 Task: Search one way flight ticket for 5 adults, 1 child, 2 infants in seat and 1 infant on lap in business from Westerly: Westerly State Airport to Raleigh: Raleigh-durham International Airport on 8-5-2023. Choice of flights is Singapure airlines. Number of bags: 11 checked bags. Price is upto 81000. Outbound departure time preference is 22:45.
Action: Mouse moved to (340, 323)
Screenshot: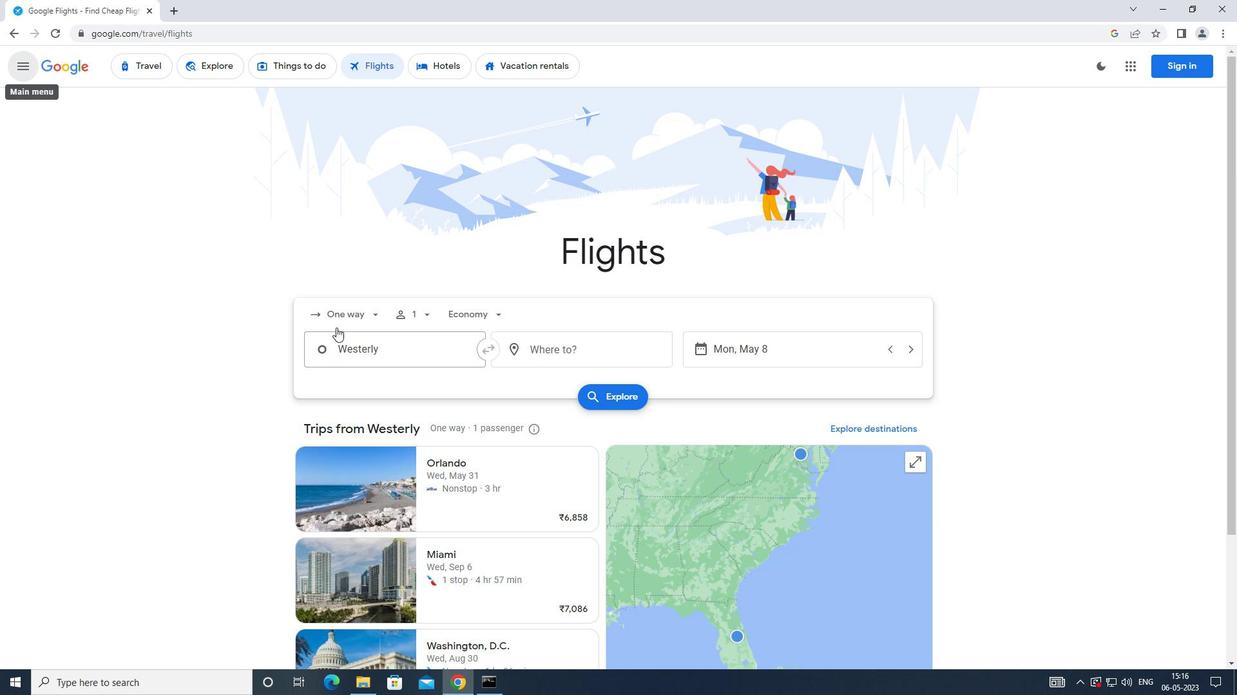 
Action: Mouse pressed left at (340, 323)
Screenshot: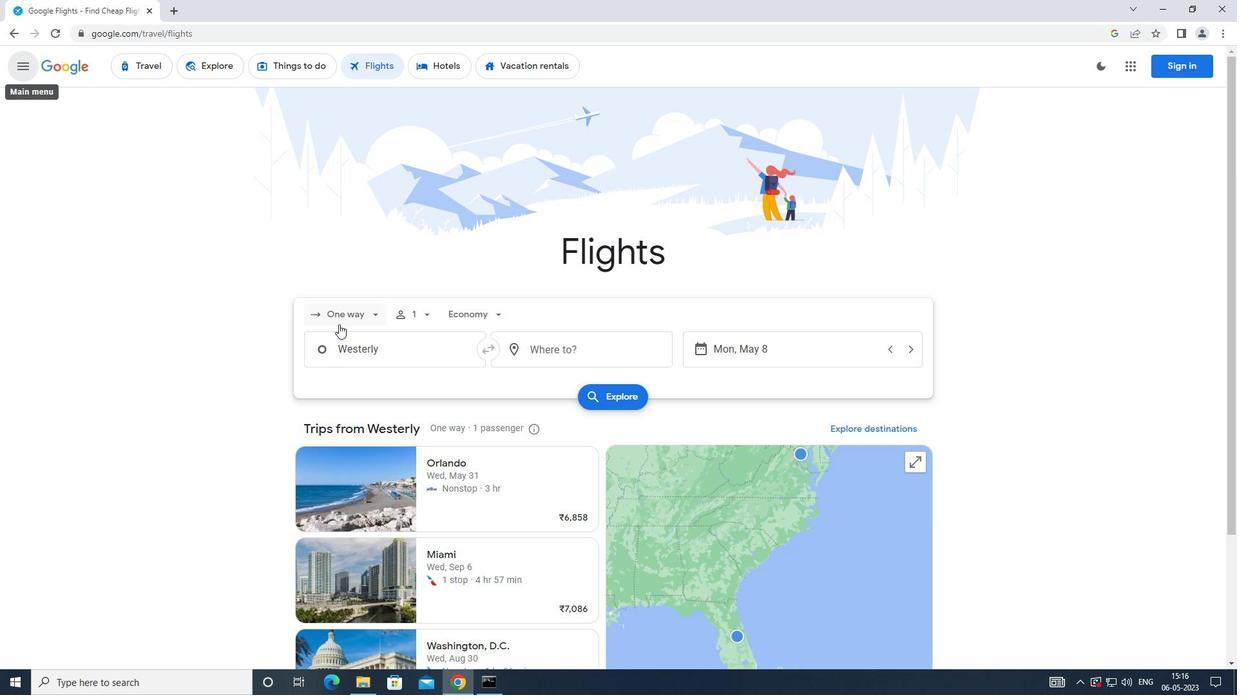 
Action: Mouse moved to (324, 388)
Screenshot: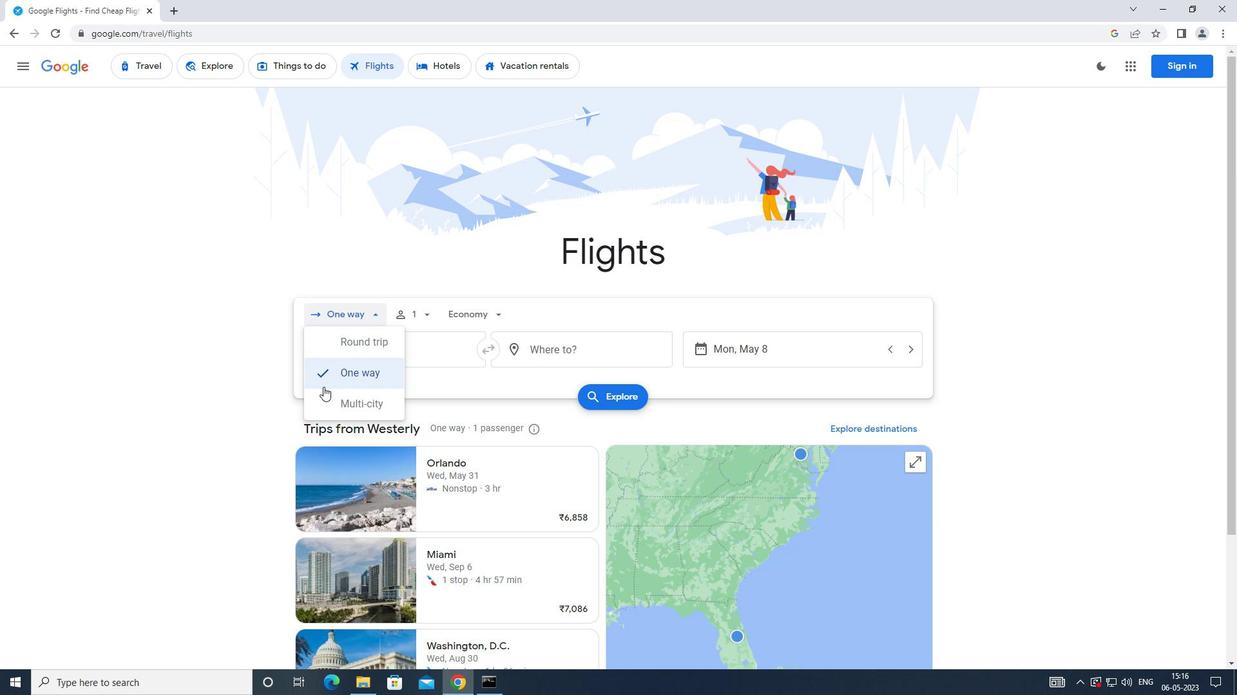 
Action: Mouse pressed left at (324, 388)
Screenshot: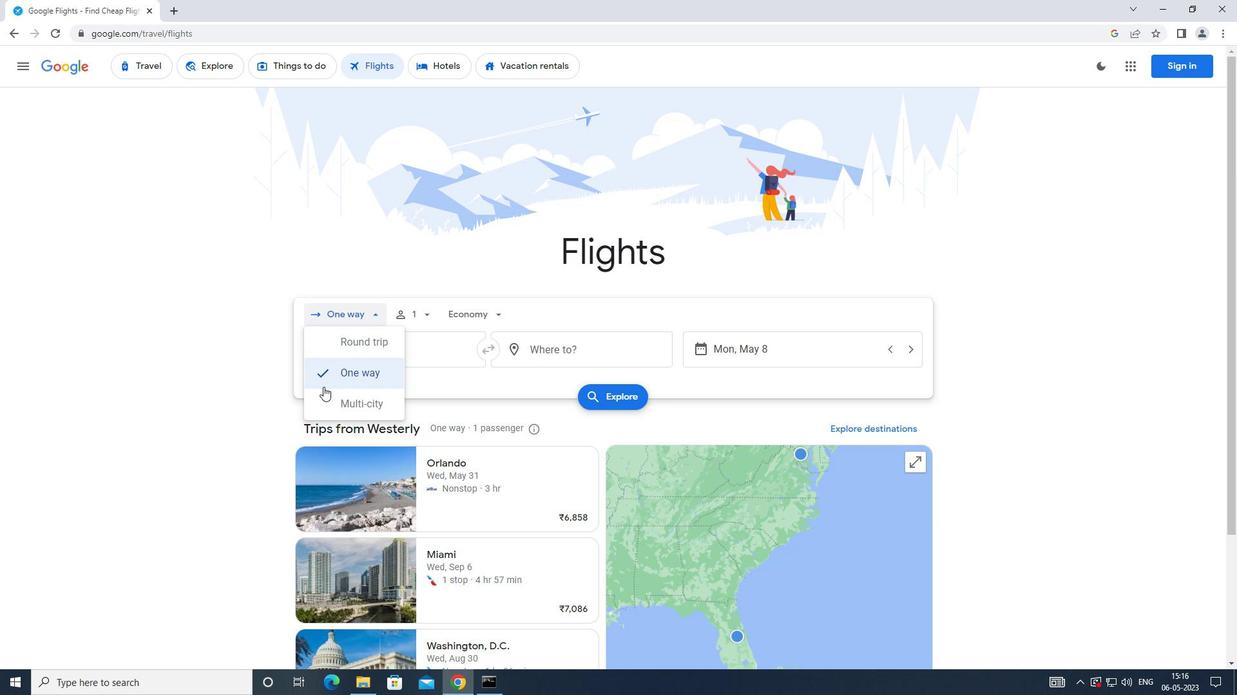 
Action: Mouse moved to (419, 319)
Screenshot: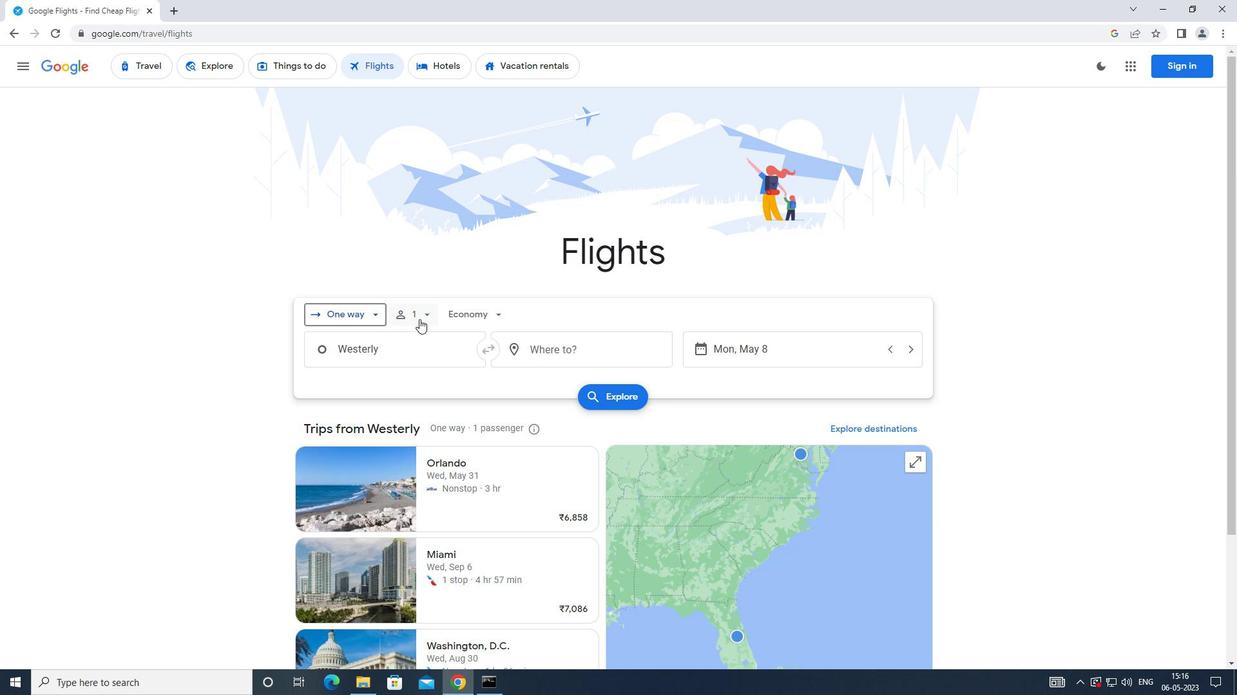 
Action: Mouse pressed left at (419, 319)
Screenshot: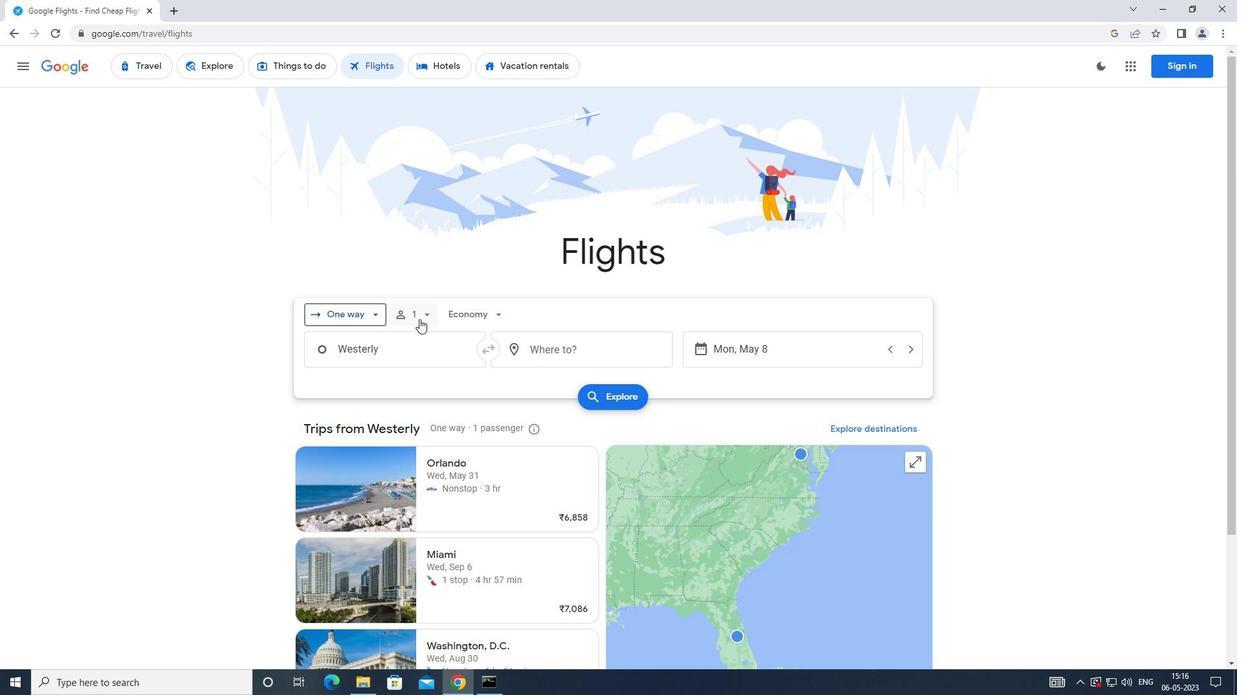 
Action: Mouse moved to (519, 355)
Screenshot: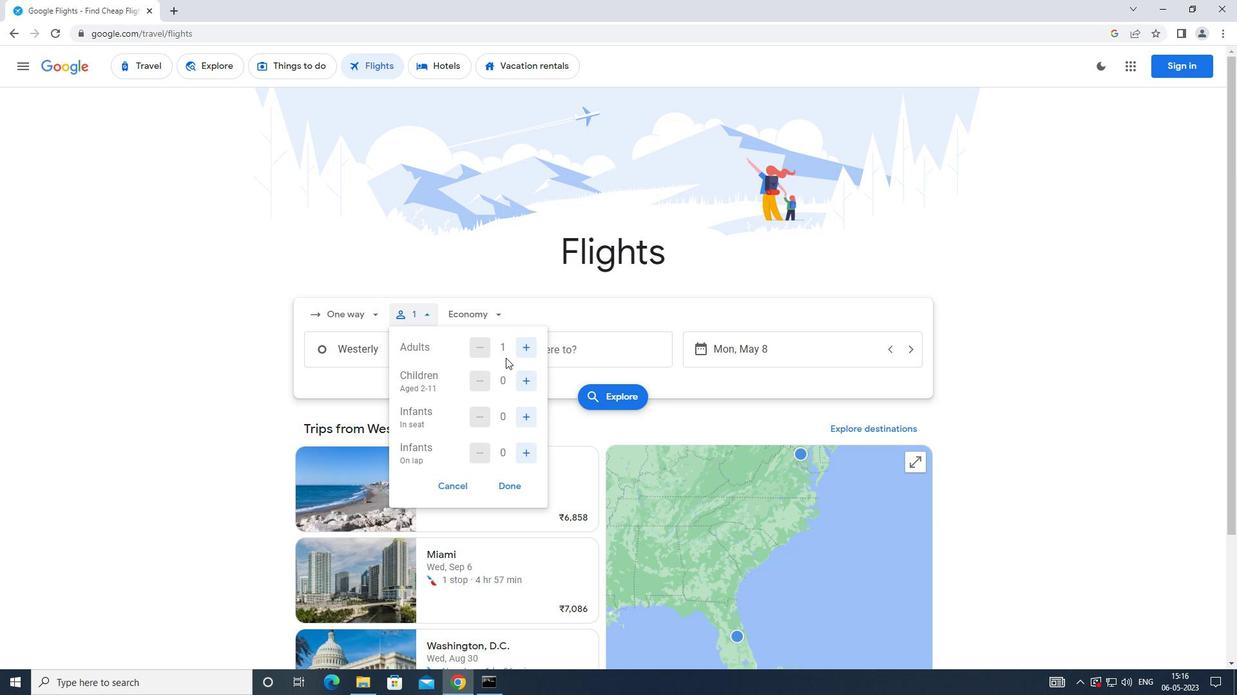 
Action: Mouse pressed left at (519, 355)
Screenshot: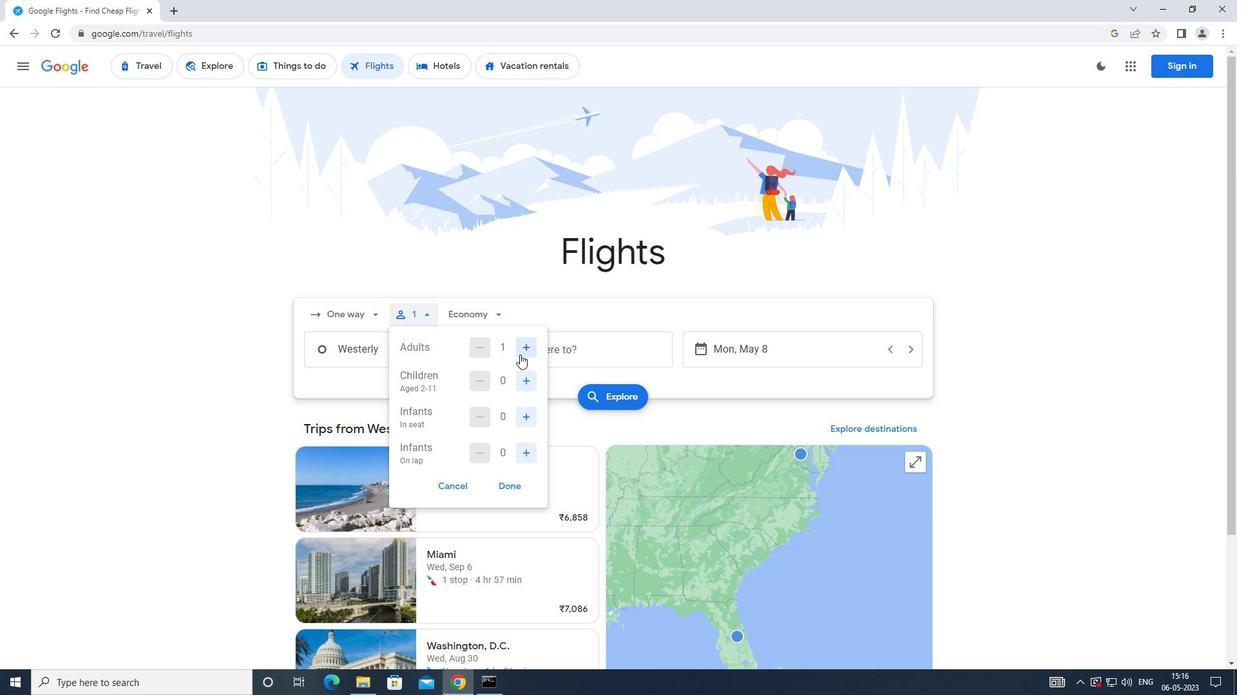 
Action: Mouse moved to (515, 354)
Screenshot: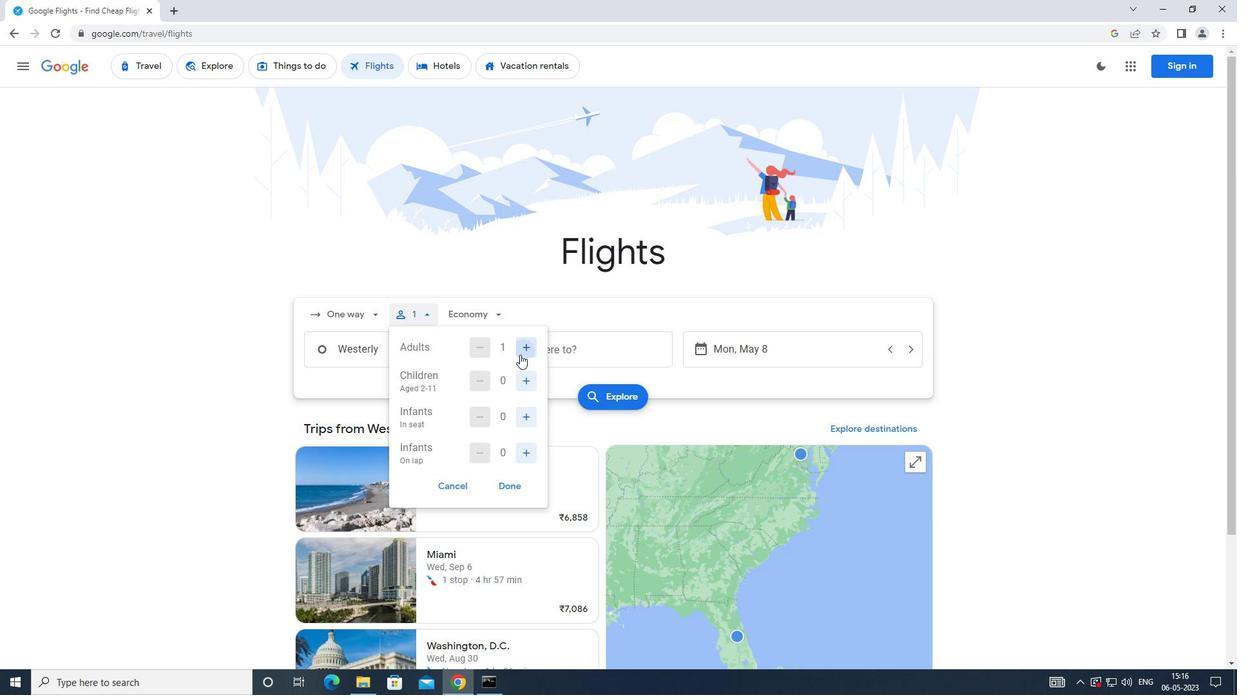 
Action: Mouse pressed left at (515, 354)
Screenshot: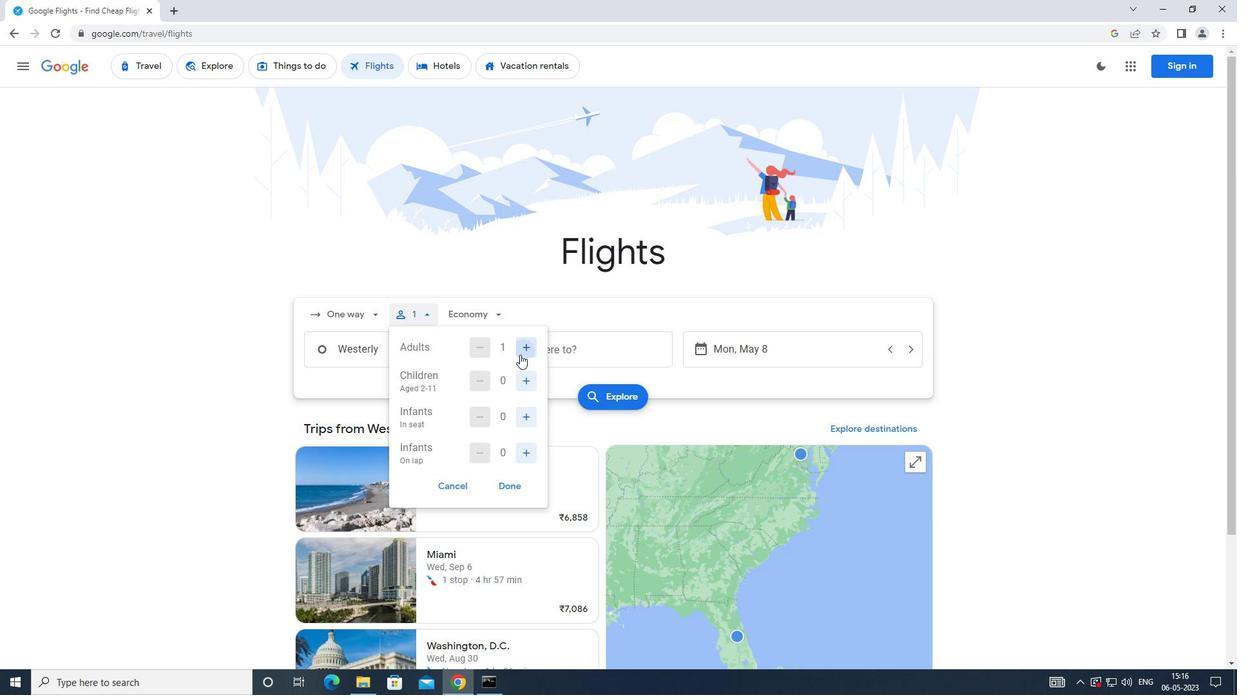 
Action: Mouse moved to (511, 355)
Screenshot: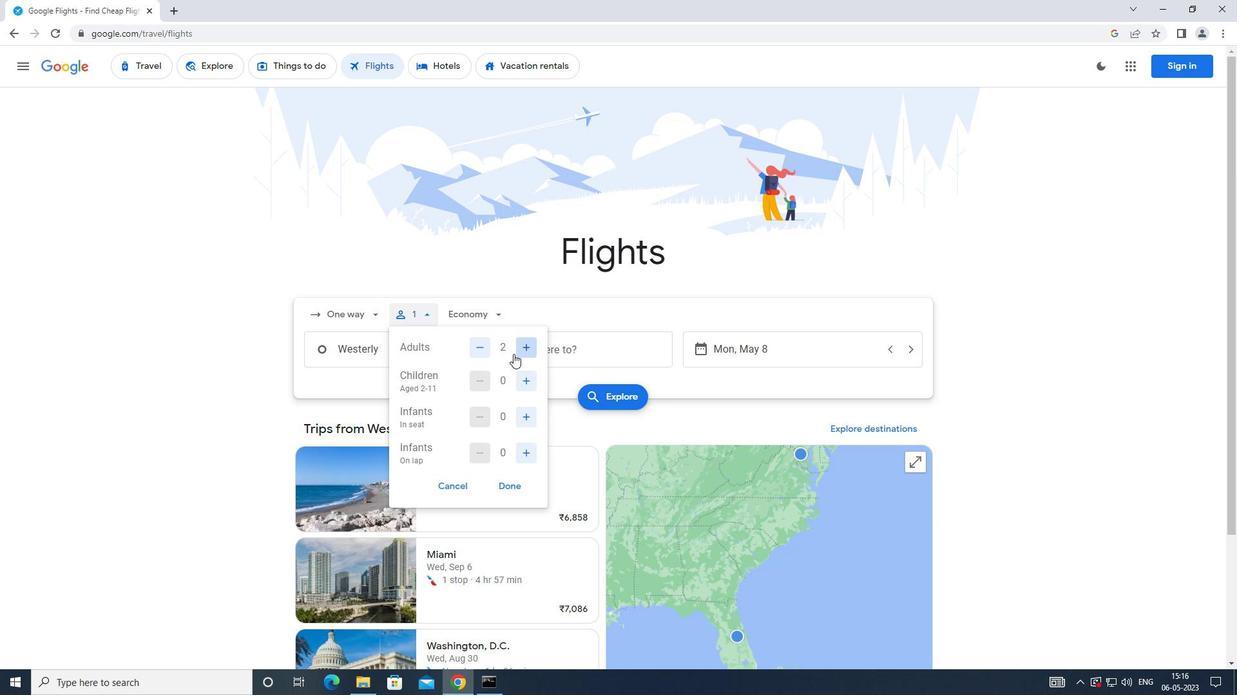 
Action: Mouse pressed left at (511, 355)
Screenshot: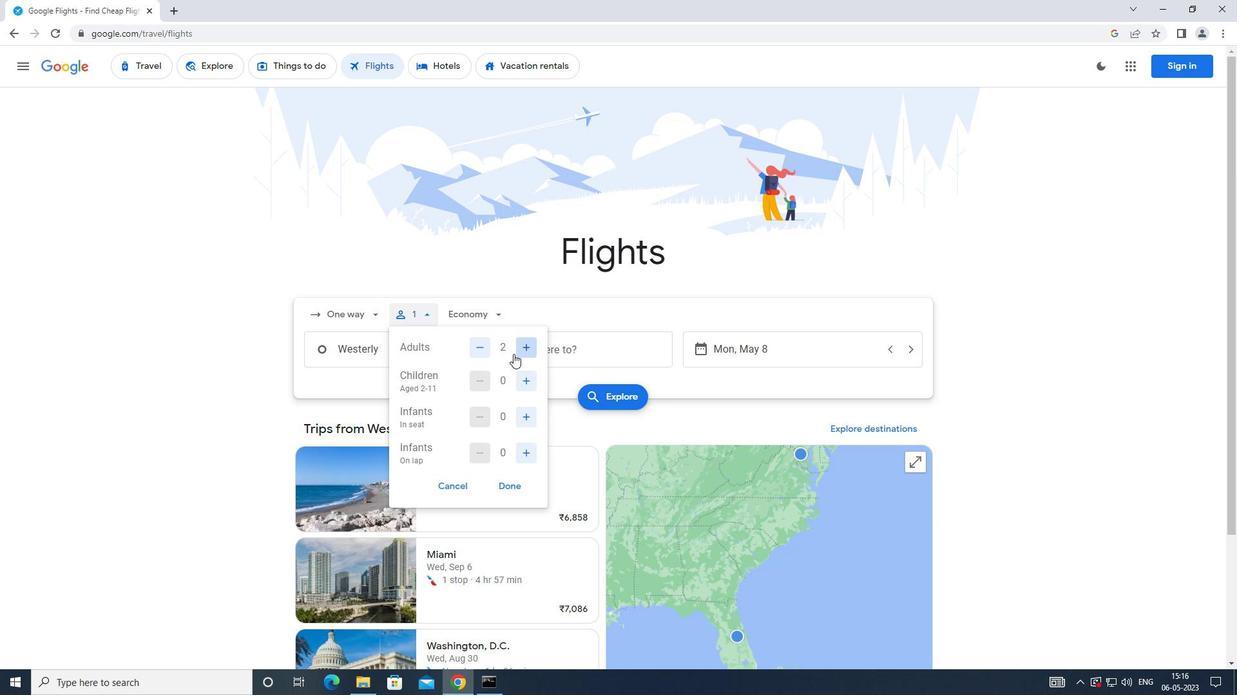 
Action: Mouse moved to (526, 353)
Screenshot: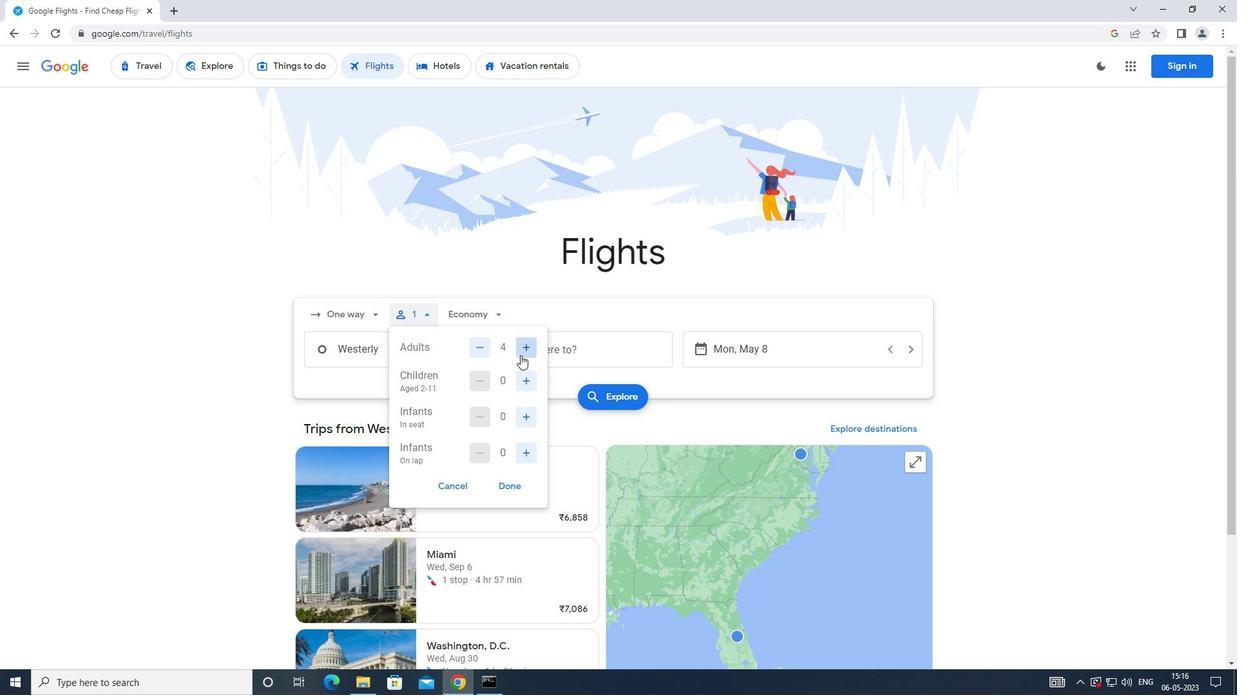 
Action: Mouse pressed left at (526, 353)
Screenshot: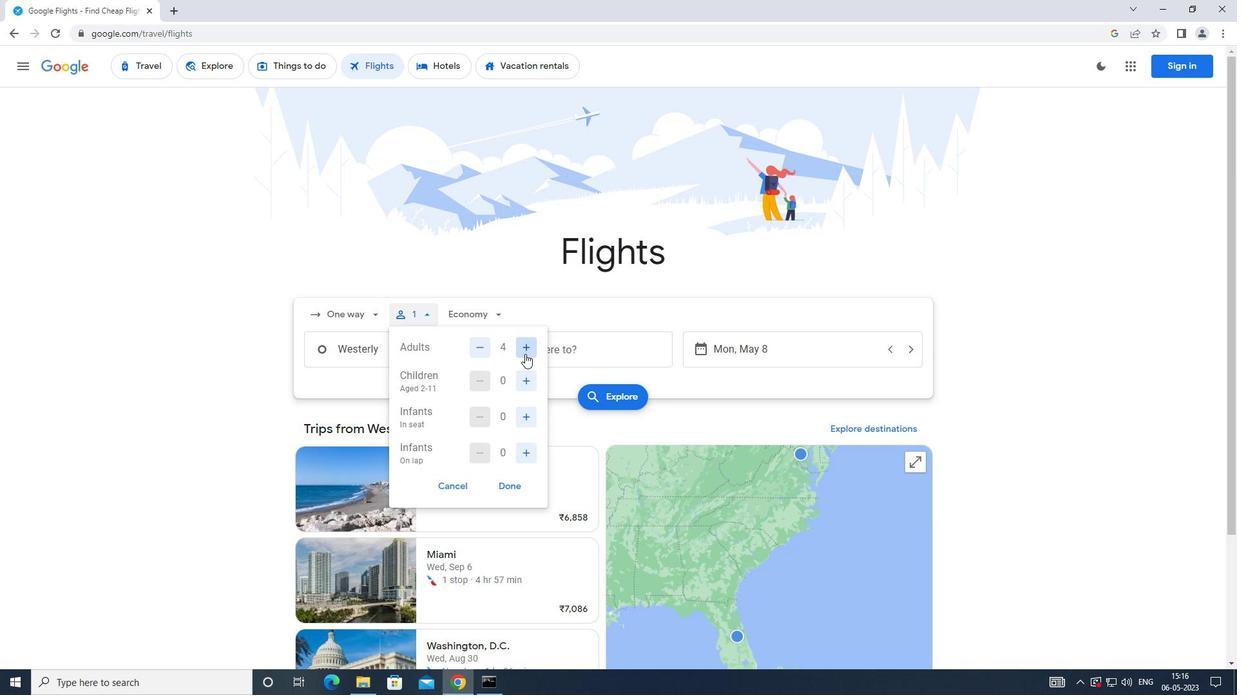 
Action: Mouse moved to (516, 412)
Screenshot: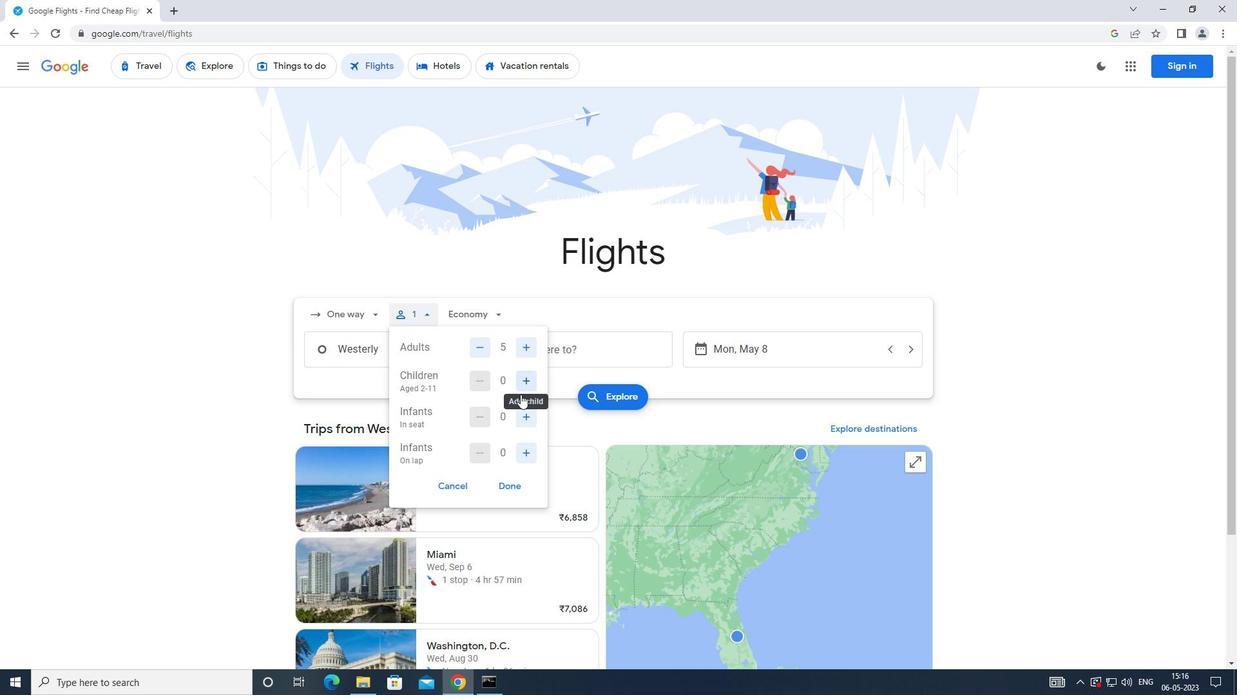 
Action: Mouse pressed left at (516, 412)
Screenshot: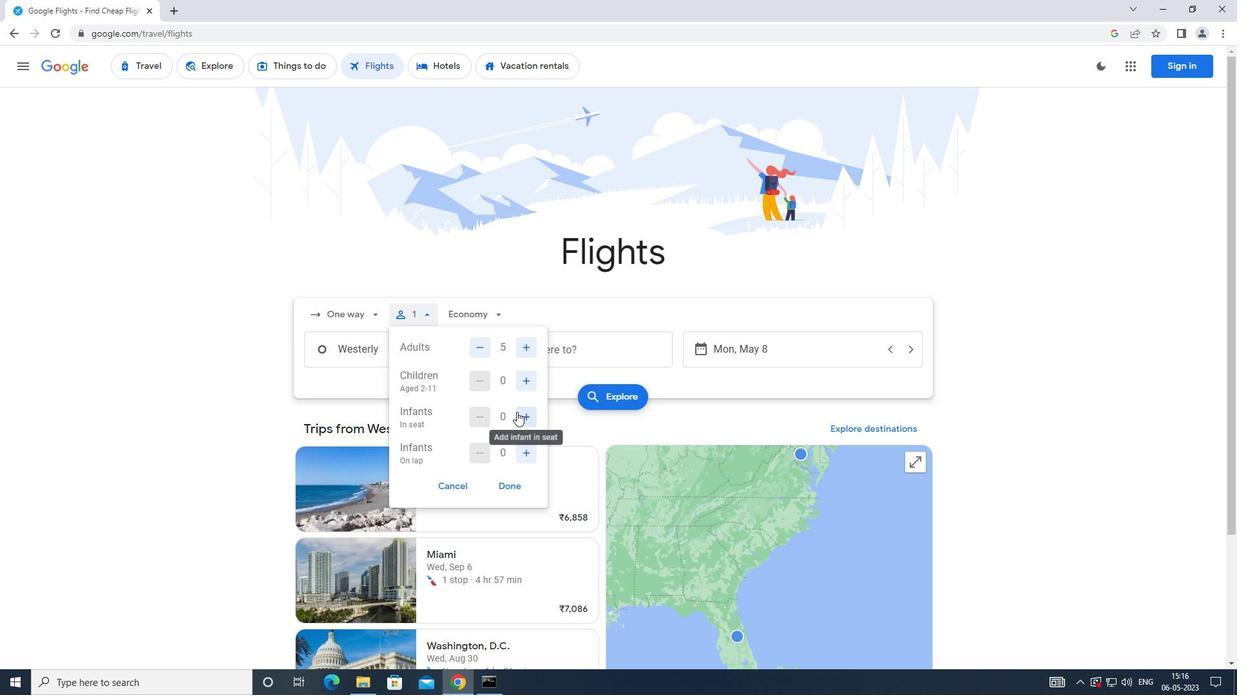 
Action: Mouse moved to (521, 451)
Screenshot: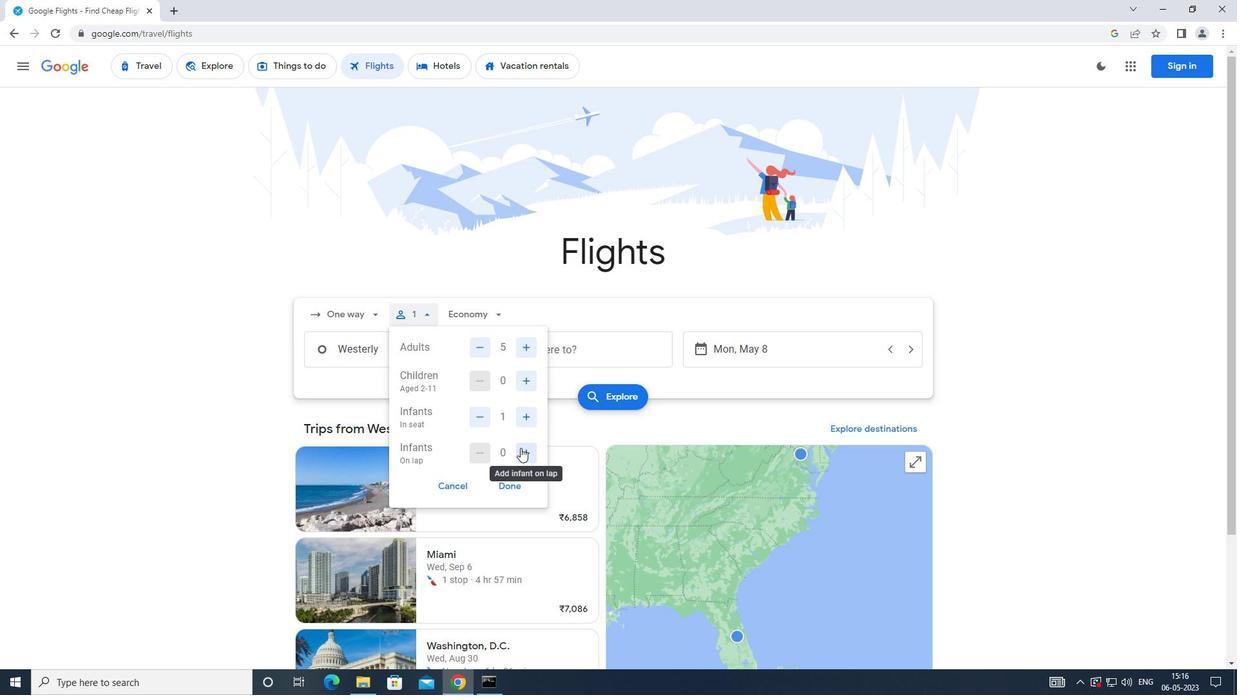 
Action: Mouse pressed left at (521, 451)
Screenshot: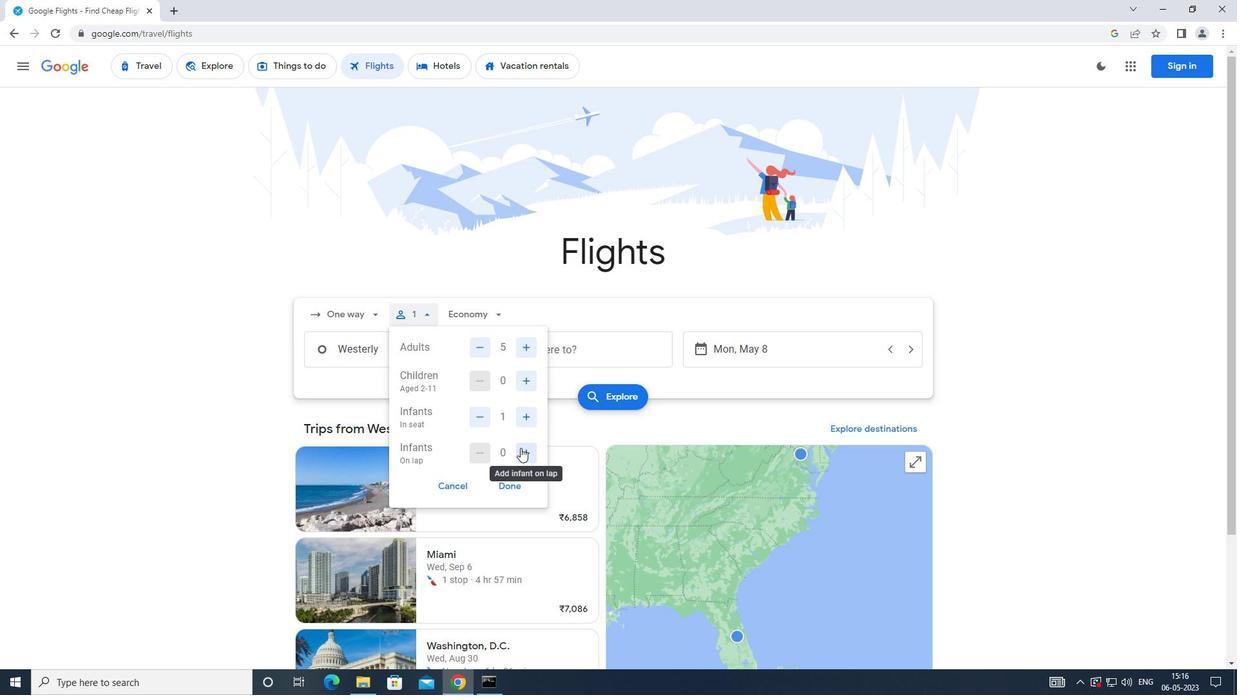 
Action: Mouse moved to (522, 454)
Screenshot: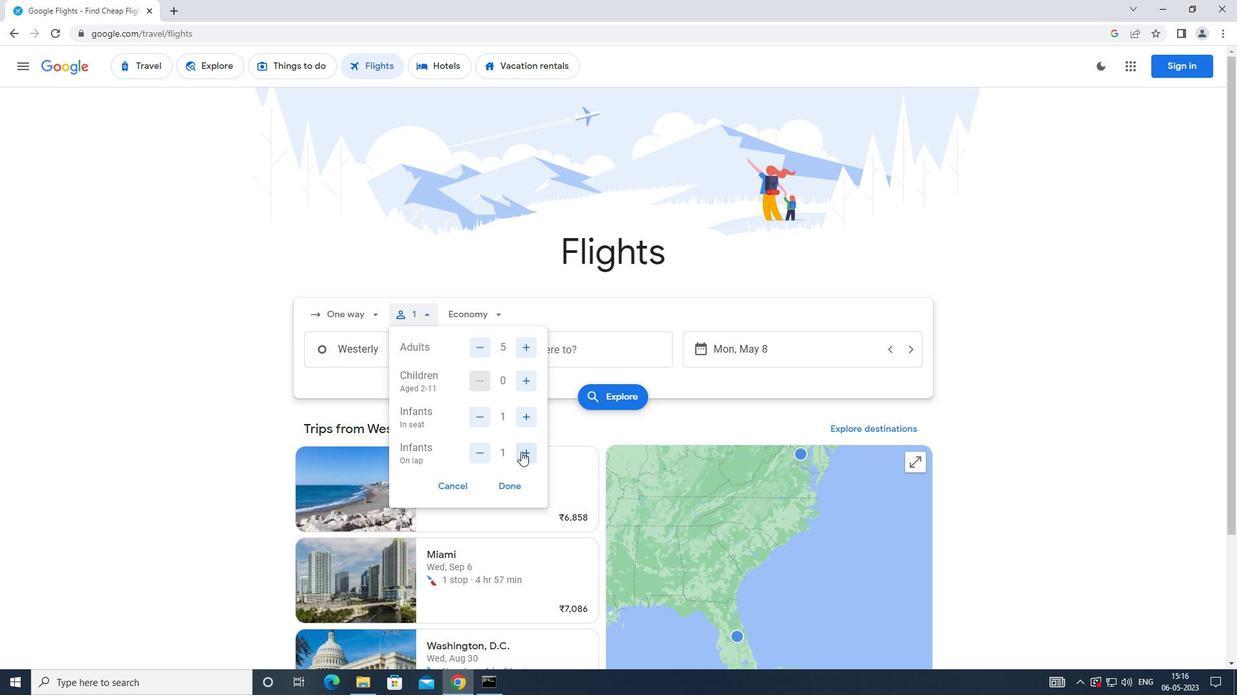 
Action: Mouse pressed left at (522, 454)
Screenshot: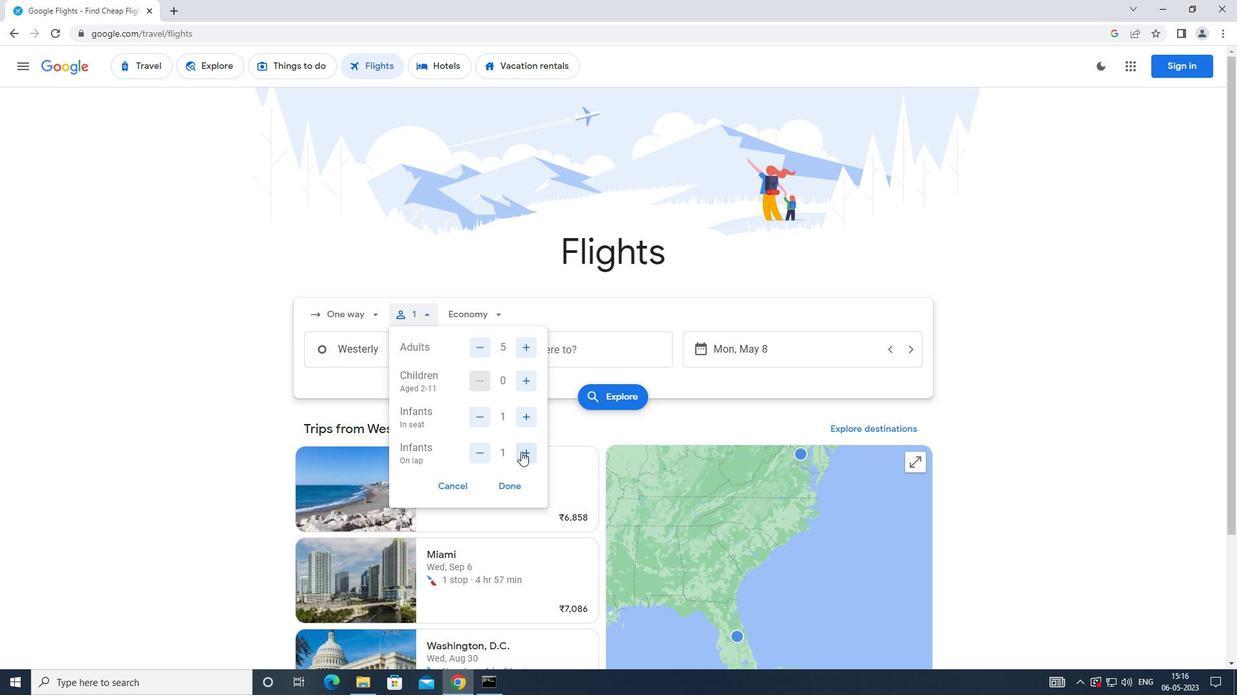 
Action: Mouse moved to (509, 485)
Screenshot: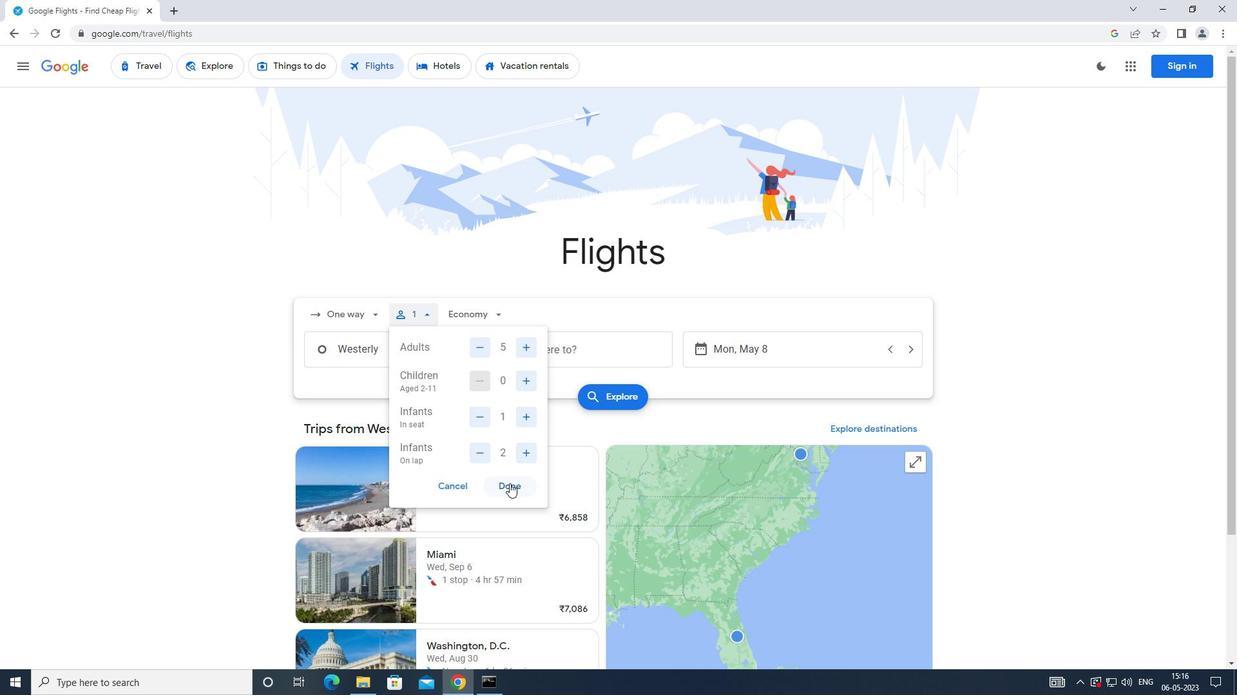 
Action: Mouse pressed left at (509, 485)
Screenshot: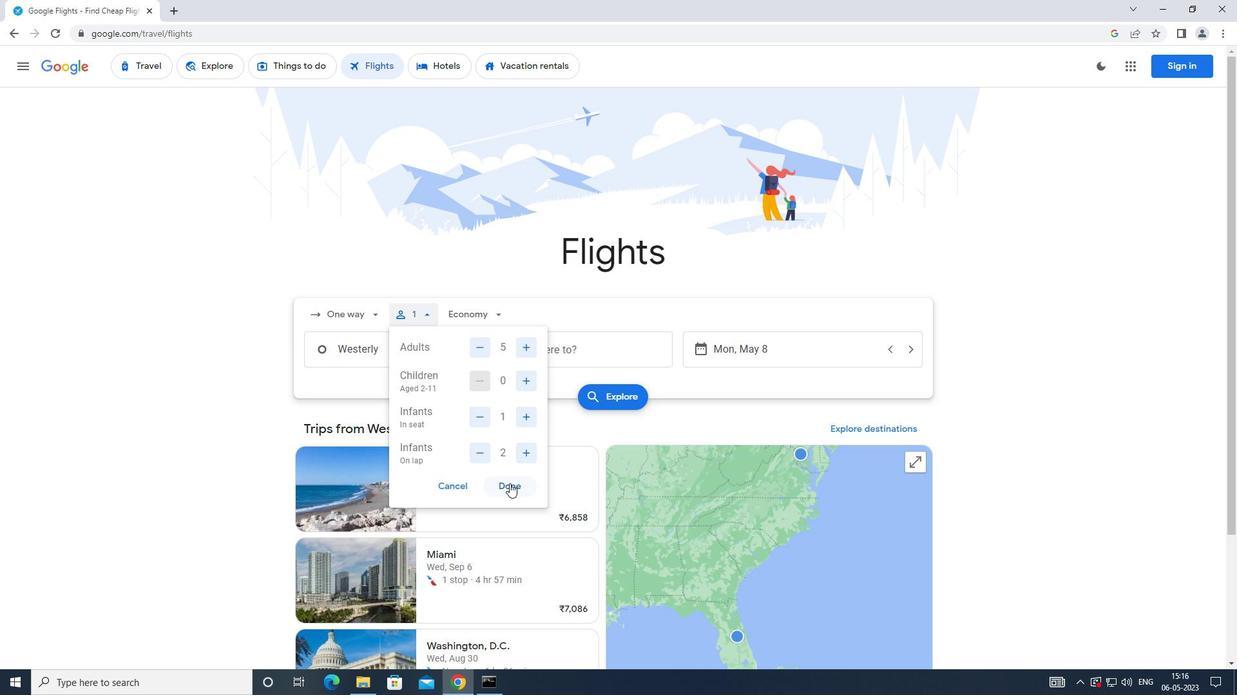 
Action: Mouse moved to (480, 319)
Screenshot: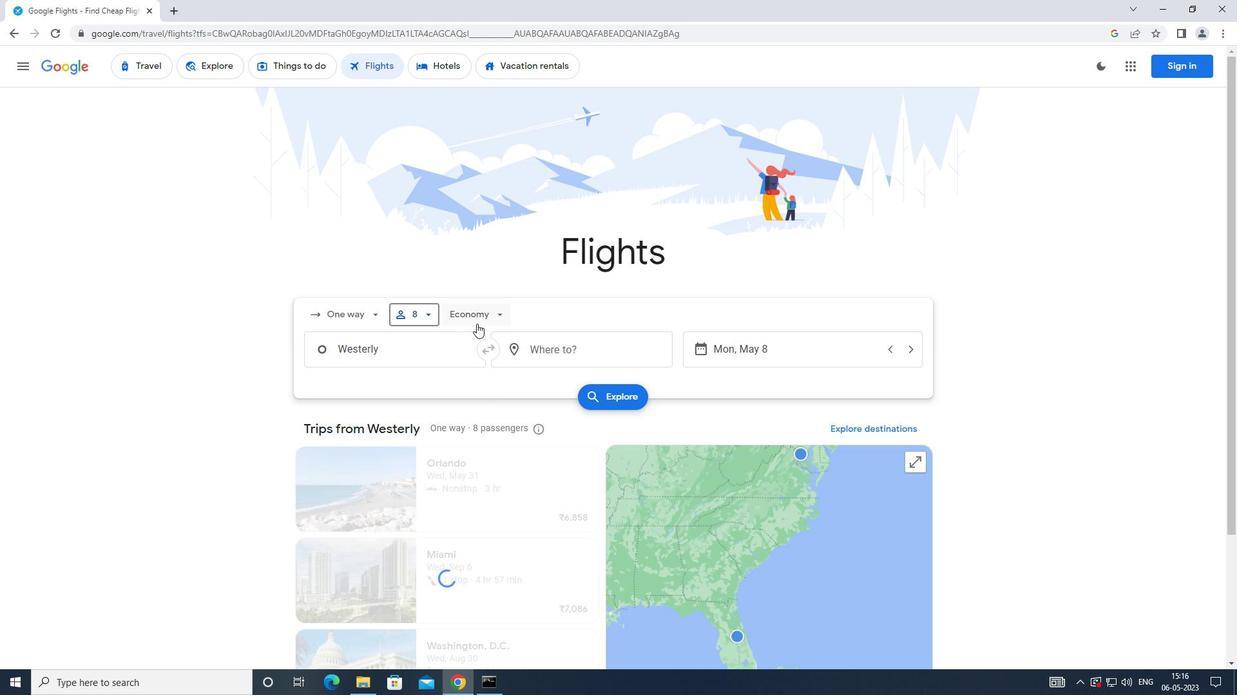 
Action: Mouse pressed left at (480, 319)
Screenshot: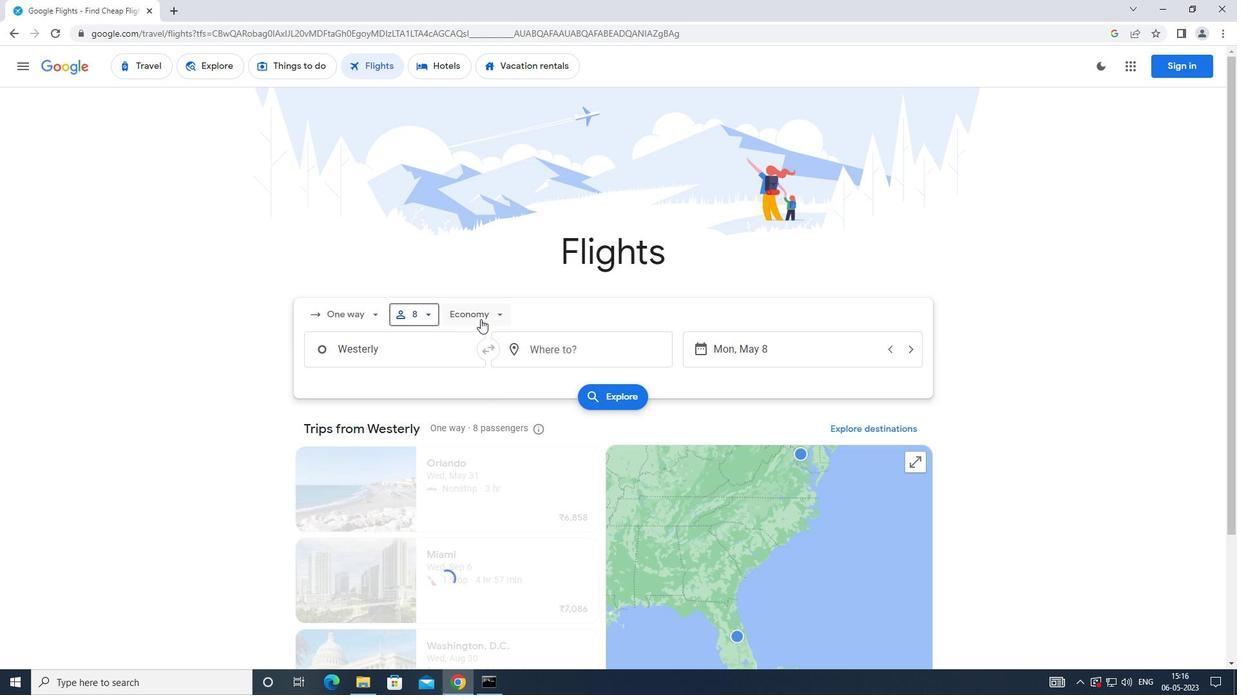 
Action: Mouse moved to (491, 405)
Screenshot: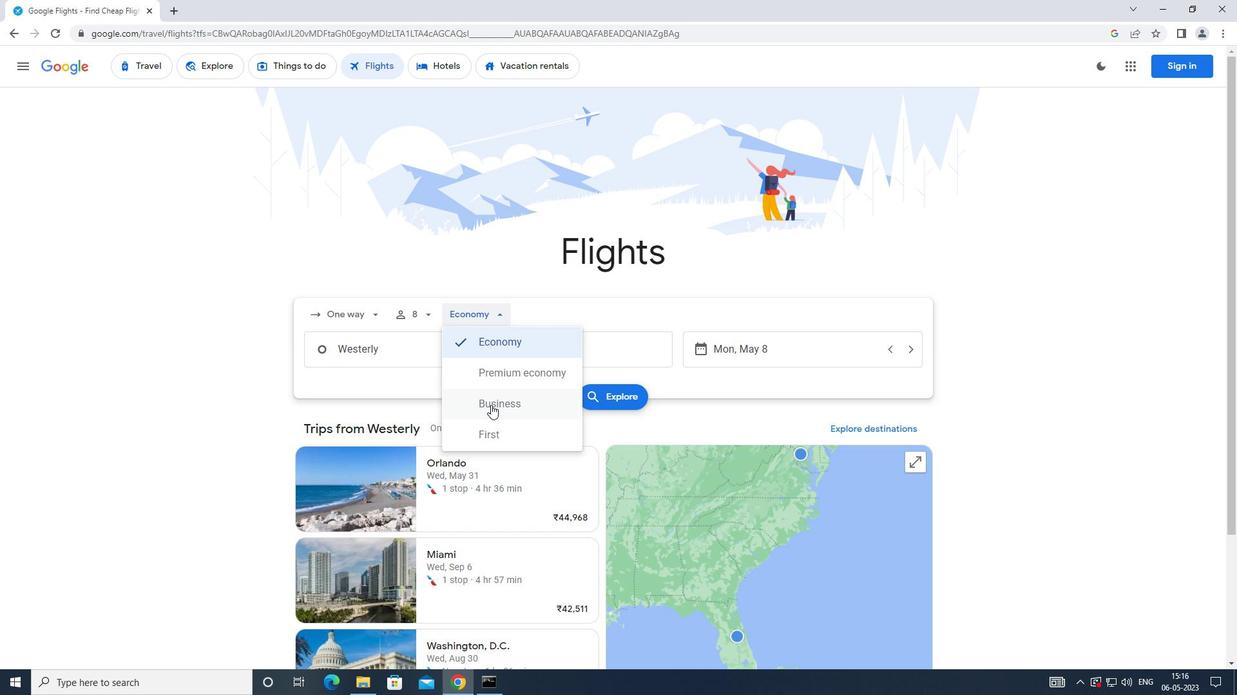 
Action: Mouse pressed left at (491, 405)
Screenshot: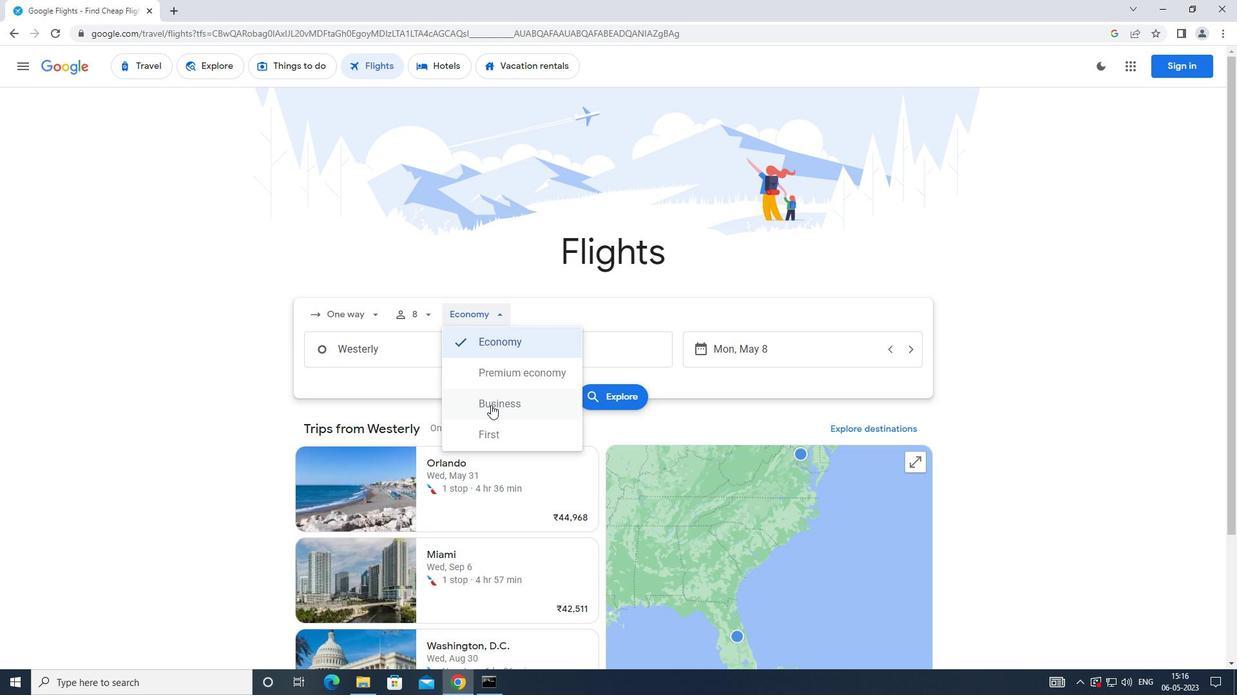 
Action: Mouse moved to (416, 355)
Screenshot: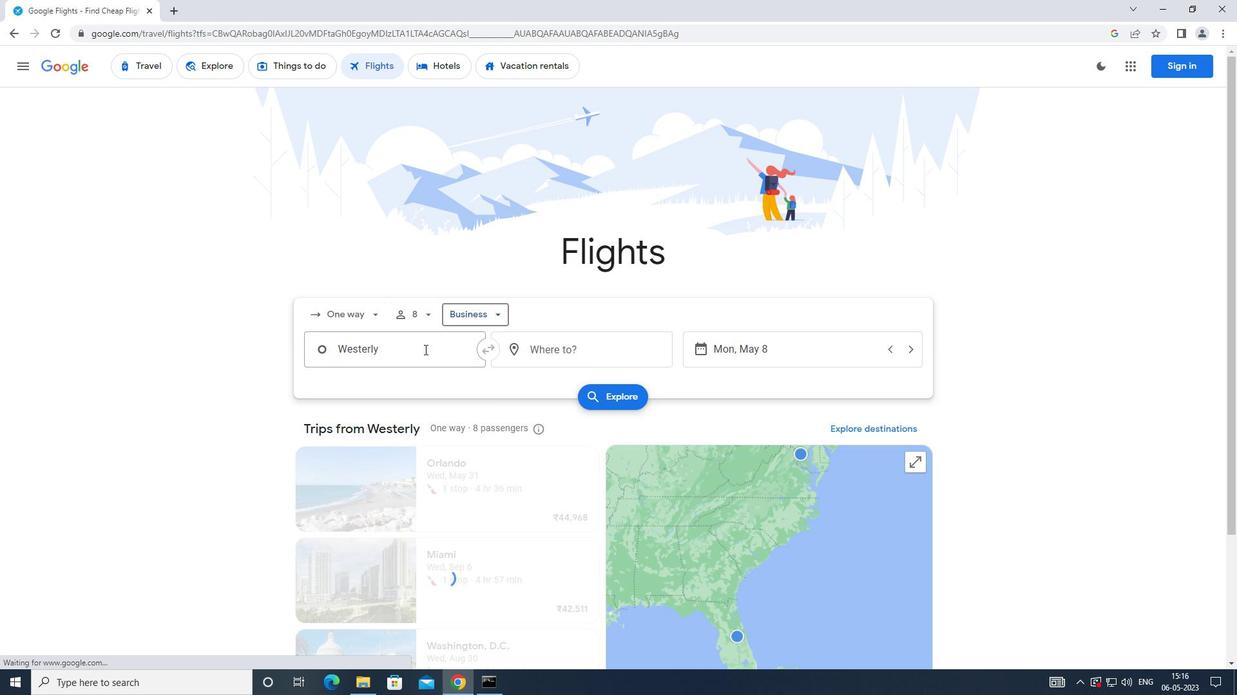 
Action: Mouse pressed left at (416, 355)
Screenshot: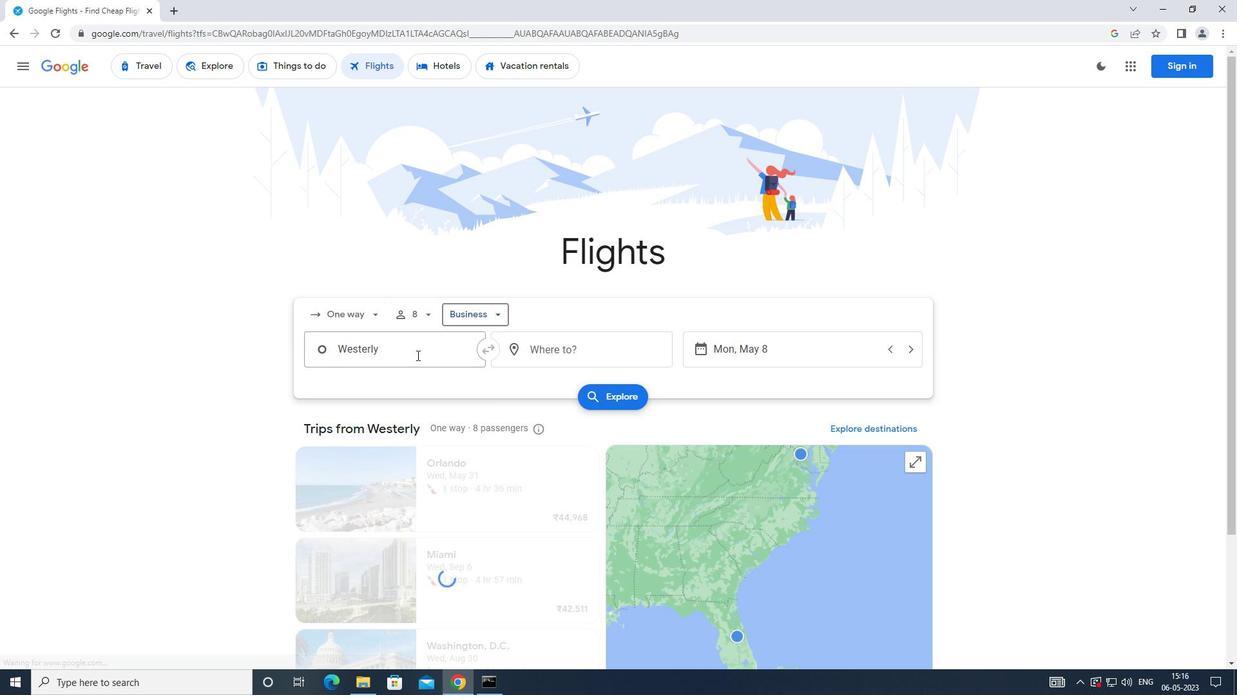 
Action: Mouse moved to (411, 394)
Screenshot: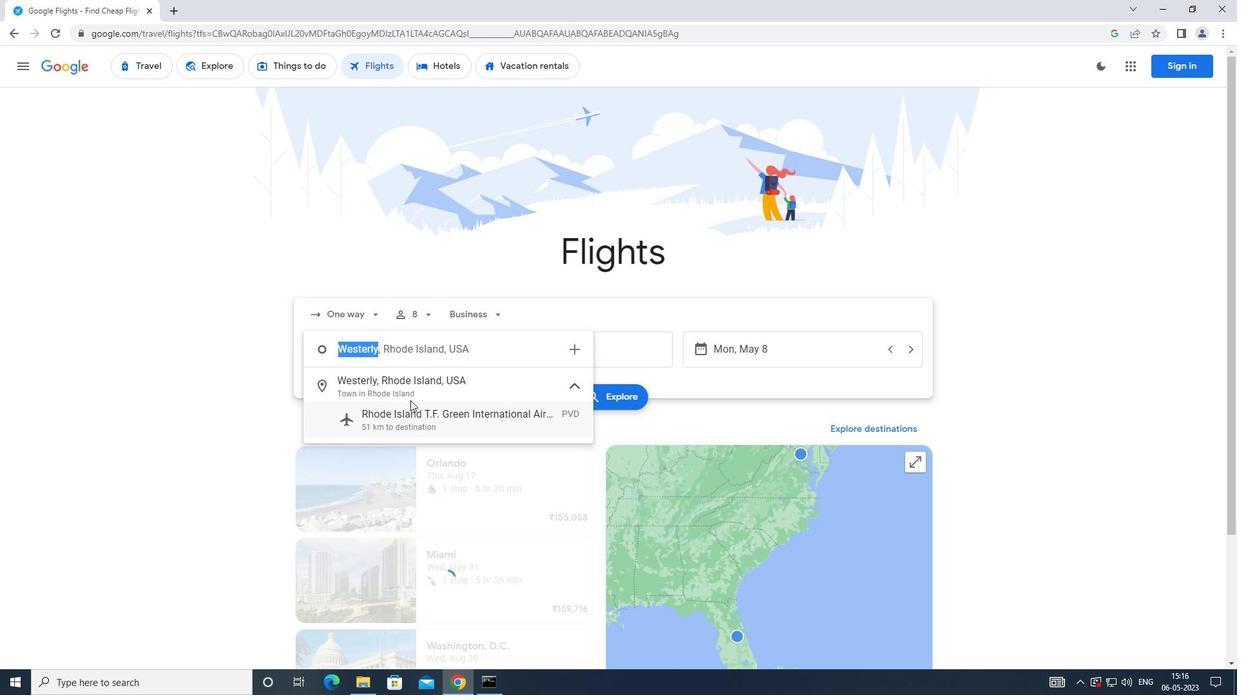 
Action: Mouse pressed left at (411, 394)
Screenshot: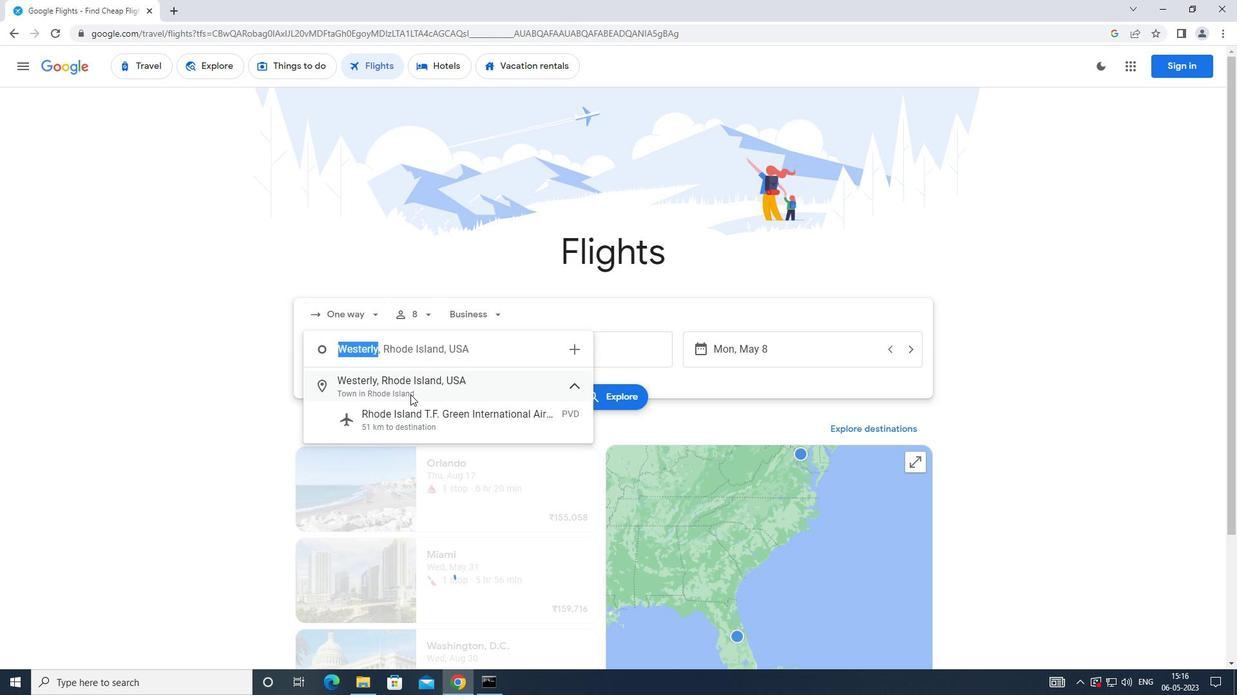 
Action: Mouse moved to (526, 355)
Screenshot: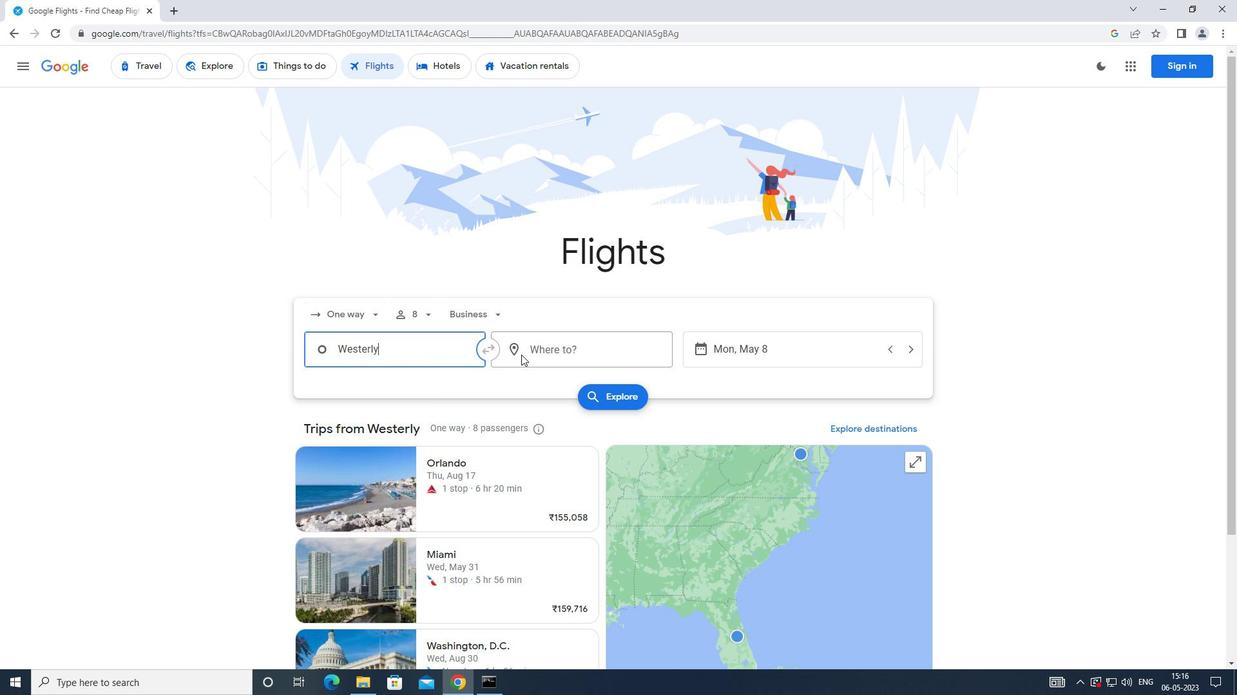 
Action: Mouse pressed left at (526, 355)
Screenshot: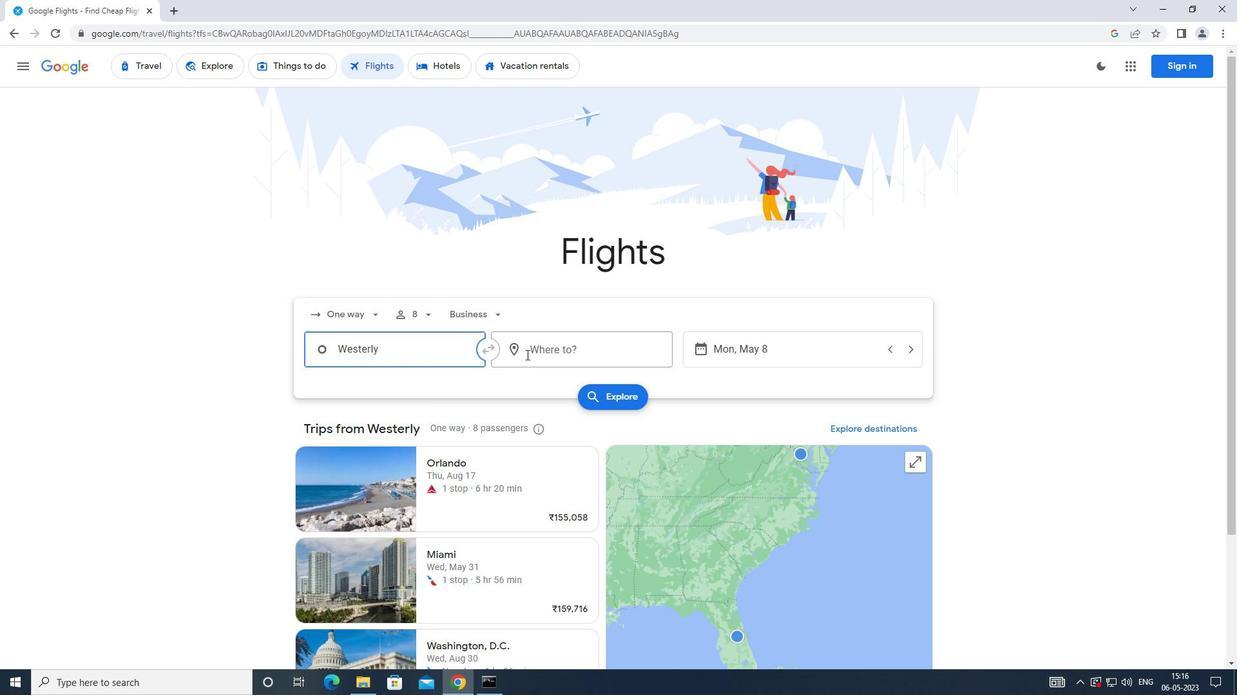 
Action: Mouse moved to (535, 481)
Screenshot: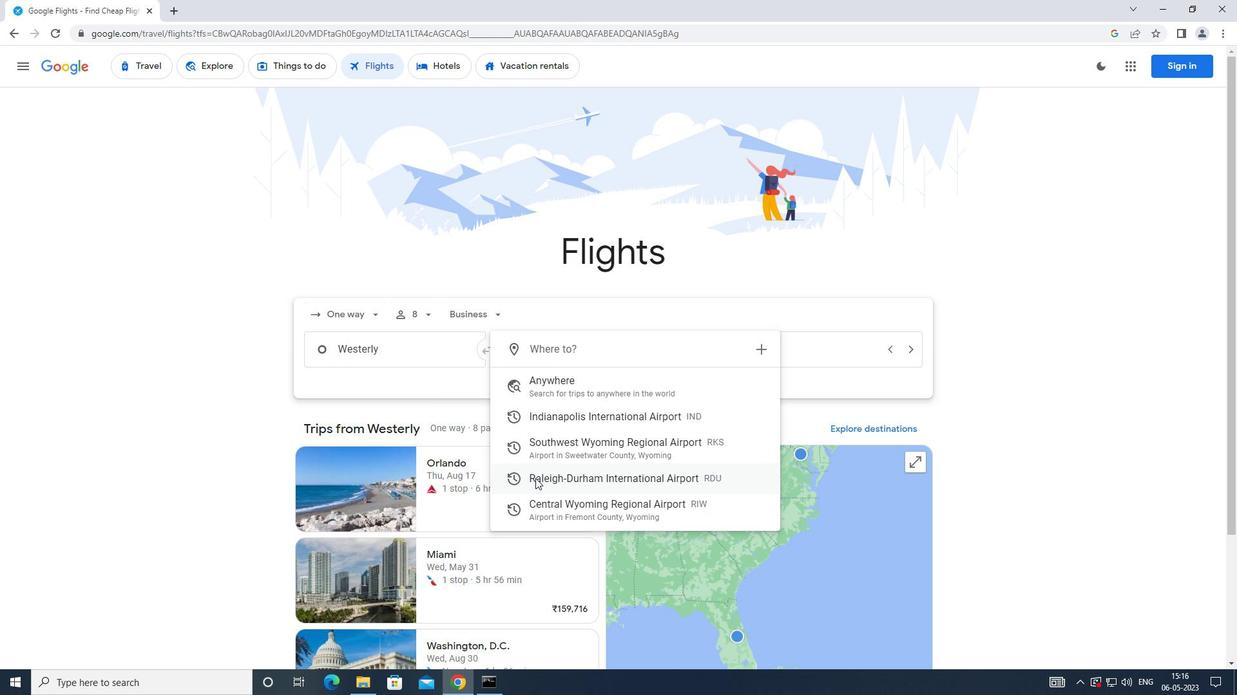 
Action: Mouse pressed left at (535, 481)
Screenshot: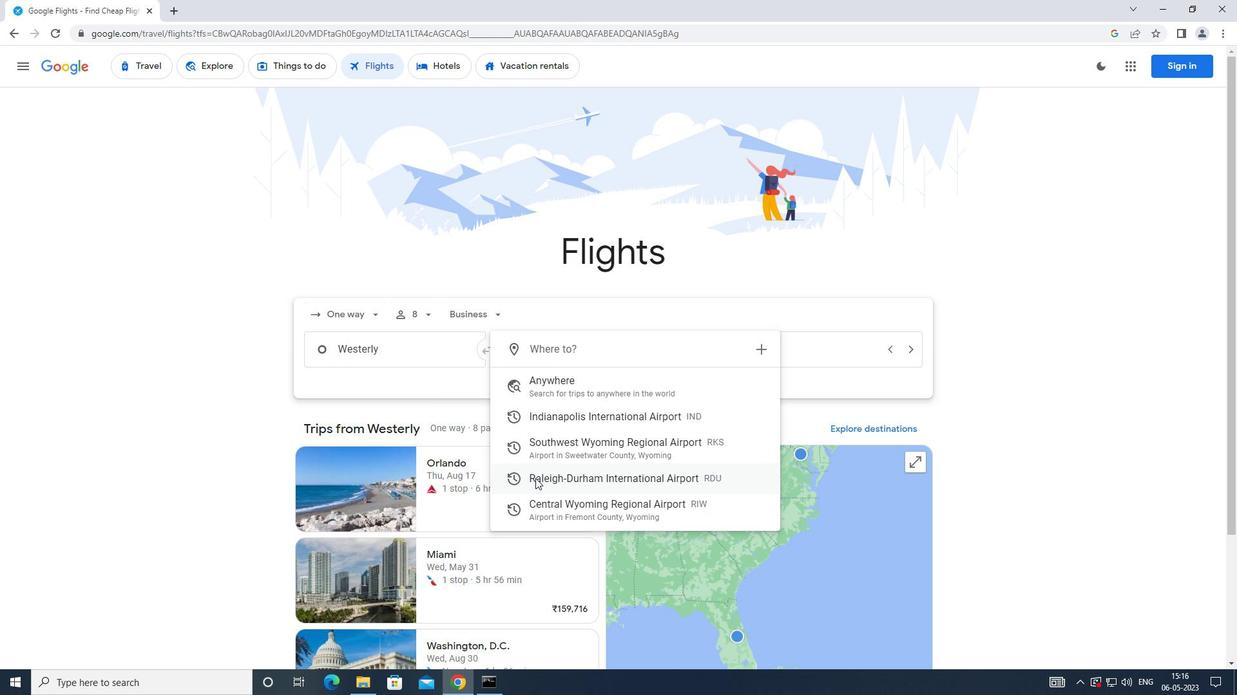 
Action: Mouse moved to (833, 344)
Screenshot: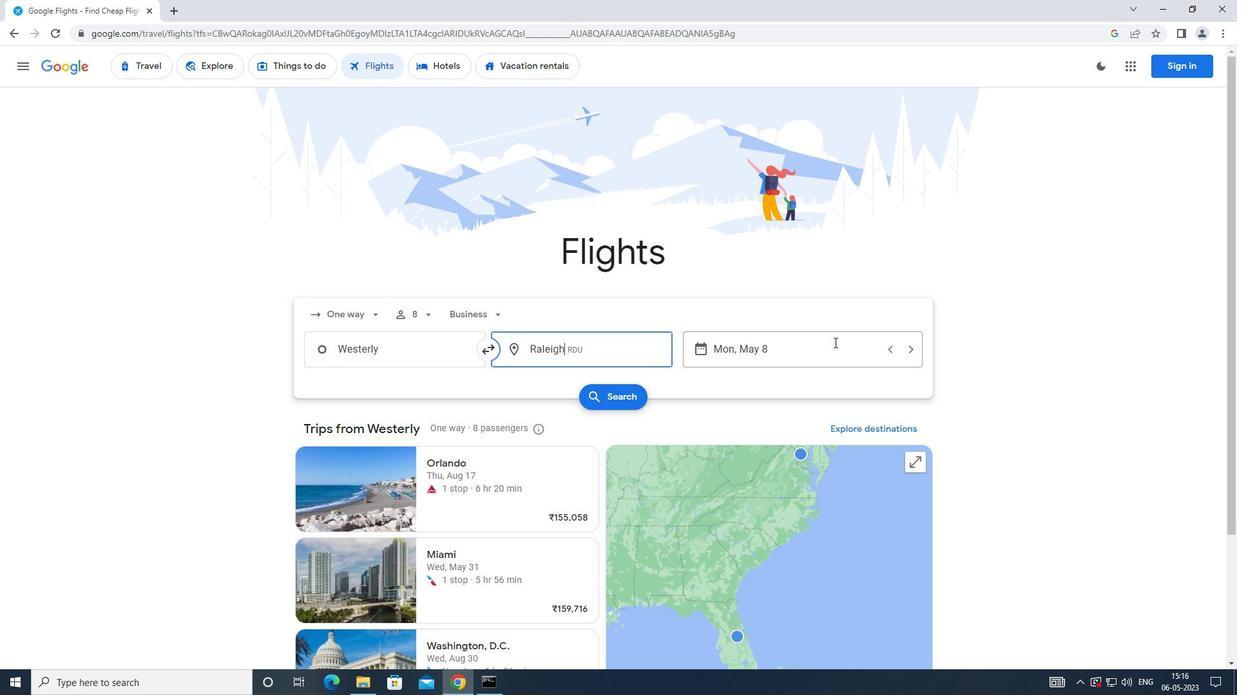 
Action: Mouse pressed left at (833, 344)
Screenshot: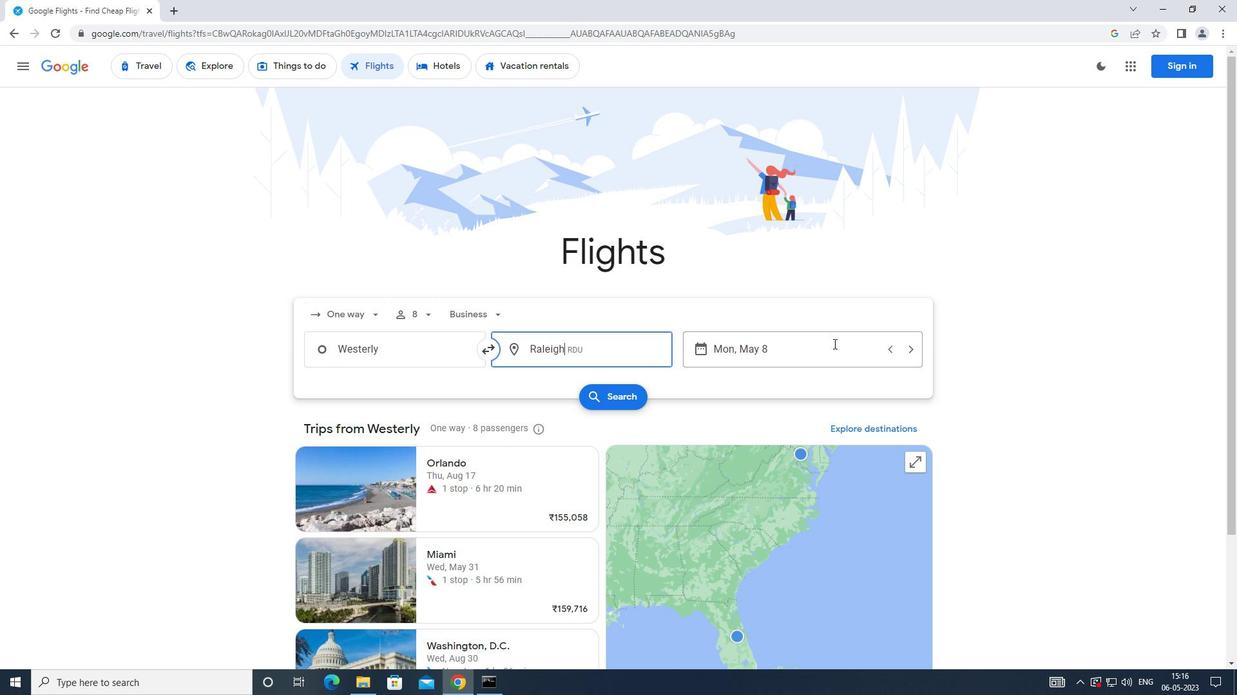 
Action: Mouse moved to (494, 457)
Screenshot: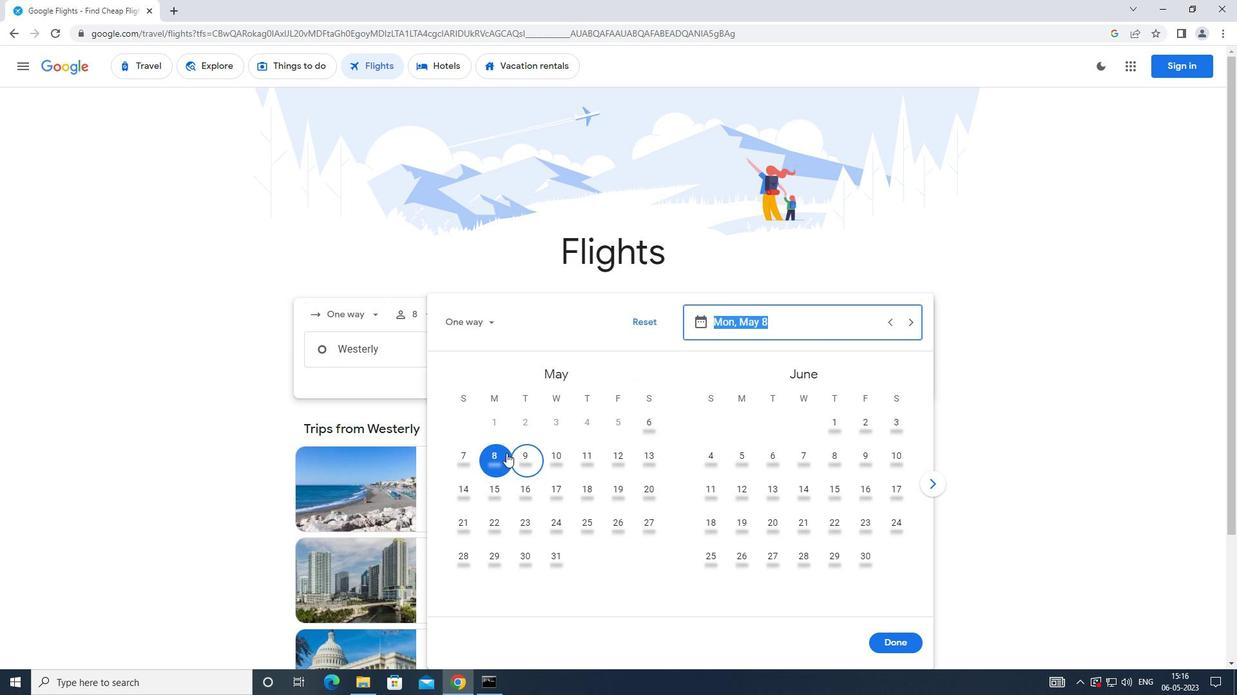 
Action: Mouse pressed left at (494, 457)
Screenshot: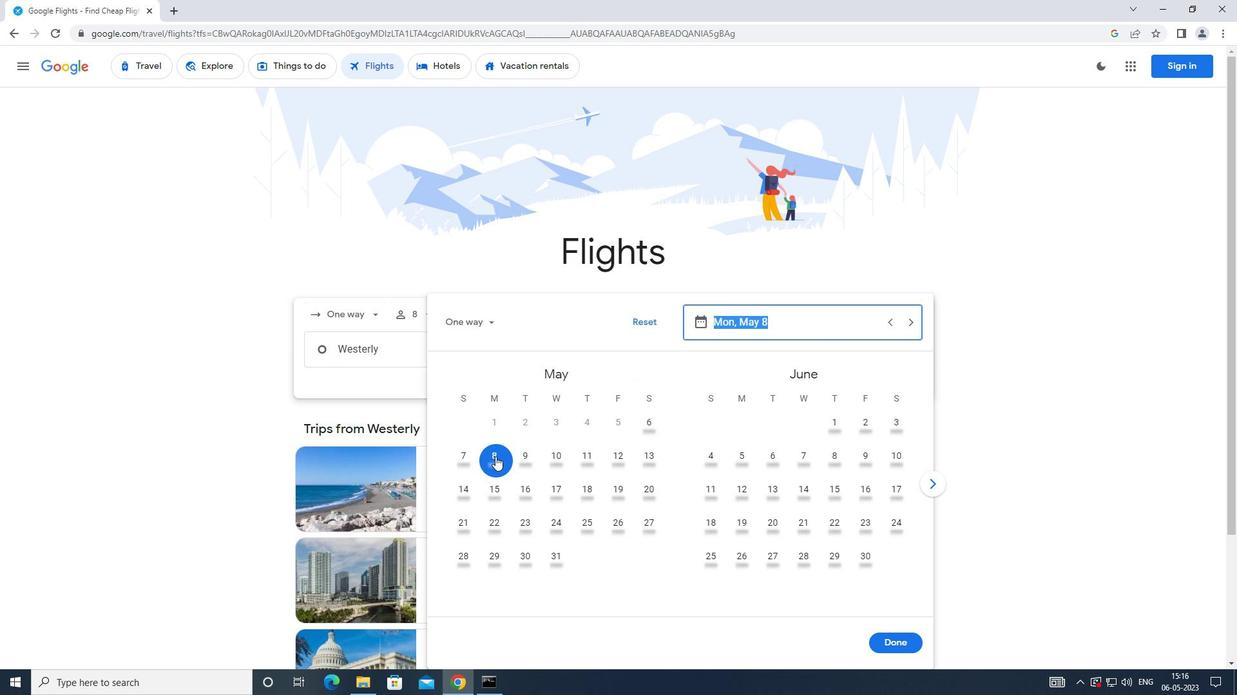 
Action: Mouse moved to (914, 652)
Screenshot: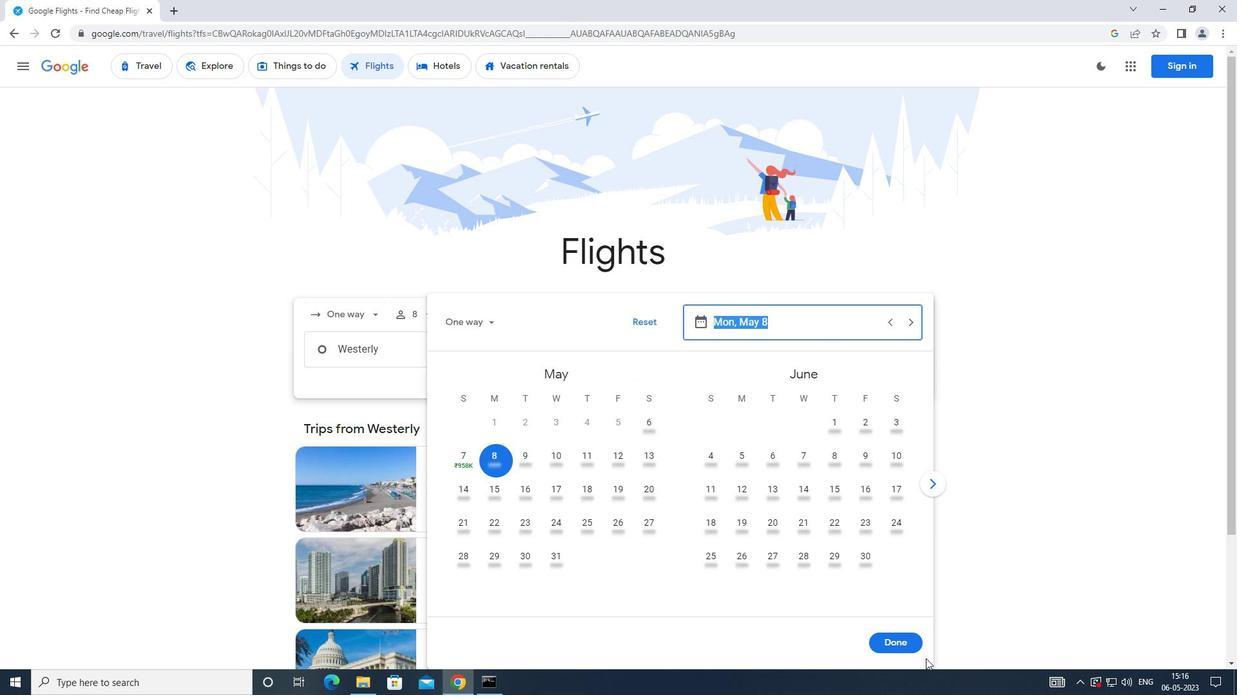 
Action: Mouse pressed left at (914, 652)
Screenshot: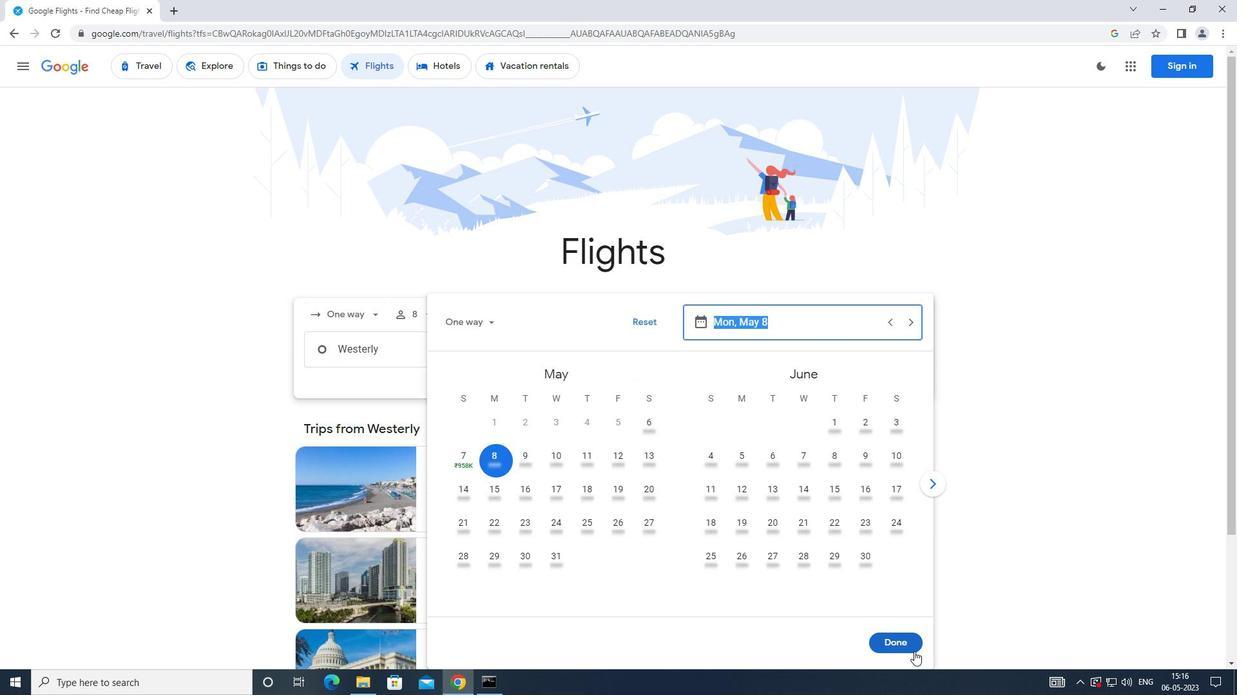 
Action: Mouse moved to (604, 381)
Screenshot: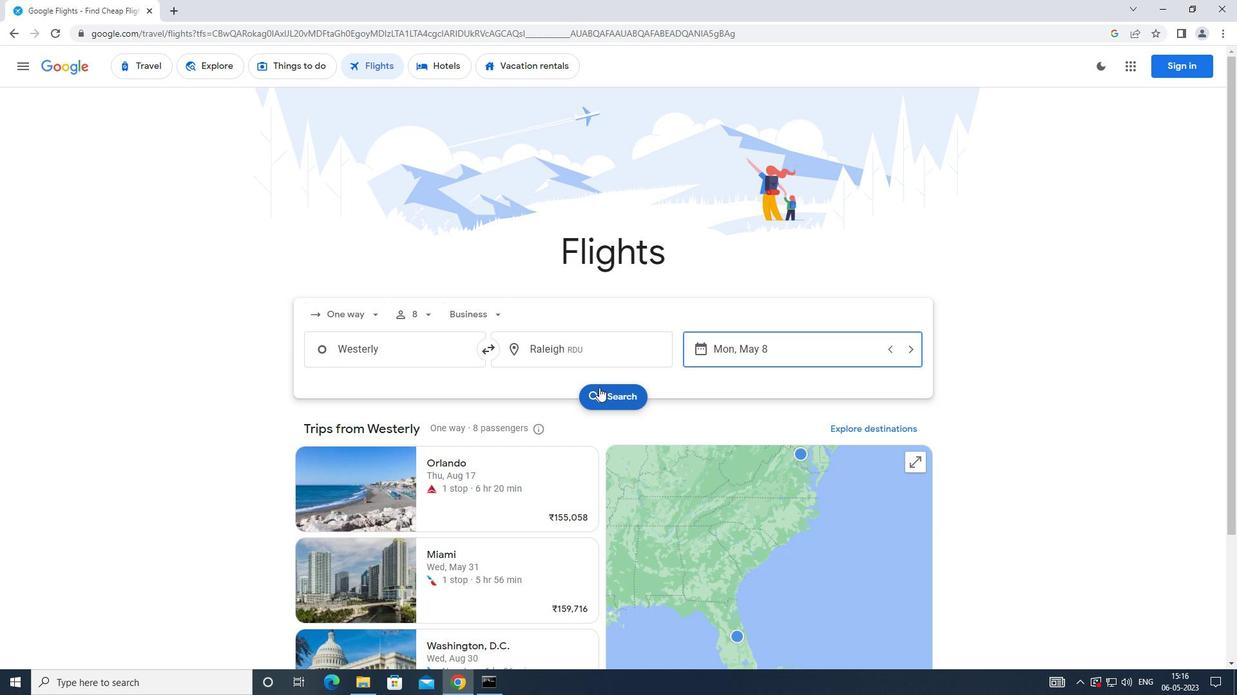 
Action: Mouse pressed left at (604, 381)
Screenshot: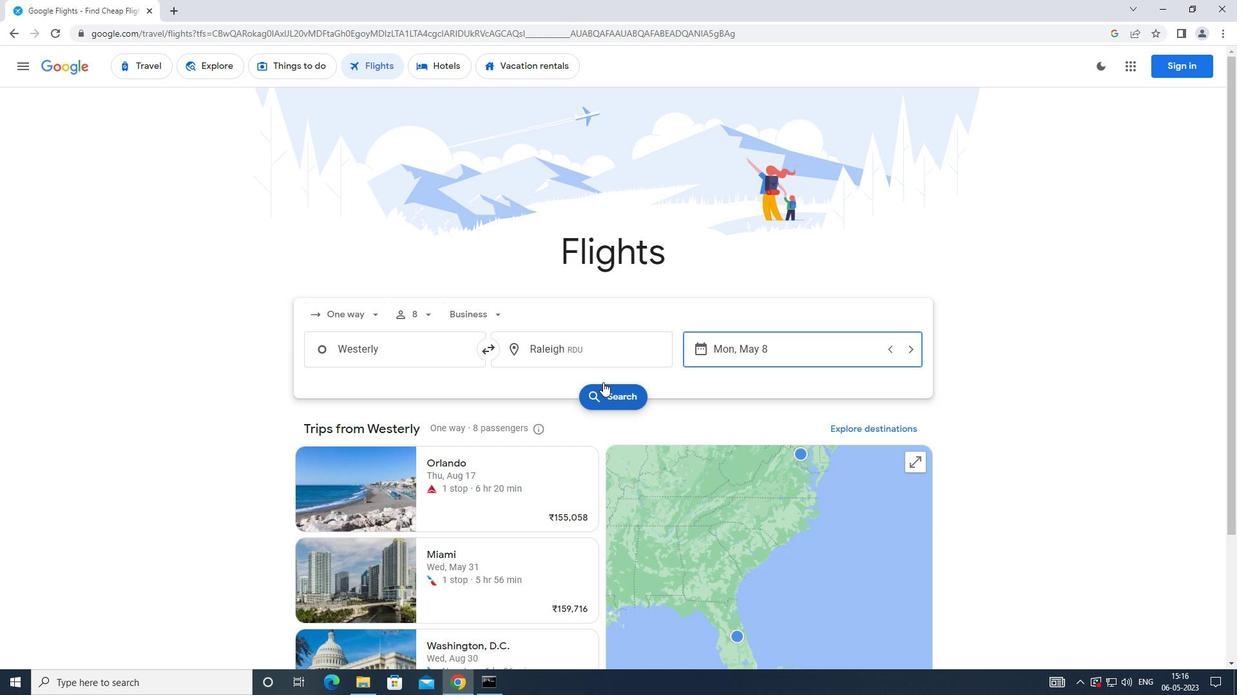 
Action: Mouse moved to (610, 392)
Screenshot: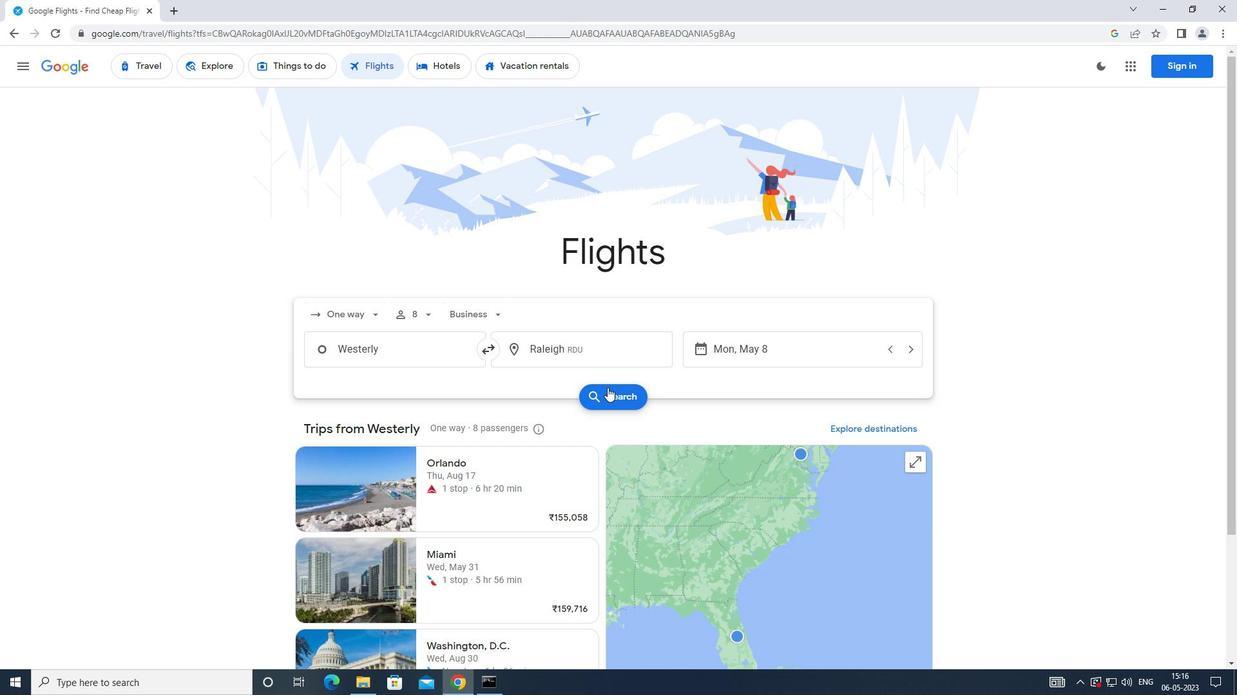 
Action: Mouse pressed left at (610, 392)
Screenshot: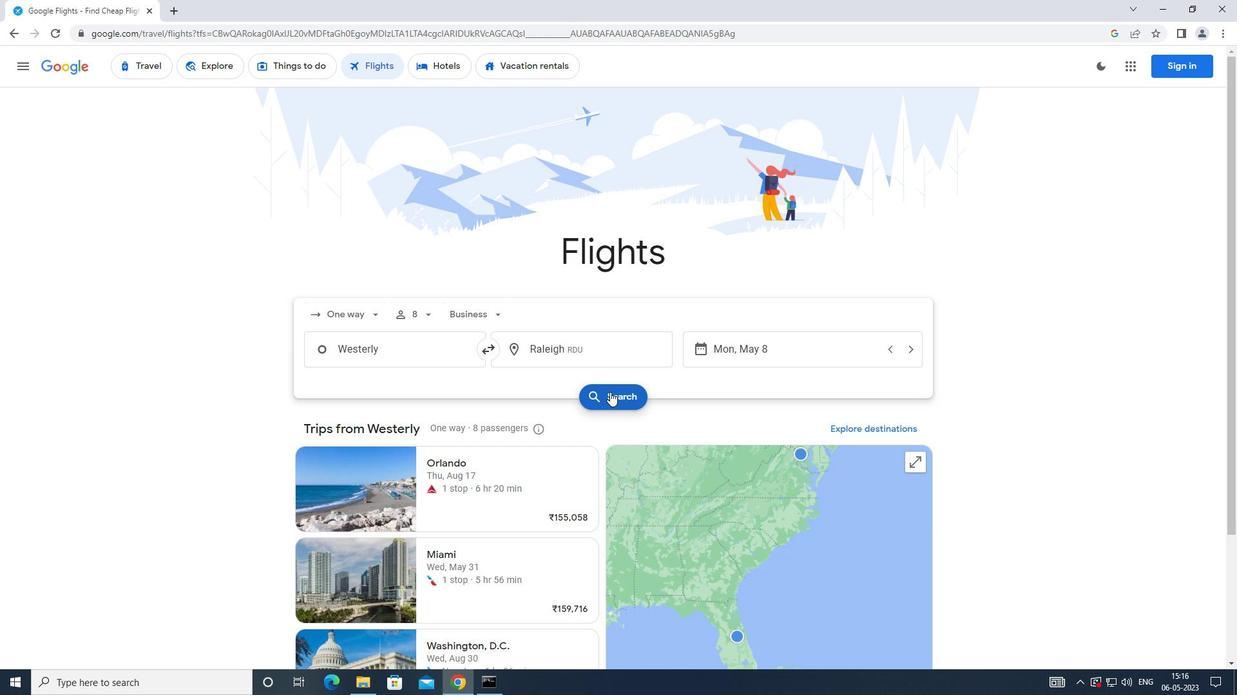 
Action: Mouse moved to (335, 186)
Screenshot: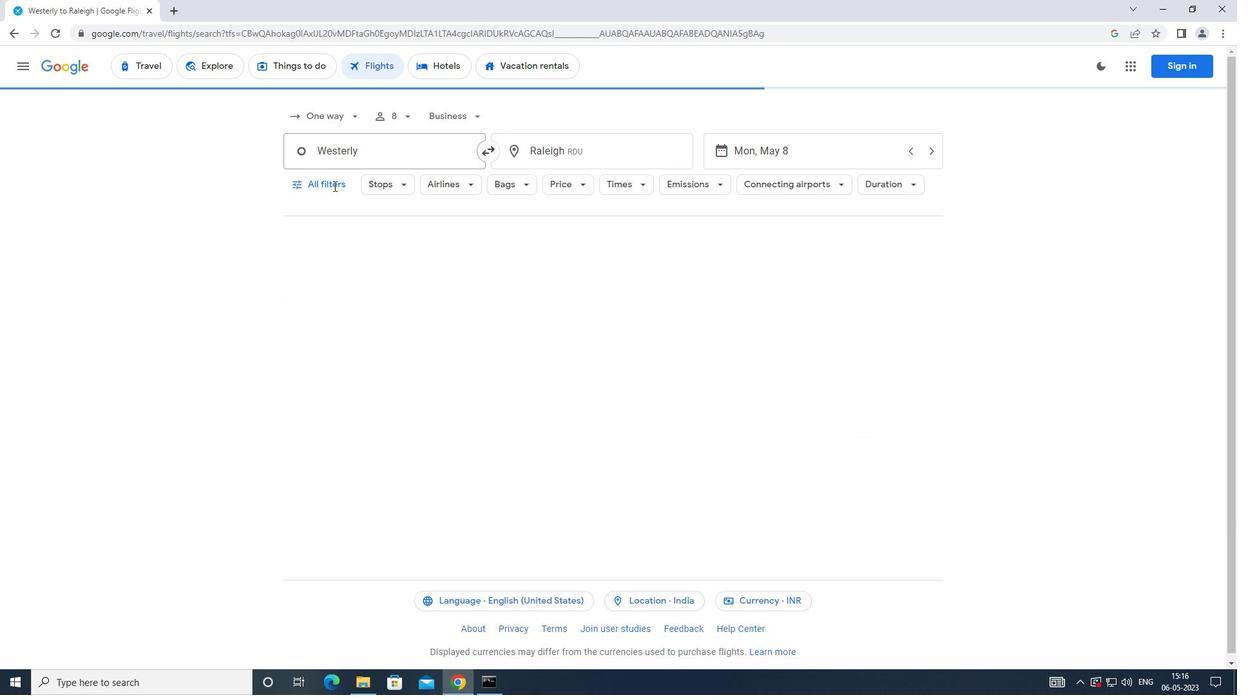 
Action: Mouse pressed left at (335, 186)
Screenshot: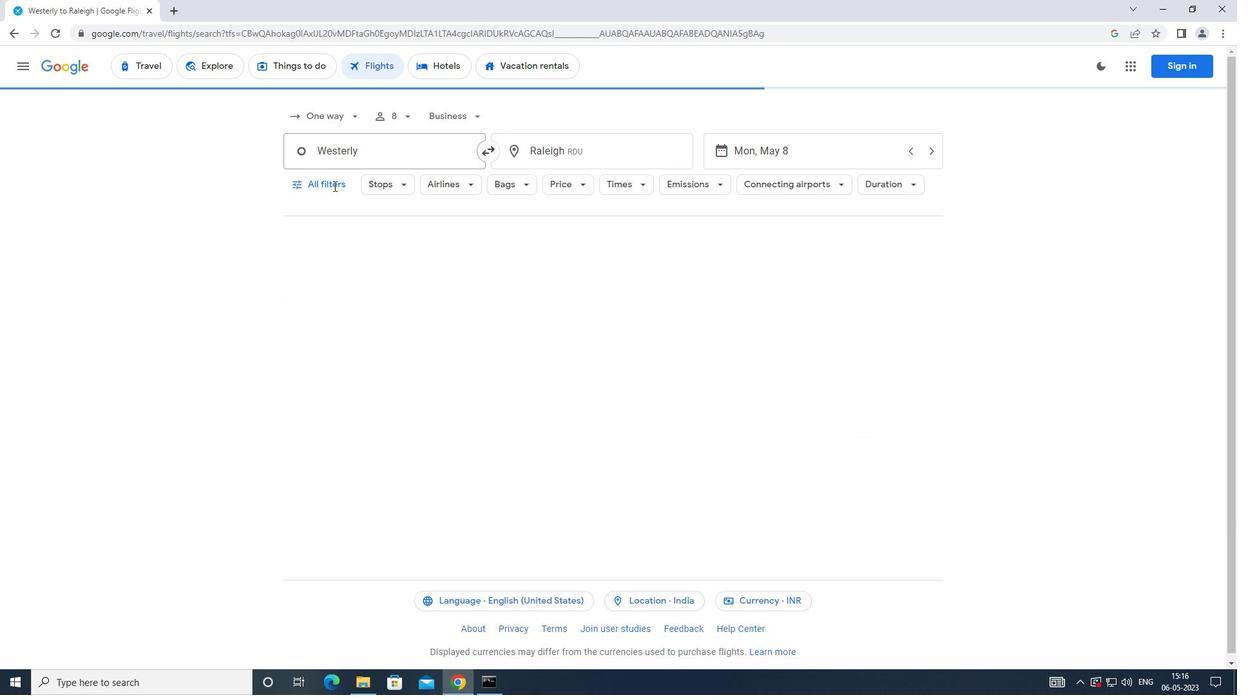 
Action: Mouse moved to (384, 327)
Screenshot: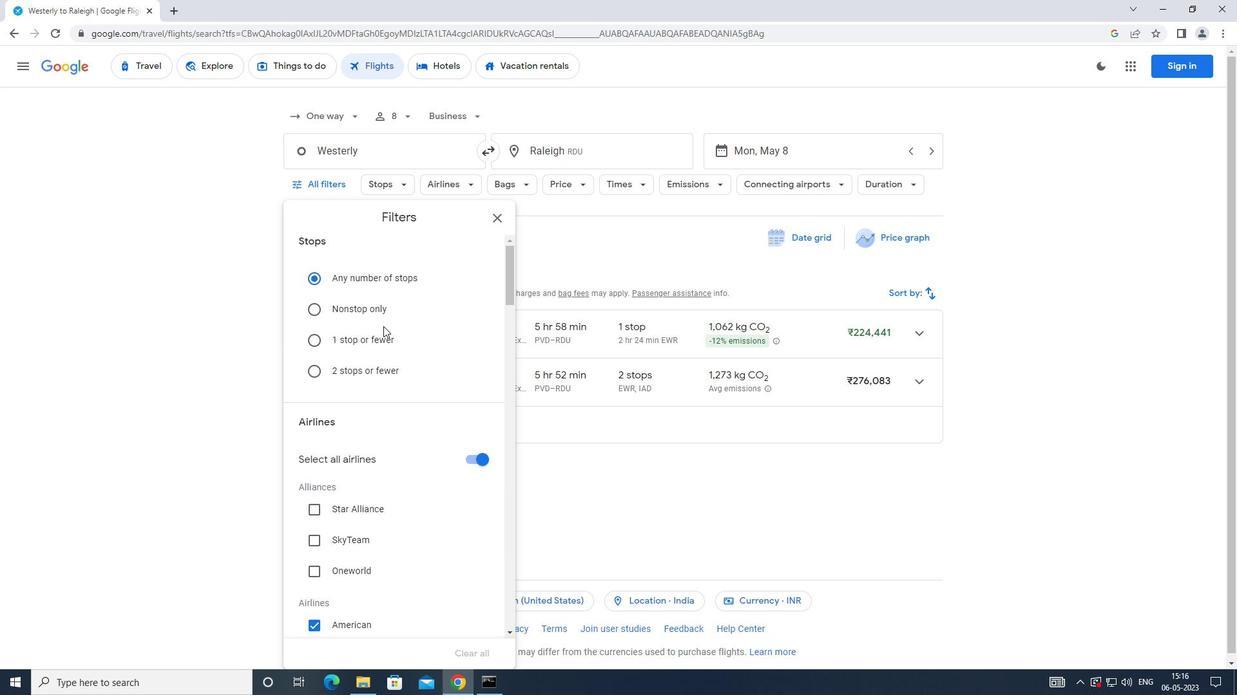 
Action: Mouse scrolled (384, 327) with delta (0, 0)
Screenshot: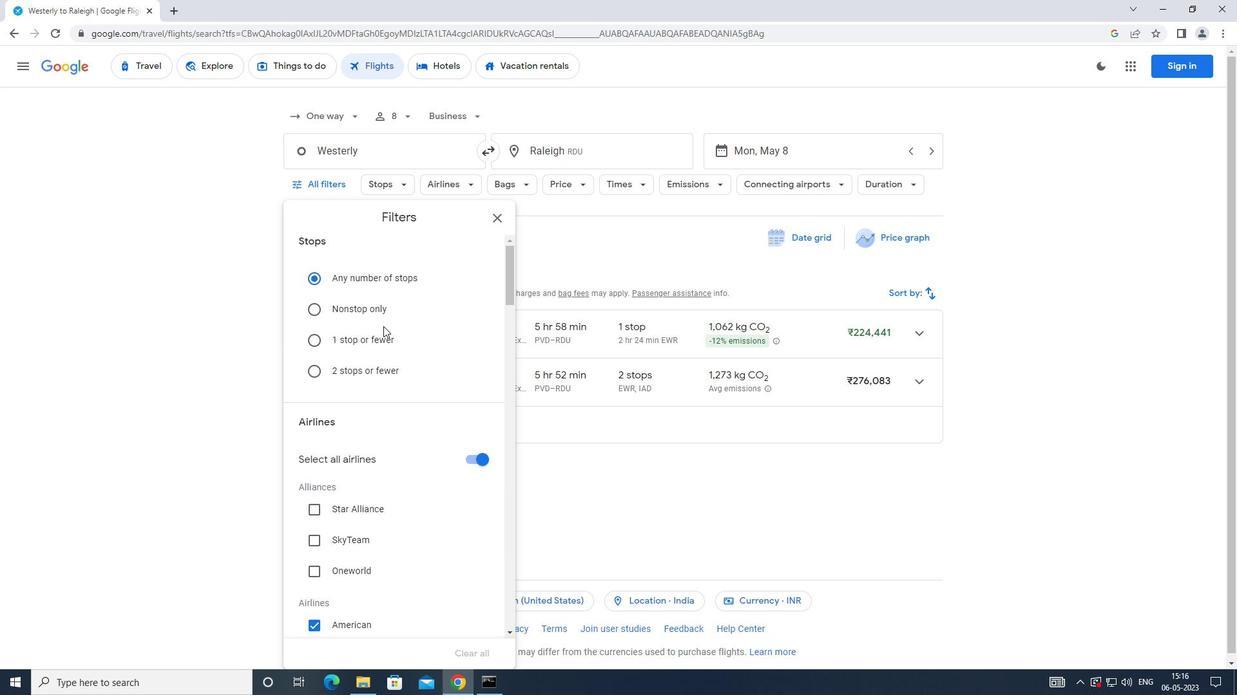 
Action: Mouse moved to (384, 328)
Screenshot: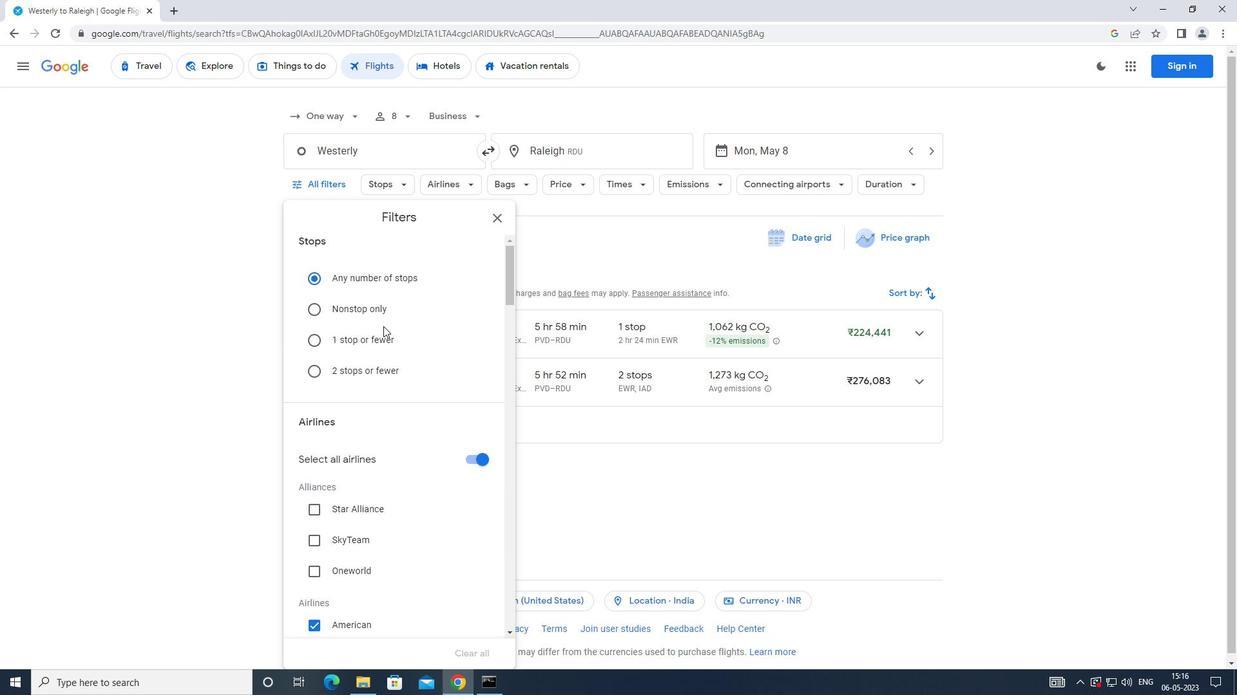 
Action: Mouse scrolled (384, 327) with delta (0, 0)
Screenshot: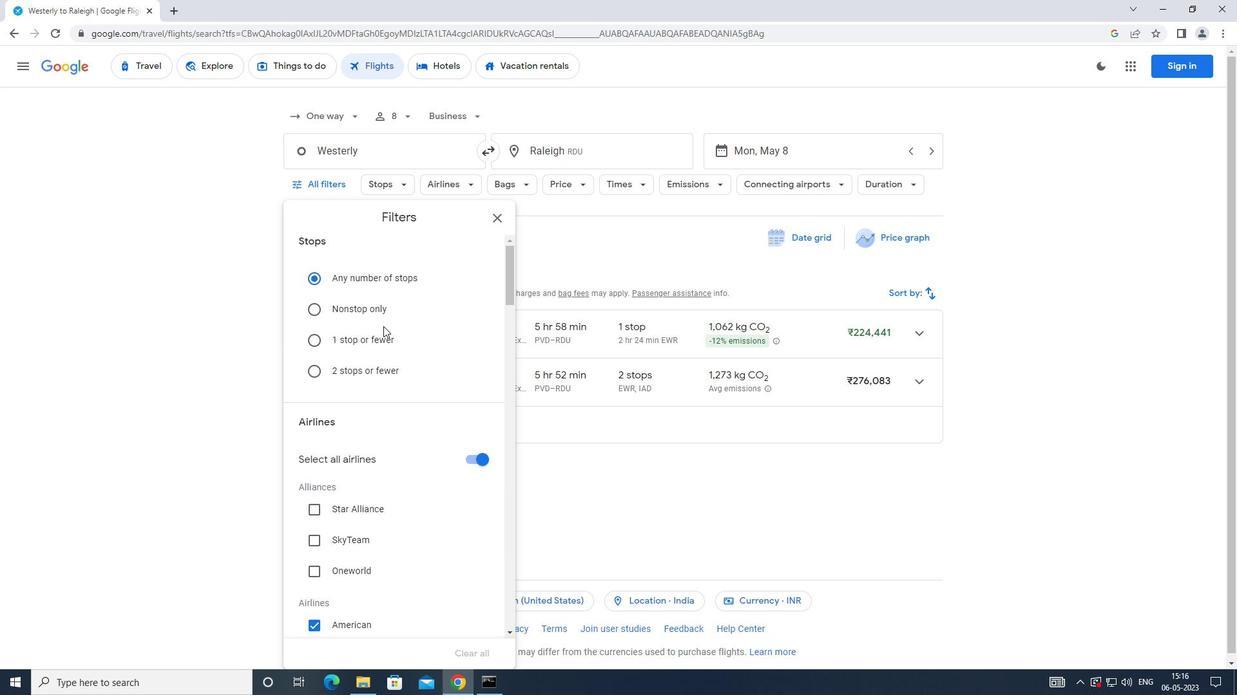 
Action: Mouse scrolled (384, 327) with delta (0, 0)
Screenshot: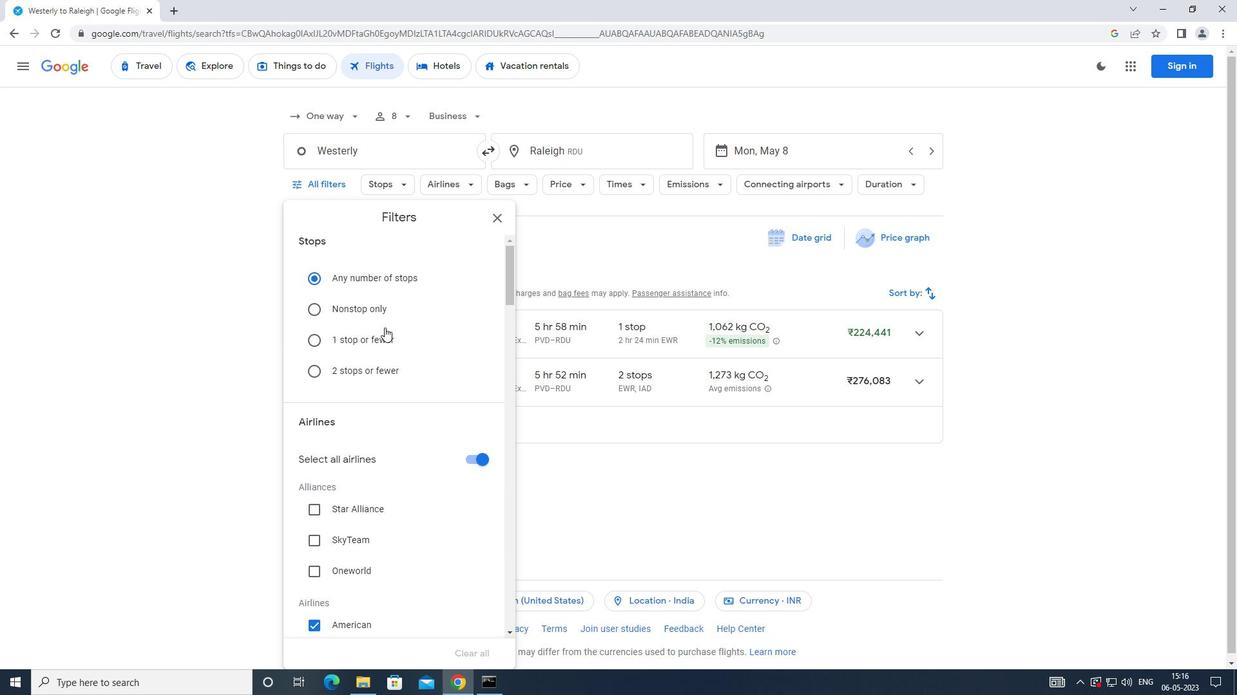 
Action: Mouse moved to (470, 268)
Screenshot: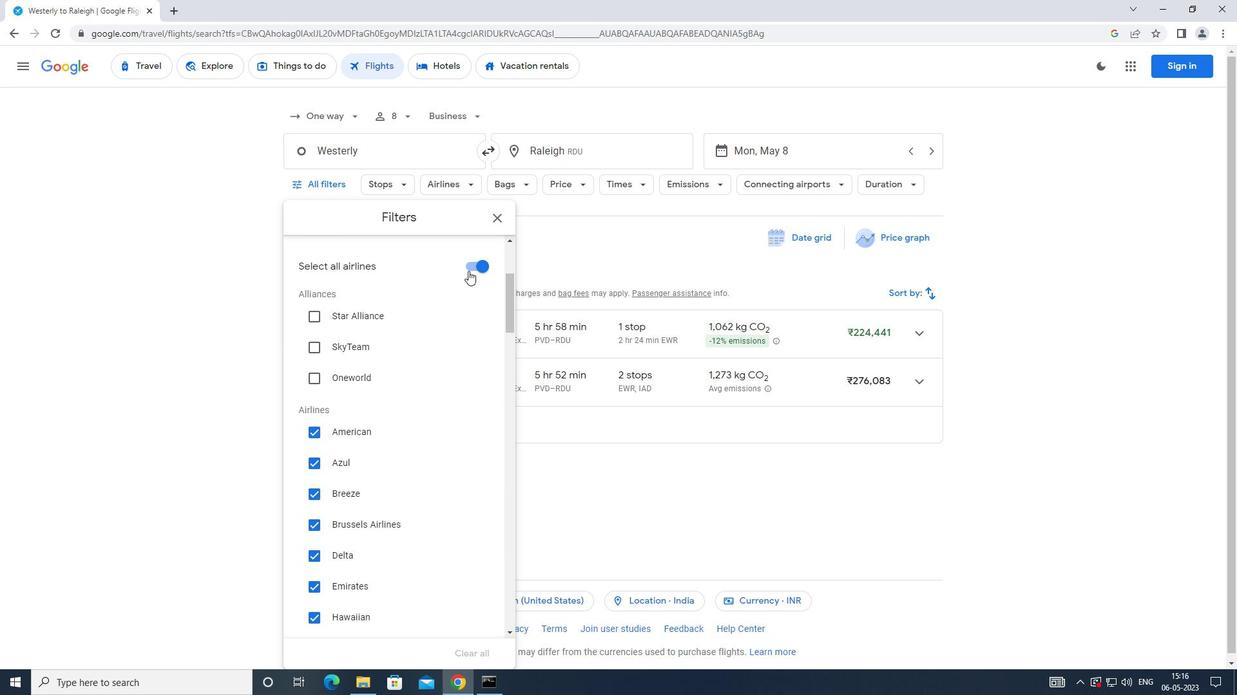 
Action: Mouse pressed left at (470, 268)
Screenshot: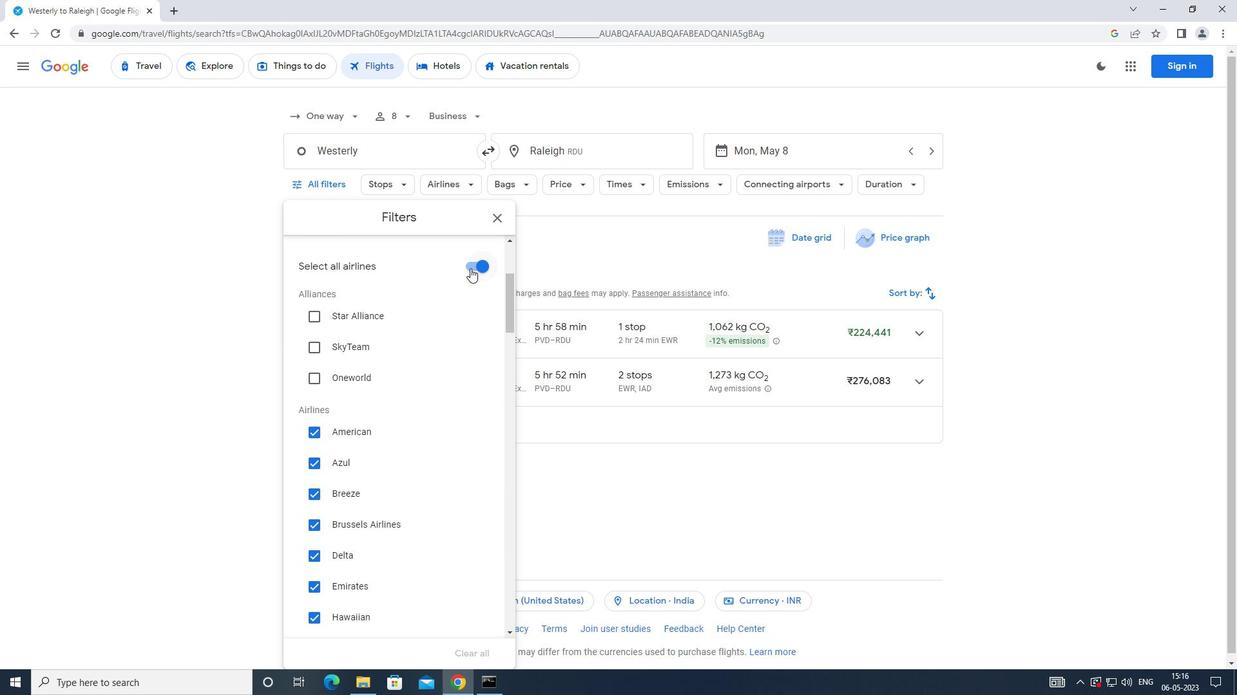 
Action: Mouse moved to (412, 313)
Screenshot: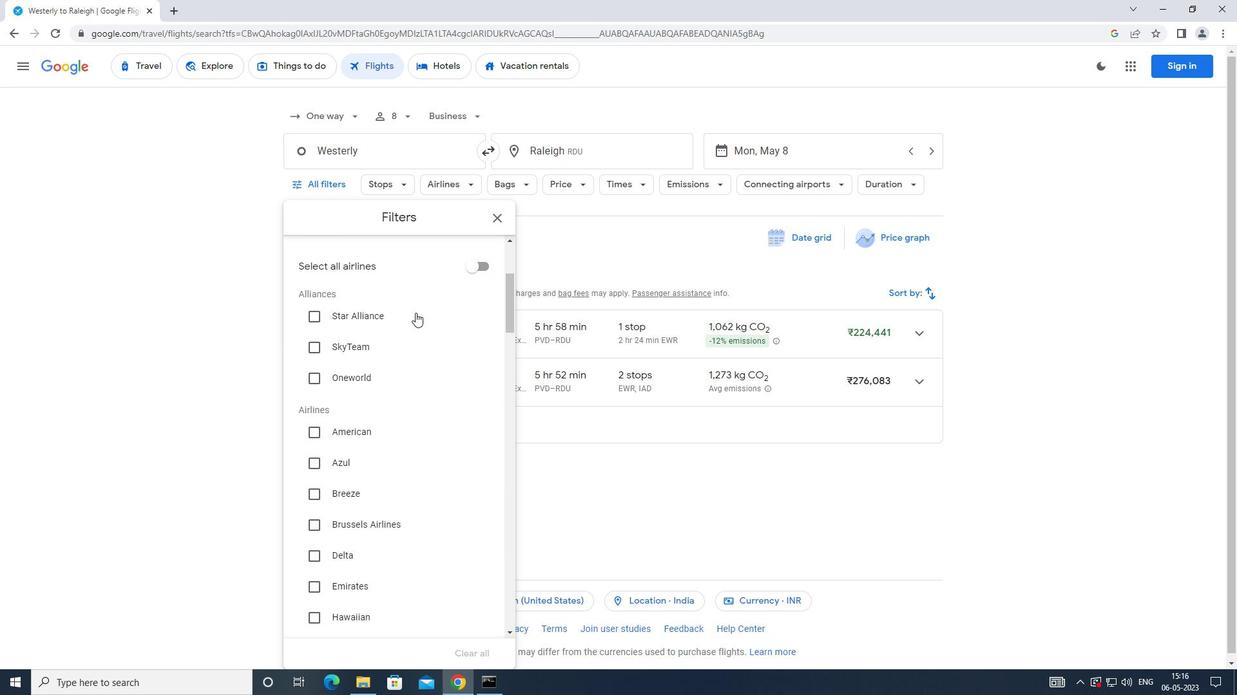 
Action: Mouse scrolled (412, 313) with delta (0, 0)
Screenshot: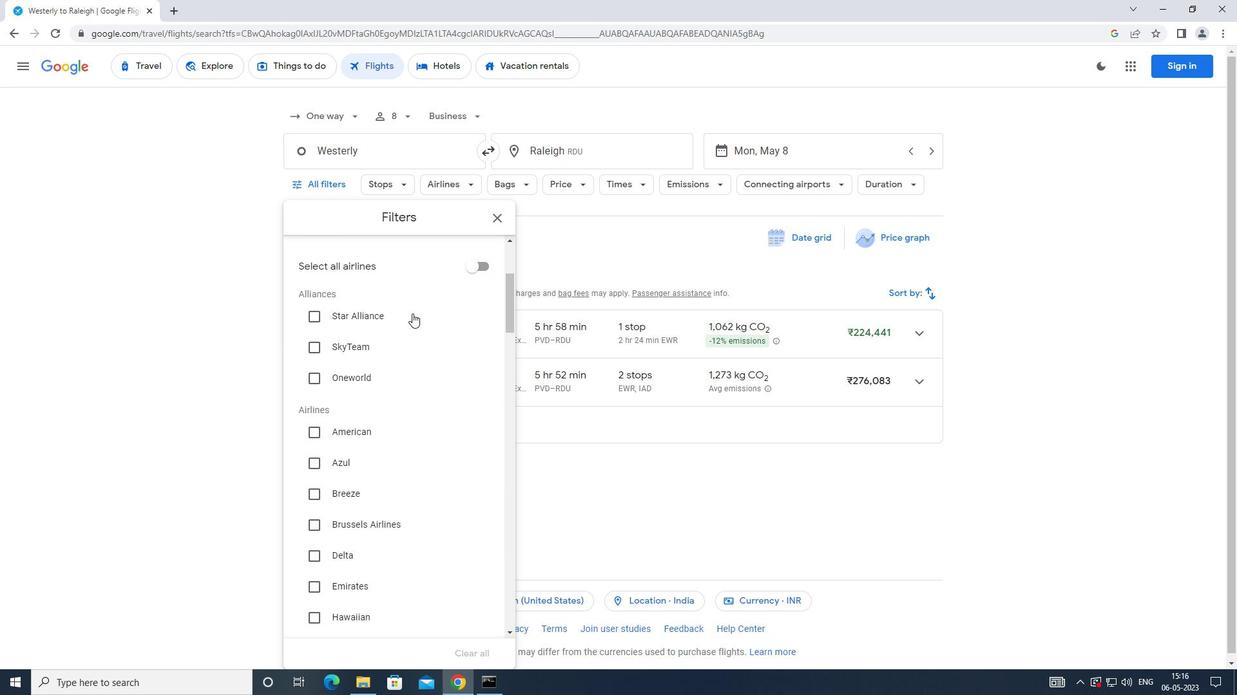 
Action: Mouse scrolled (412, 313) with delta (0, 0)
Screenshot: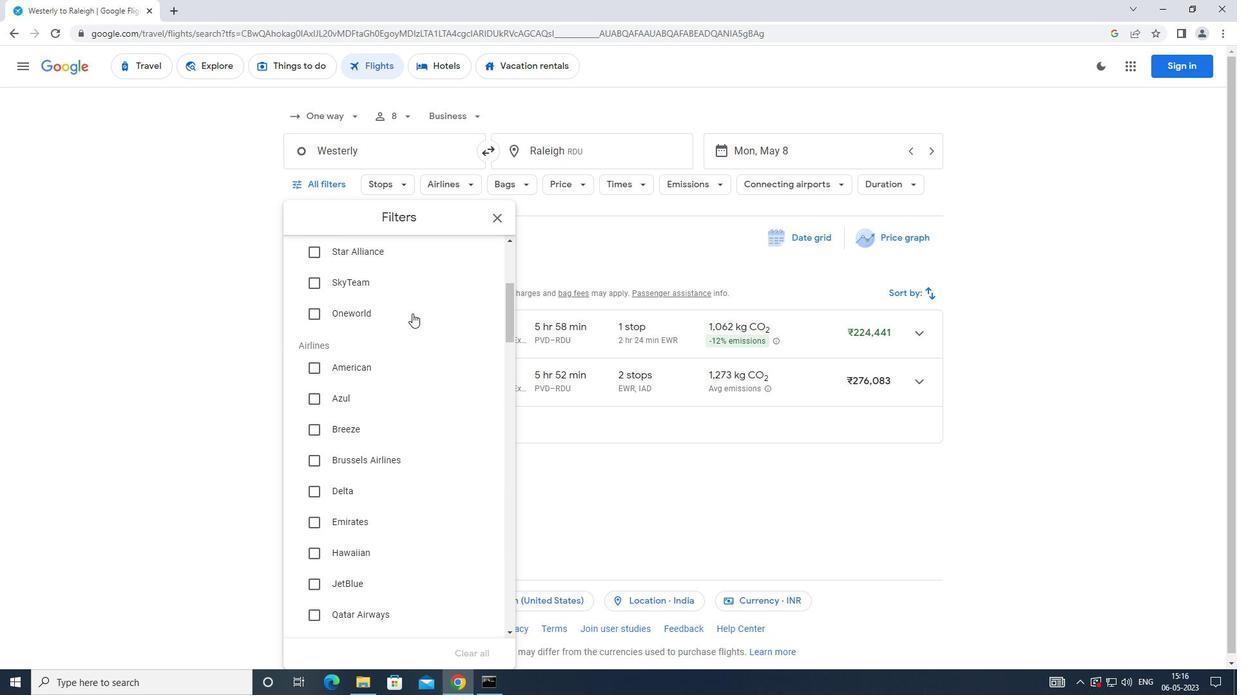 
Action: Mouse scrolled (412, 313) with delta (0, 0)
Screenshot: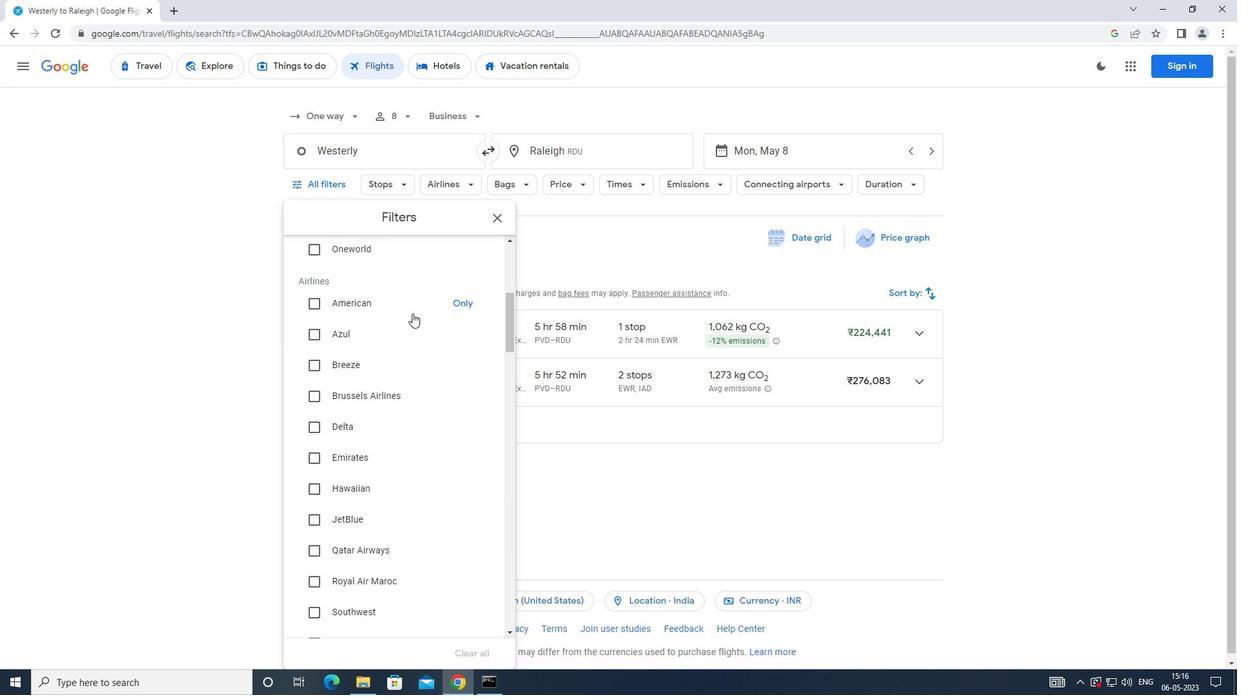 
Action: Mouse scrolled (412, 313) with delta (0, 0)
Screenshot: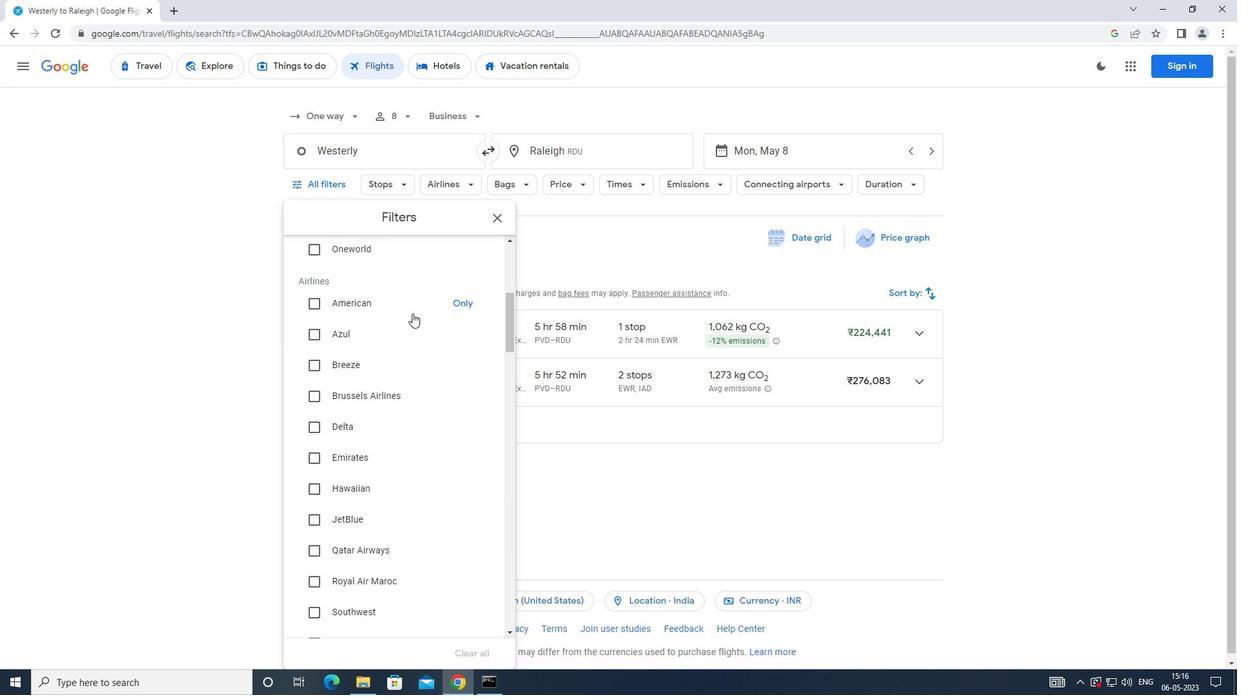 
Action: Mouse scrolled (412, 313) with delta (0, 0)
Screenshot: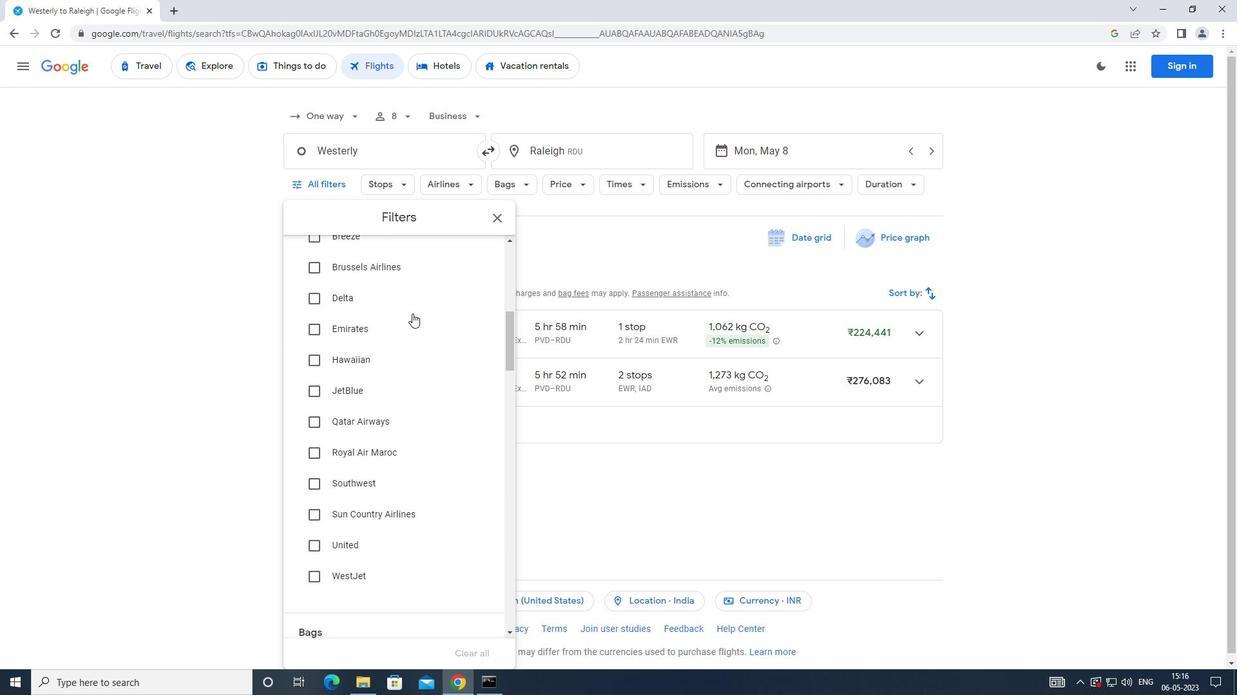 
Action: Mouse scrolled (412, 313) with delta (0, 0)
Screenshot: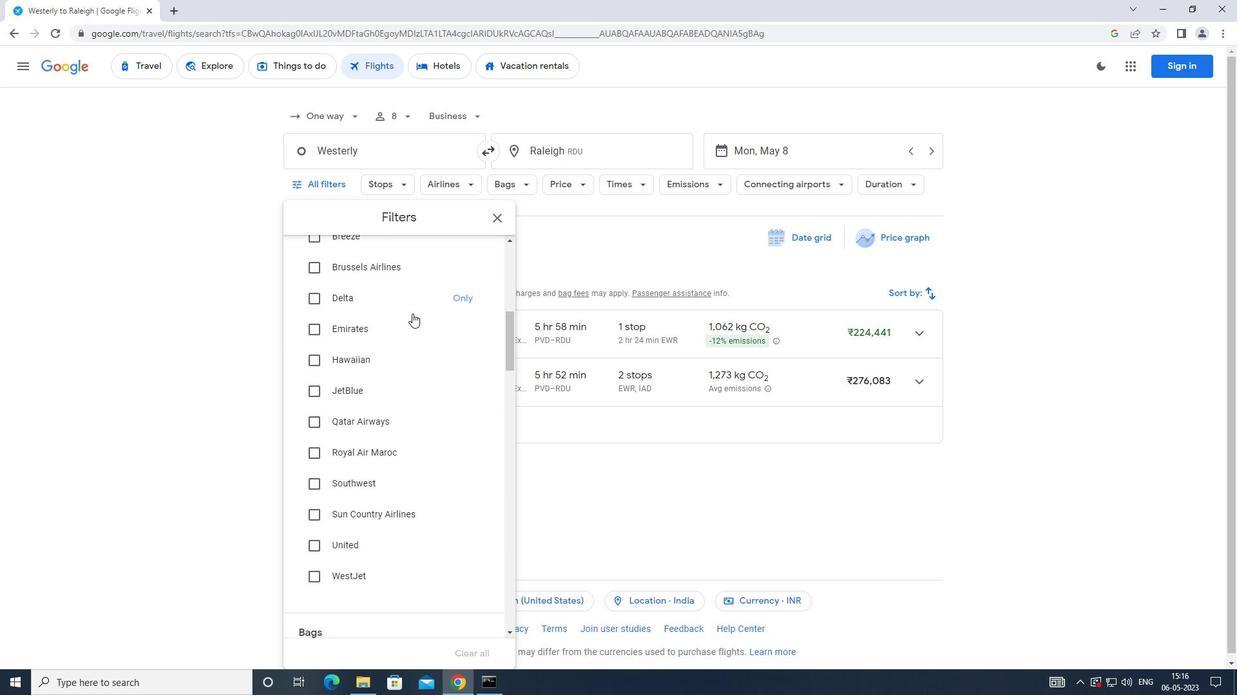 
Action: Mouse scrolled (412, 313) with delta (0, 0)
Screenshot: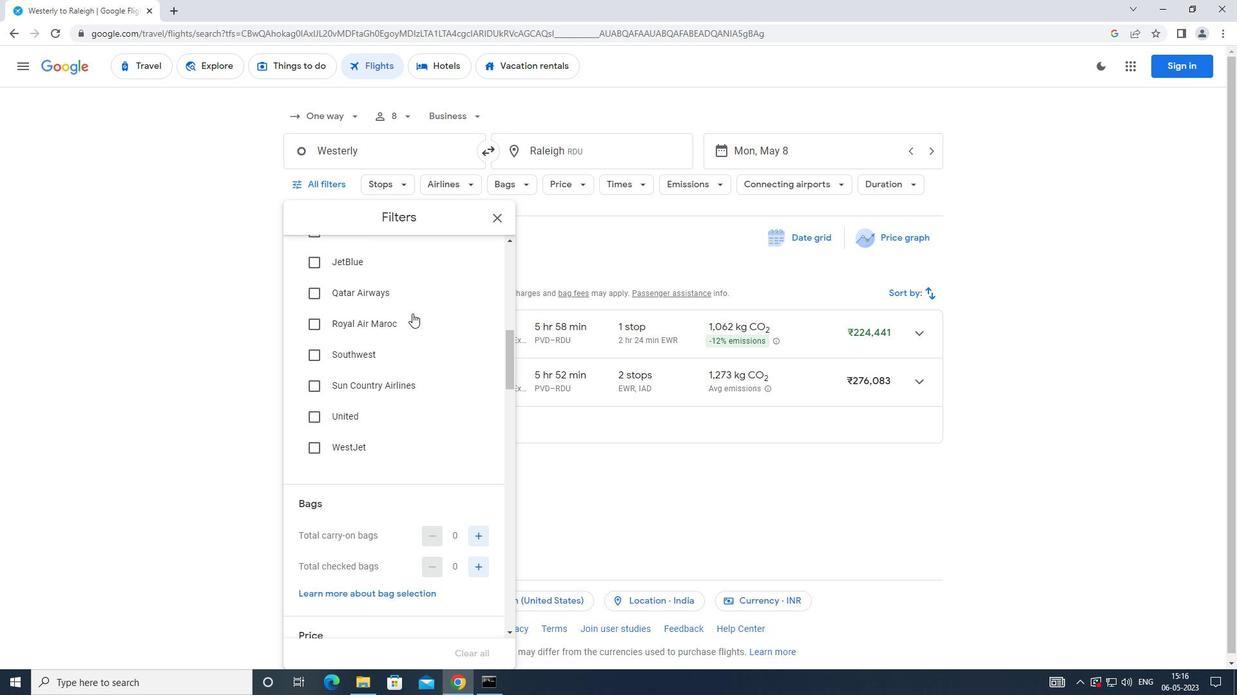 
Action: Mouse scrolled (412, 313) with delta (0, 0)
Screenshot: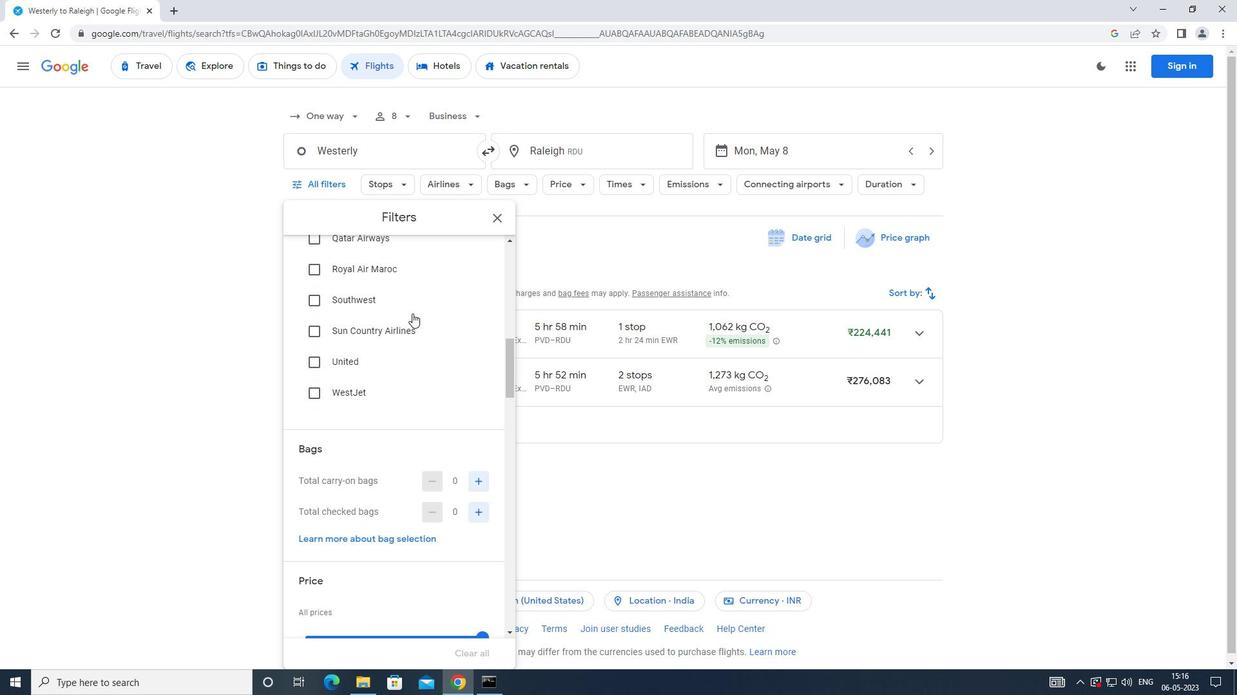 
Action: Mouse moved to (413, 307)
Screenshot: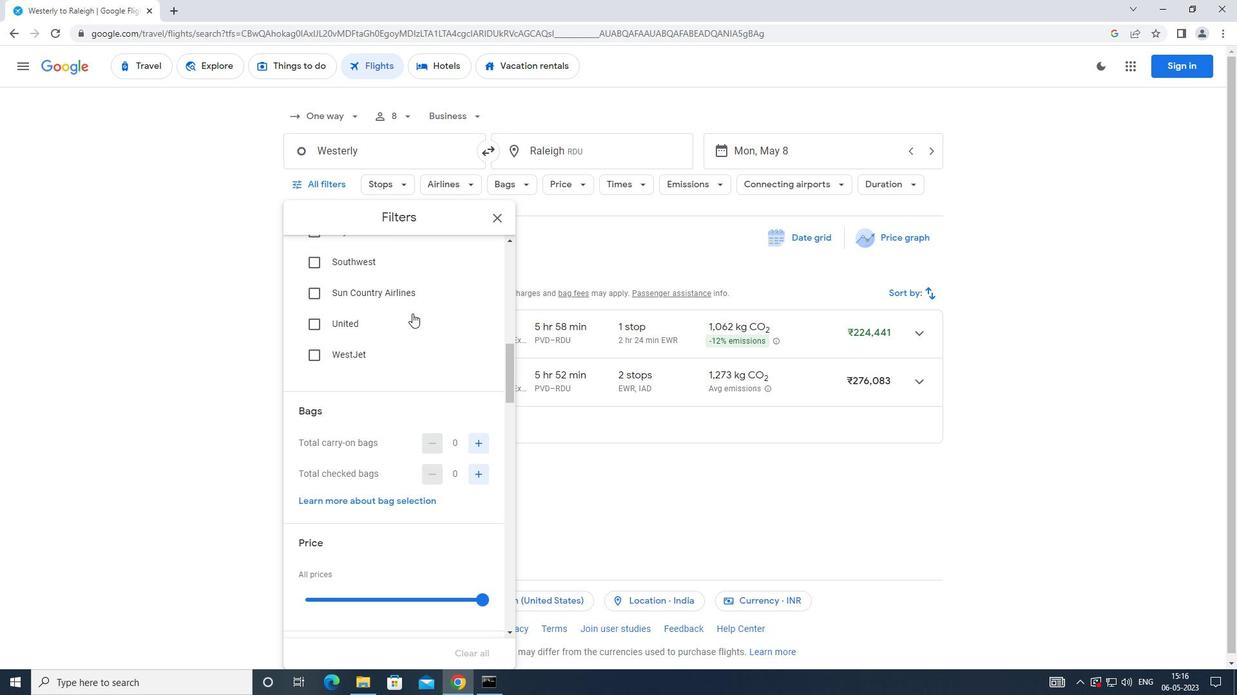 
Action: Mouse scrolled (413, 307) with delta (0, 0)
Screenshot: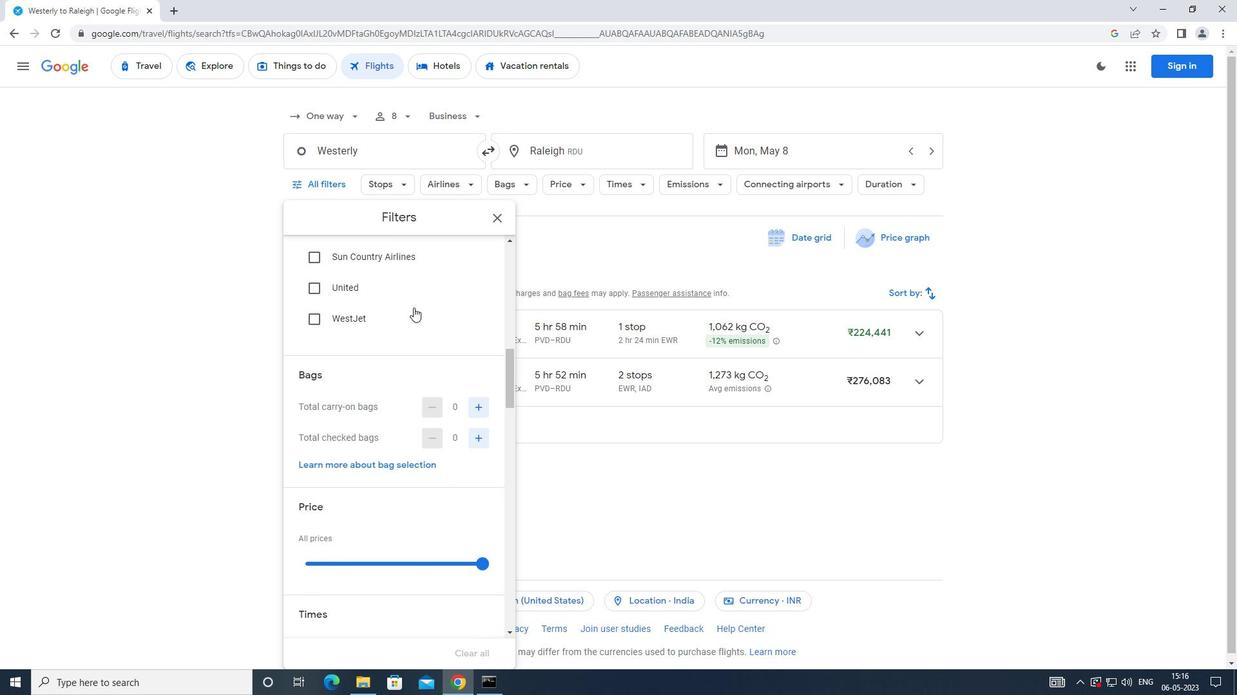 
Action: Mouse scrolled (413, 307) with delta (0, 0)
Screenshot: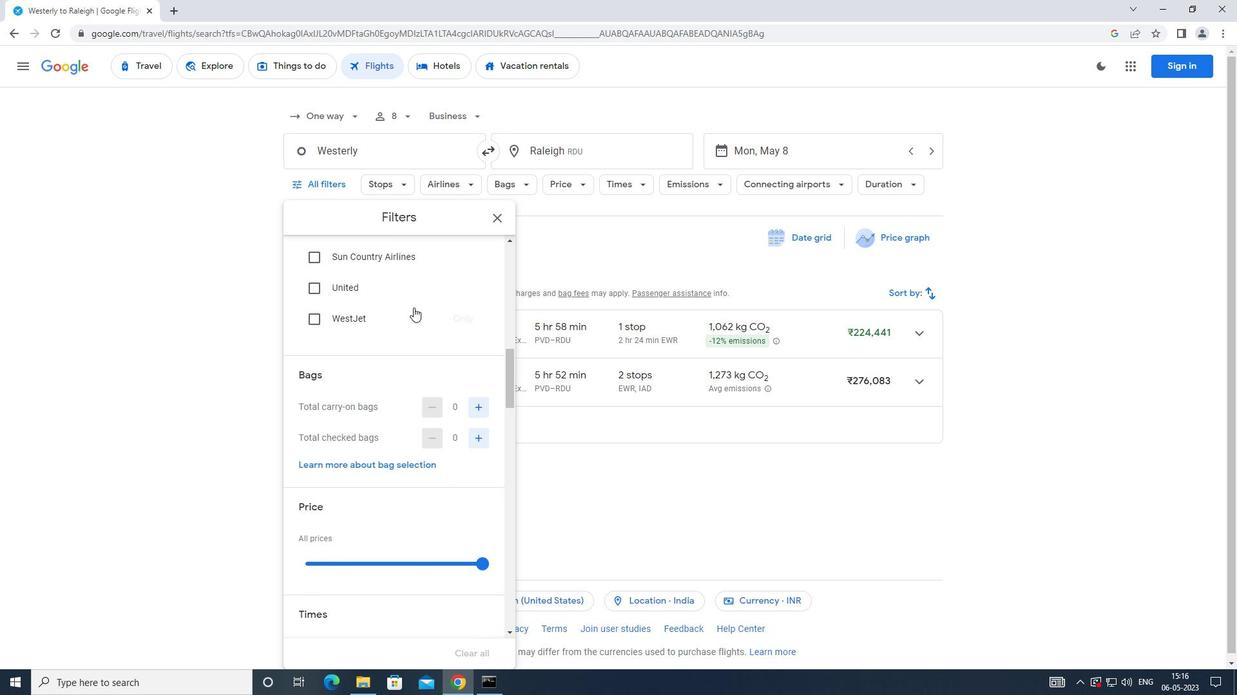 
Action: Mouse scrolled (413, 307) with delta (0, 0)
Screenshot: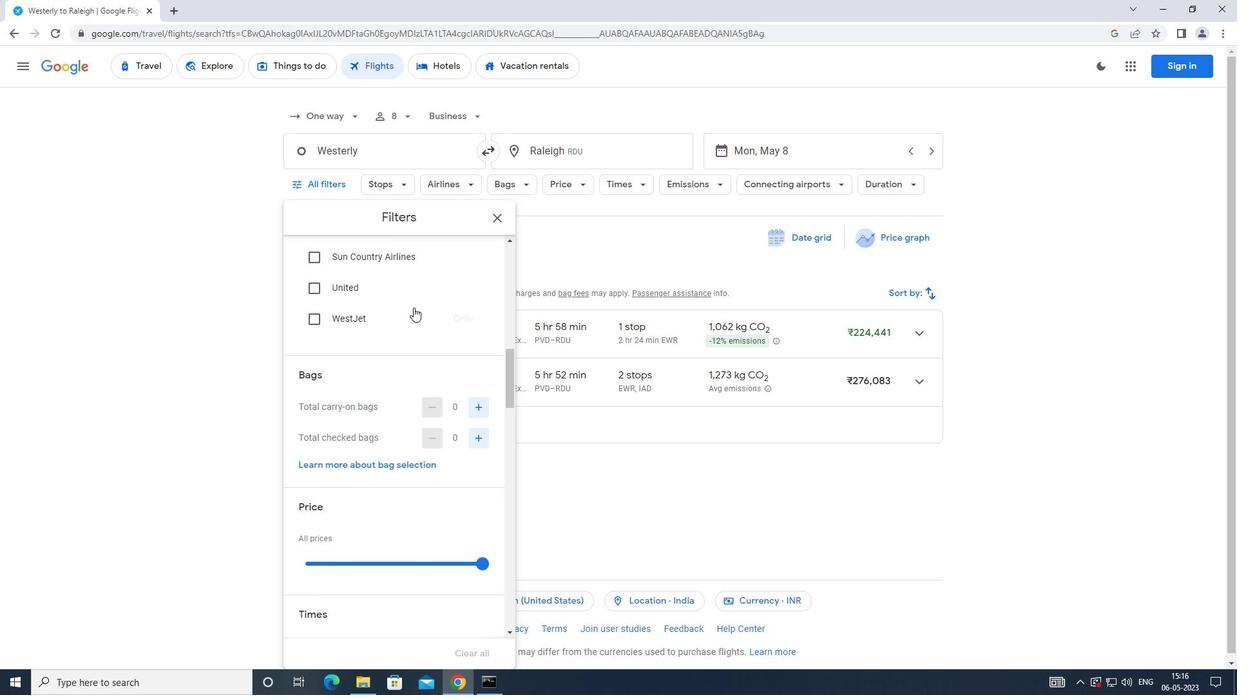 
Action: Mouse moved to (414, 306)
Screenshot: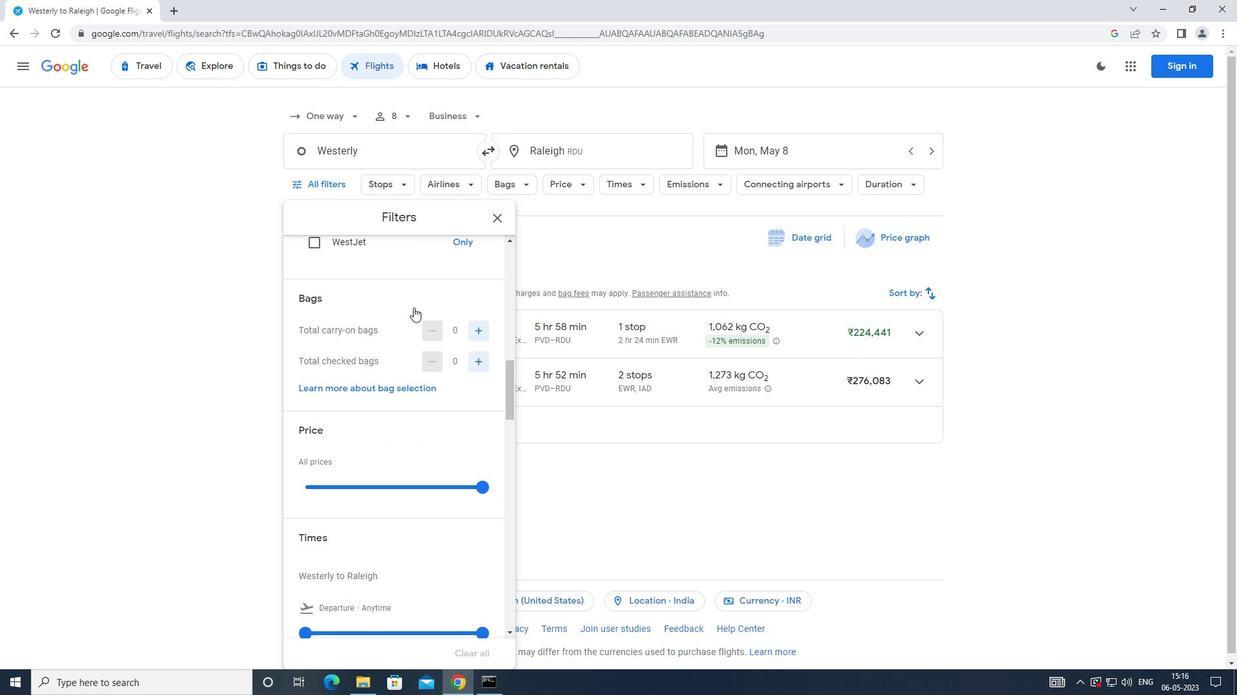
Action: Mouse scrolled (414, 306) with delta (0, 0)
Screenshot: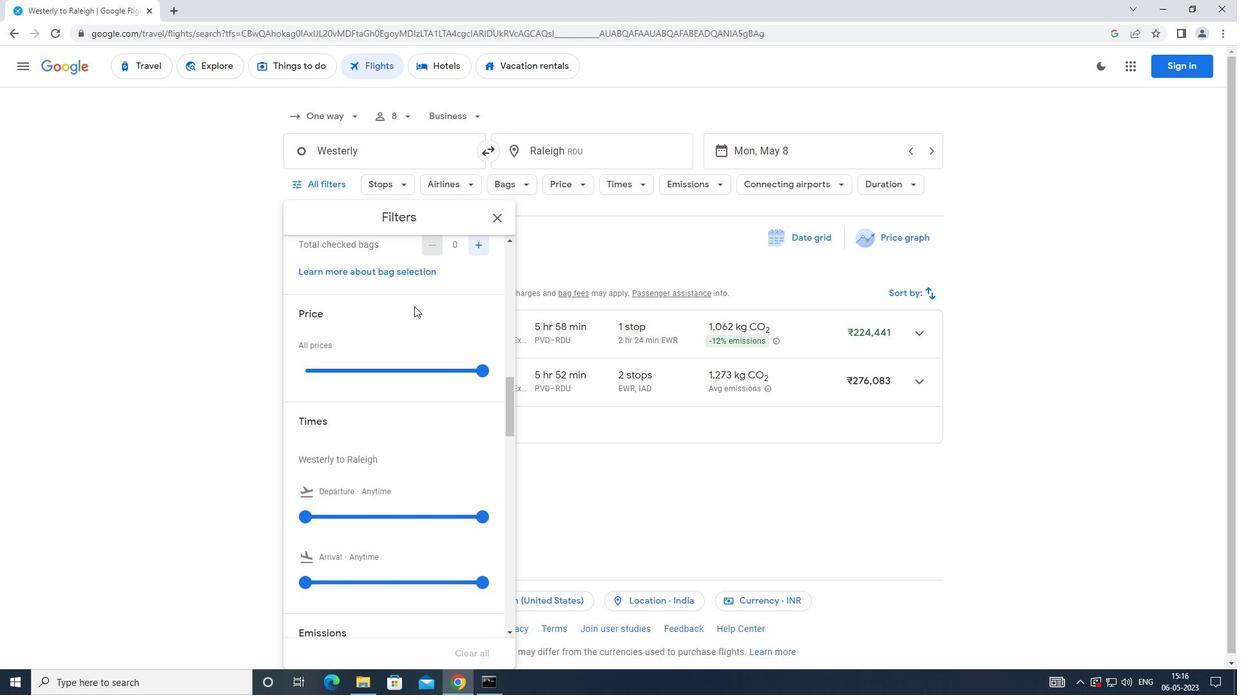 
Action: Mouse scrolled (414, 306) with delta (0, 0)
Screenshot: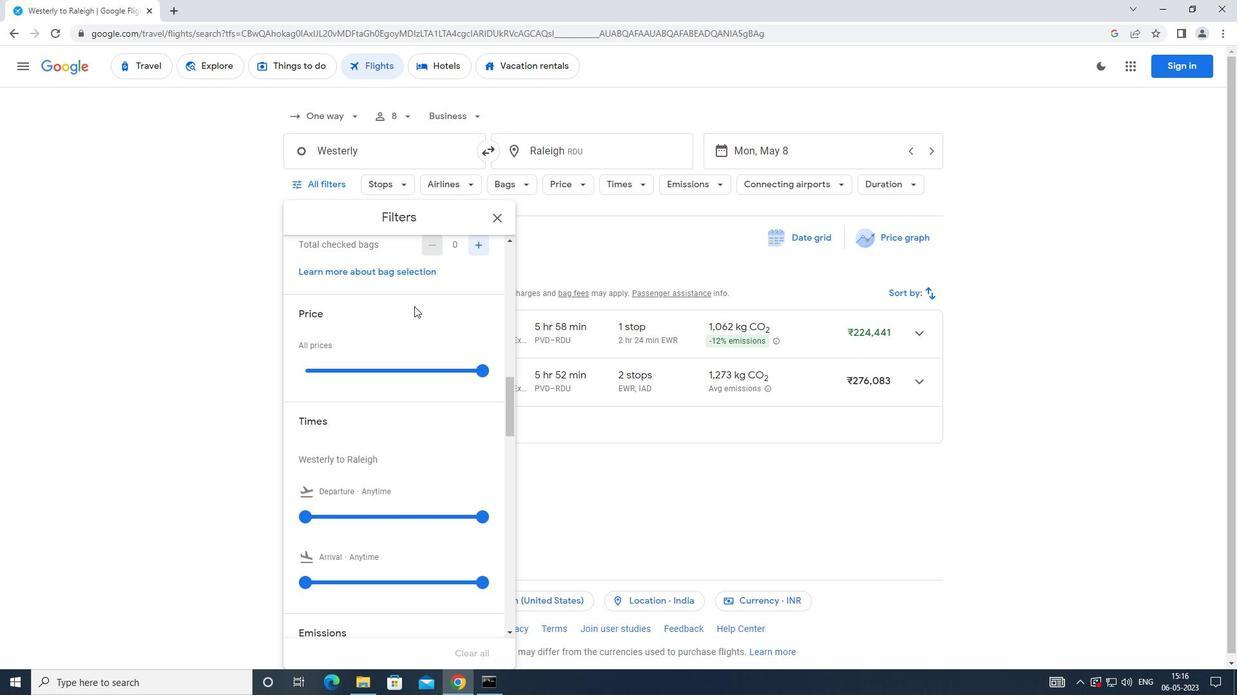
Action: Mouse scrolled (414, 306) with delta (0, 0)
Screenshot: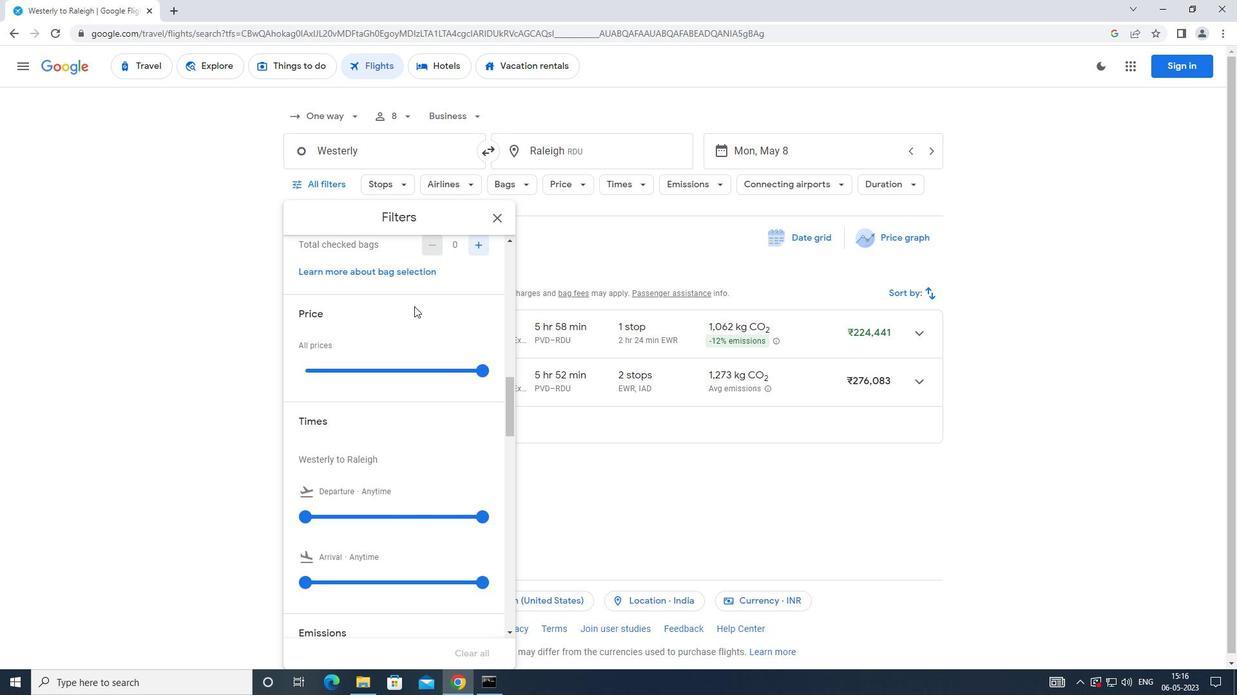 
Action: Mouse moved to (415, 306)
Screenshot: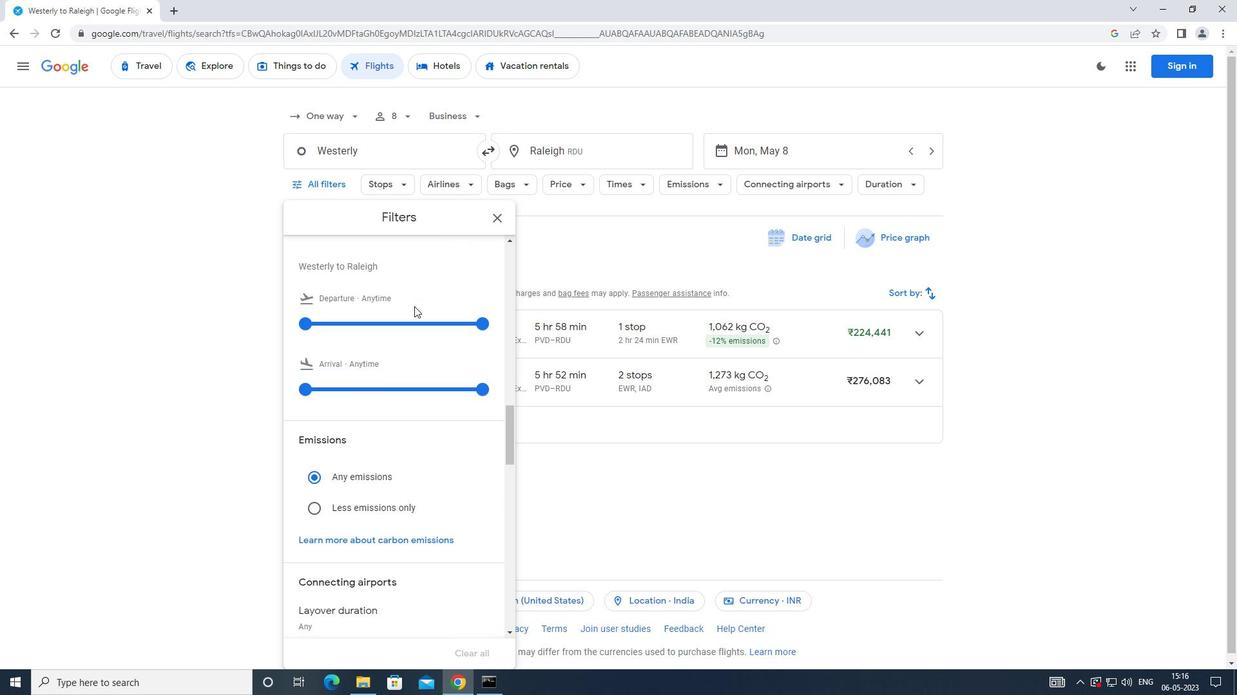 
Action: Mouse scrolled (415, 306) with delta (0, 0)
Screenshot: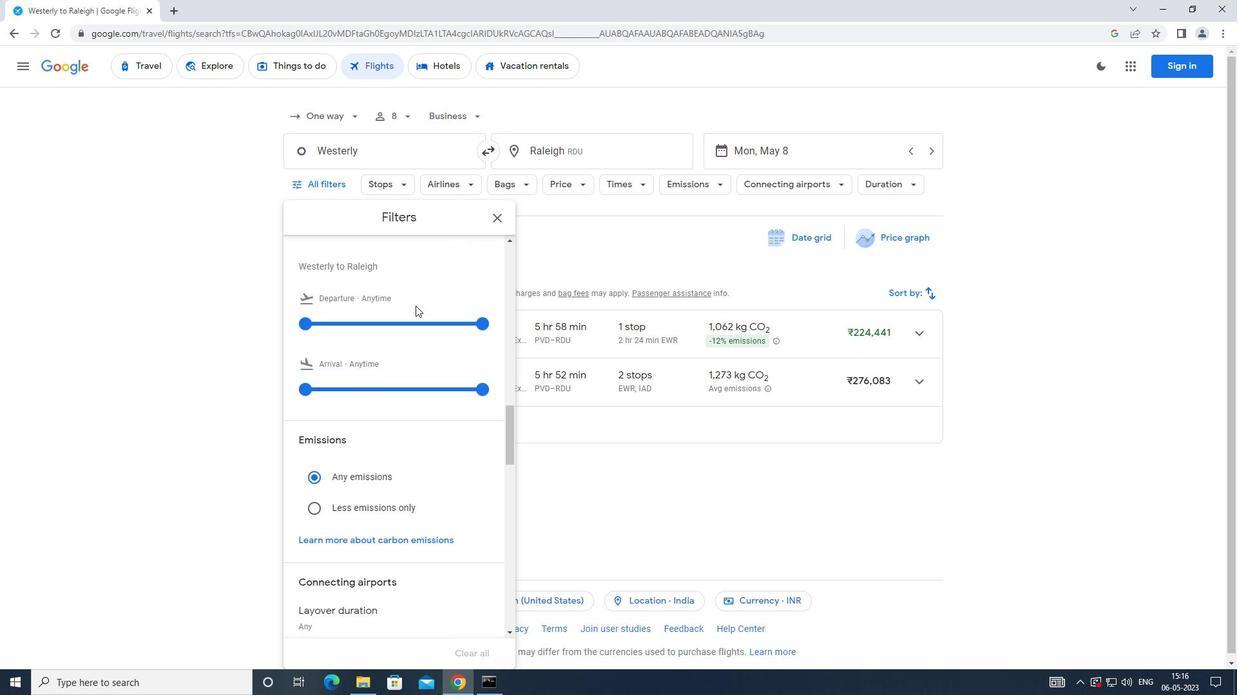 
Action: Mouse scrolled (415, 306) with delta (0, 0)
Screenshot: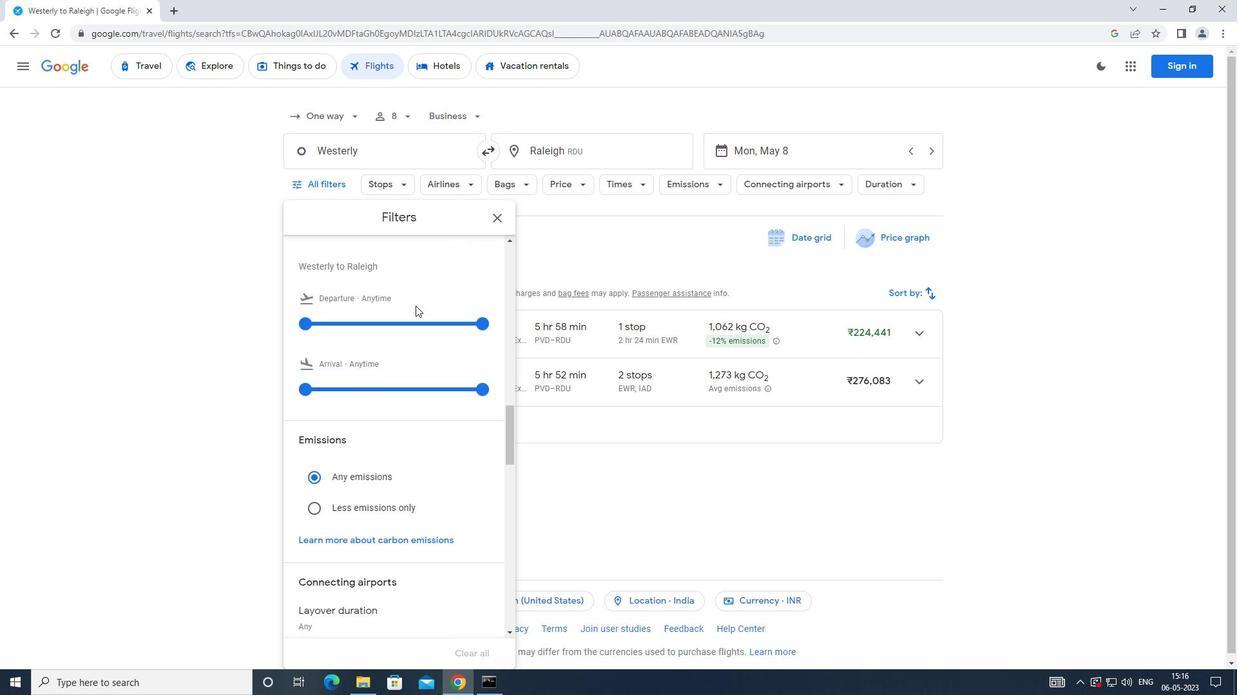 
Action: Mouse scrolled (415, 306) with delta (0, 0)
Screenshot: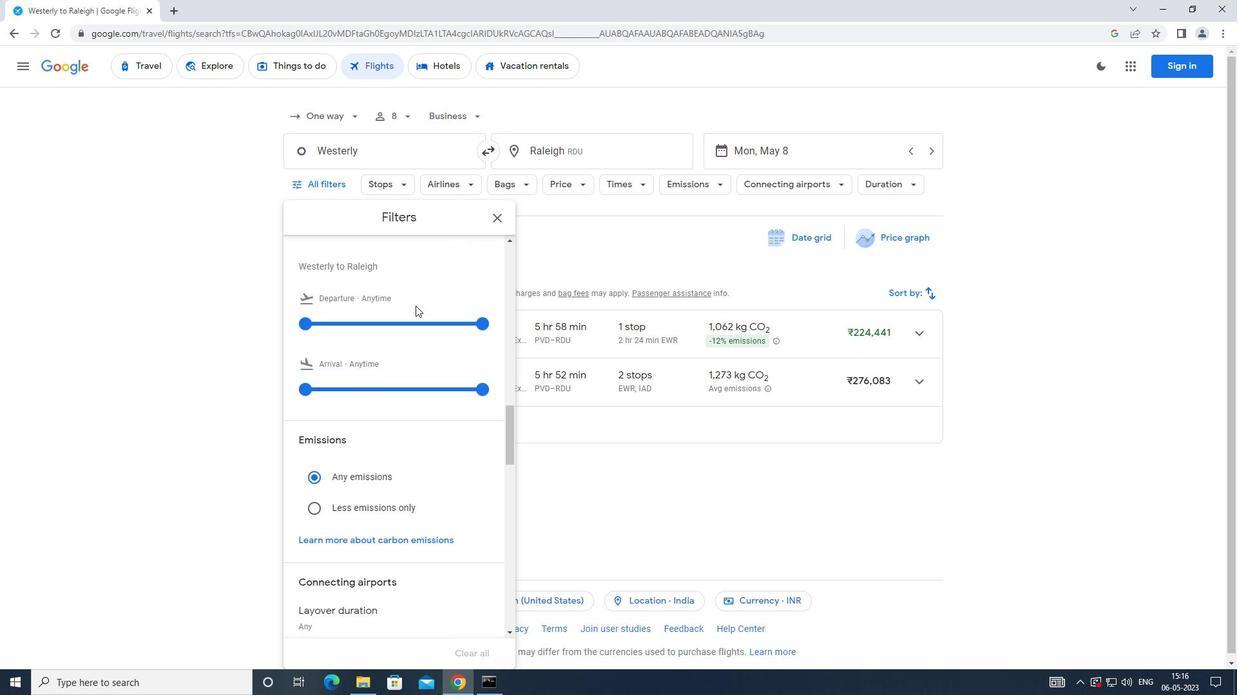 
Action: Mouse moved to (416, 305)
Screenshot: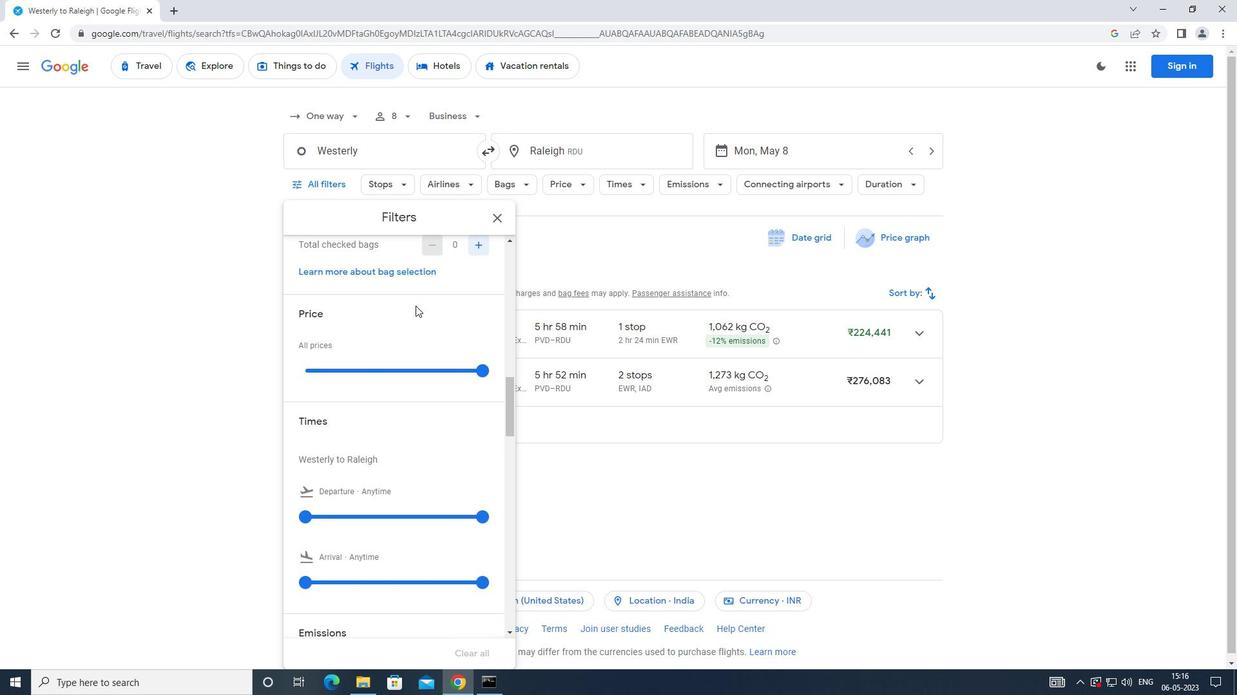 
Action: Mouse scrolled (416, 306) with delta (0, 0)
Screenshot: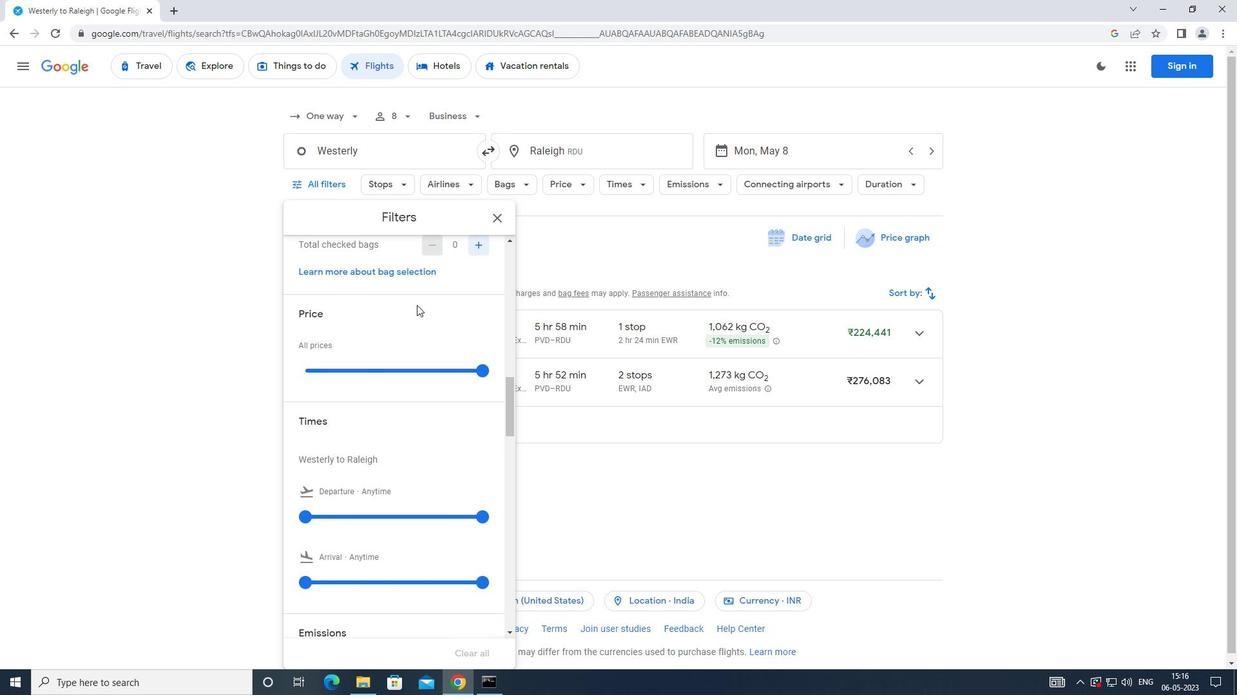
Action: Mouse moved to (471, 307)
Screenshot: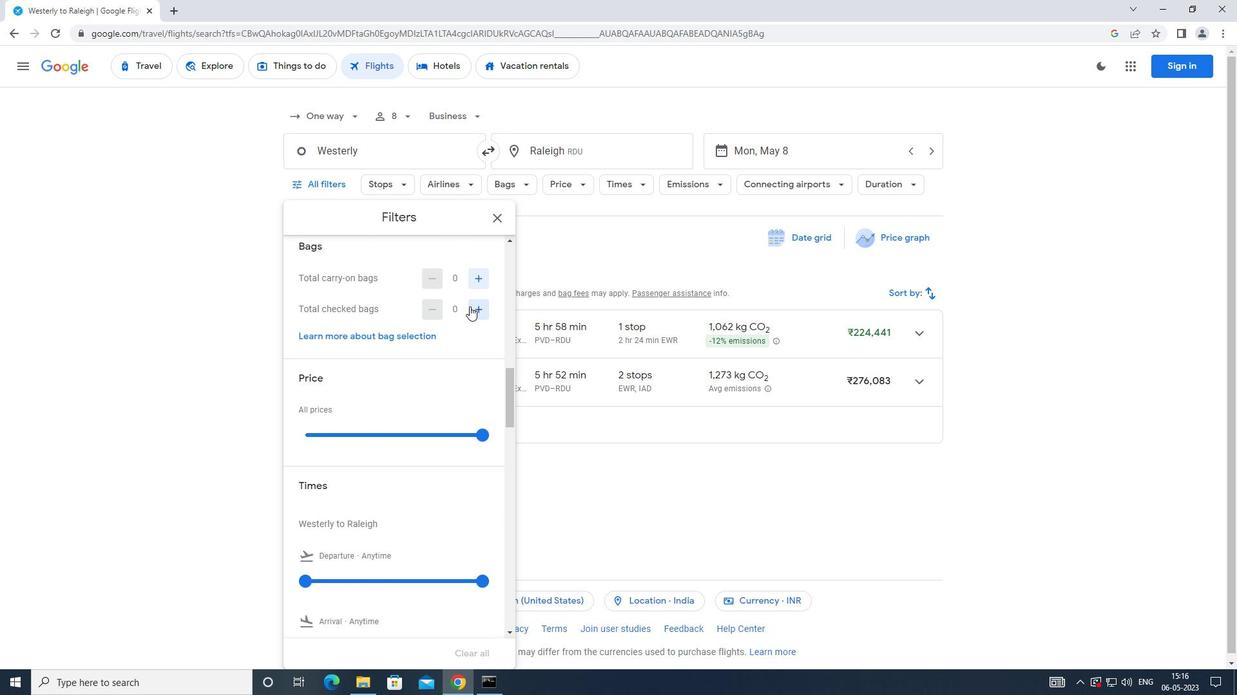 
Action: Mouse pressed left at (471, 307)
Screenshot: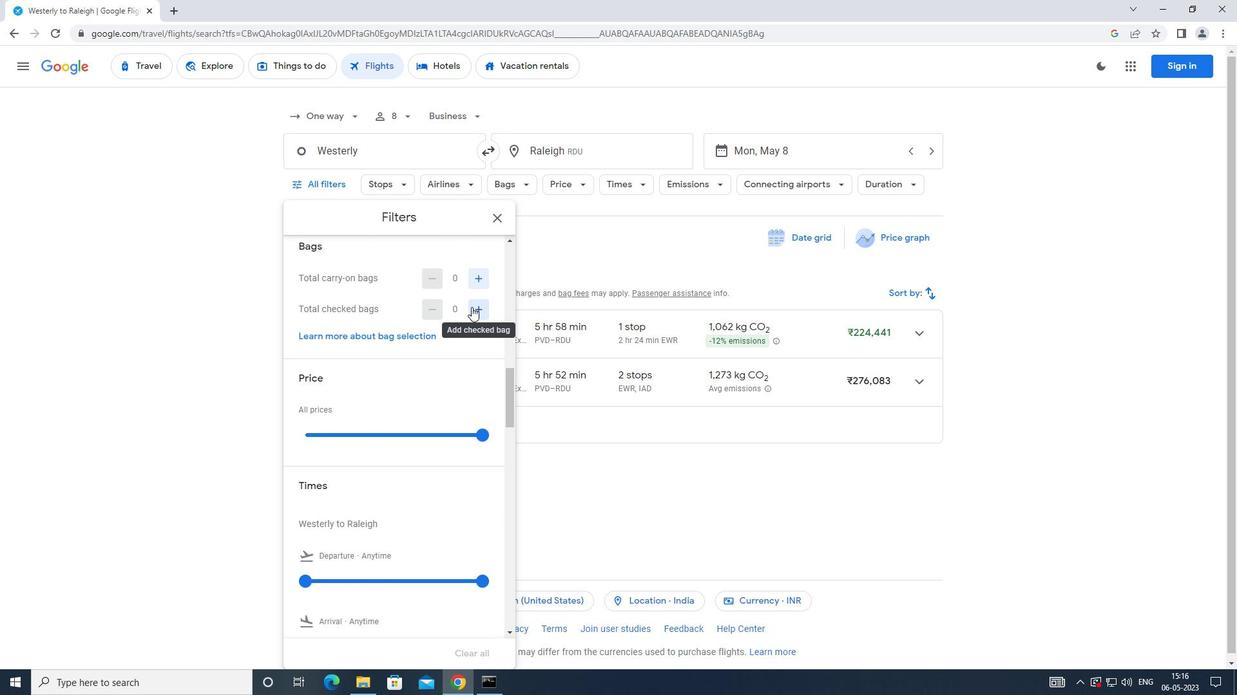 
Action: Mouse pressed left at (471, 307)
Screenshot: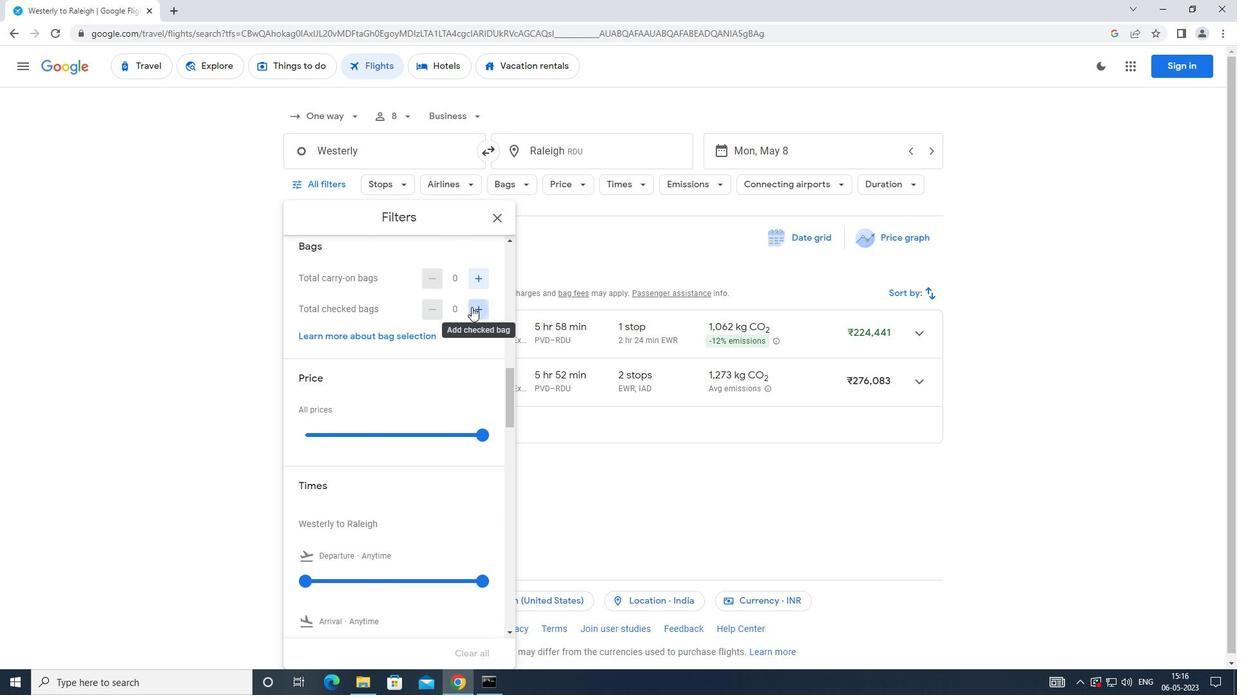 
Action: Mouse pressed left at (471, 307)
Screenshot: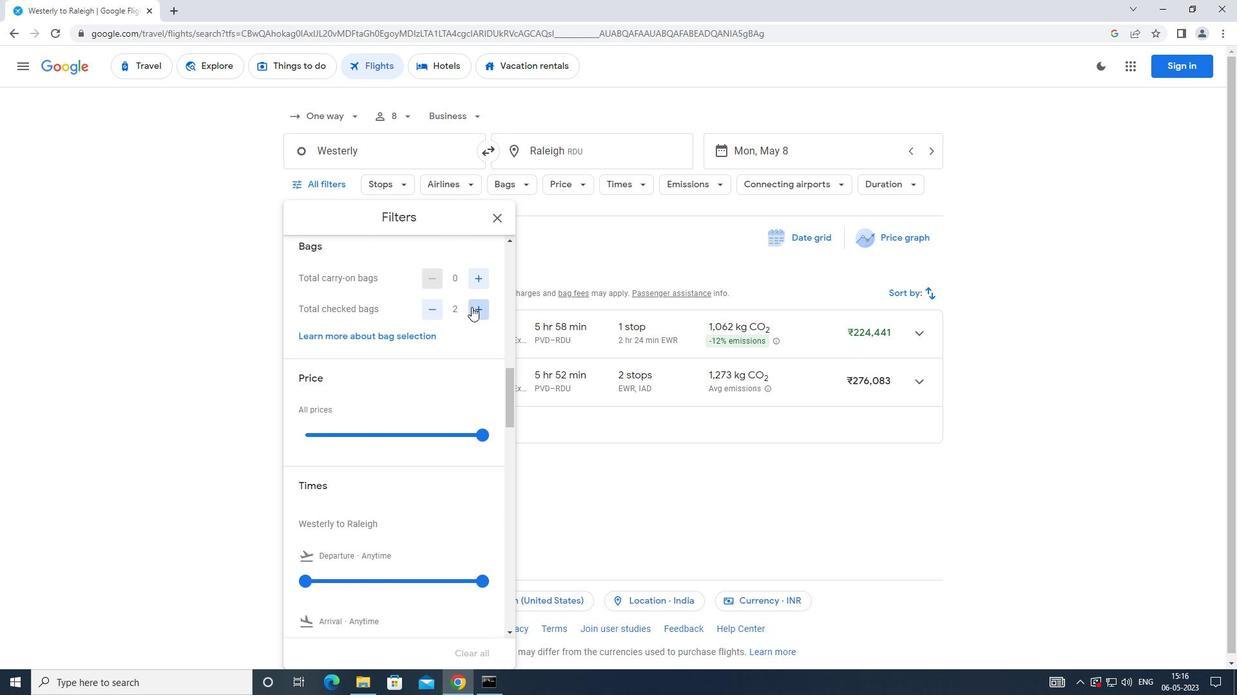 
Action: Mouse pressed left at (471, 307)
Screenshot: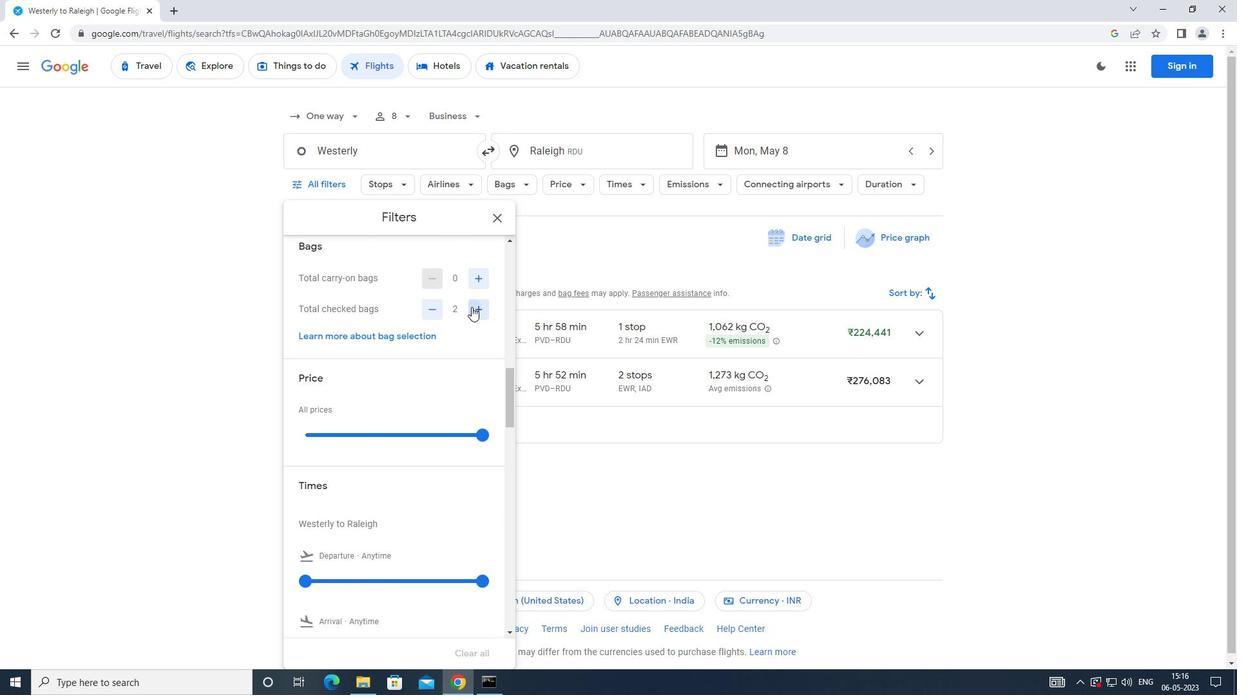 
Action: Mouse pressed left at (471, 307)
Screenshot: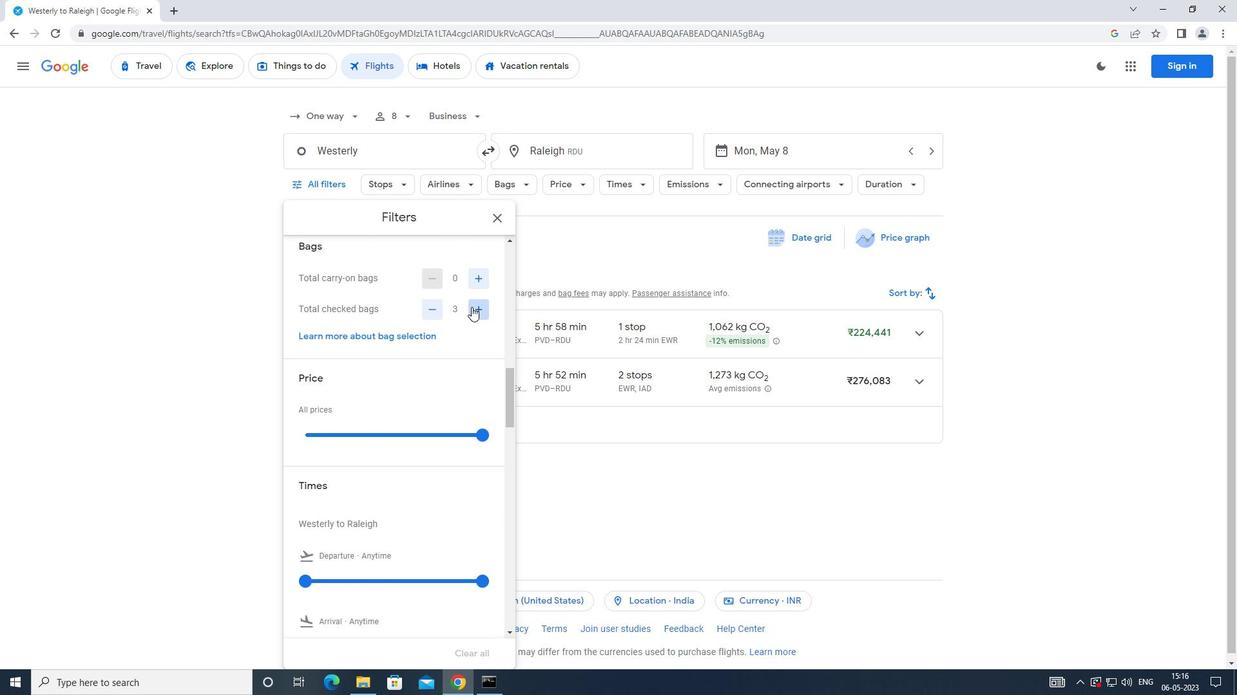 
Action: Mouse pressed left at (471, 307)
Screenshot: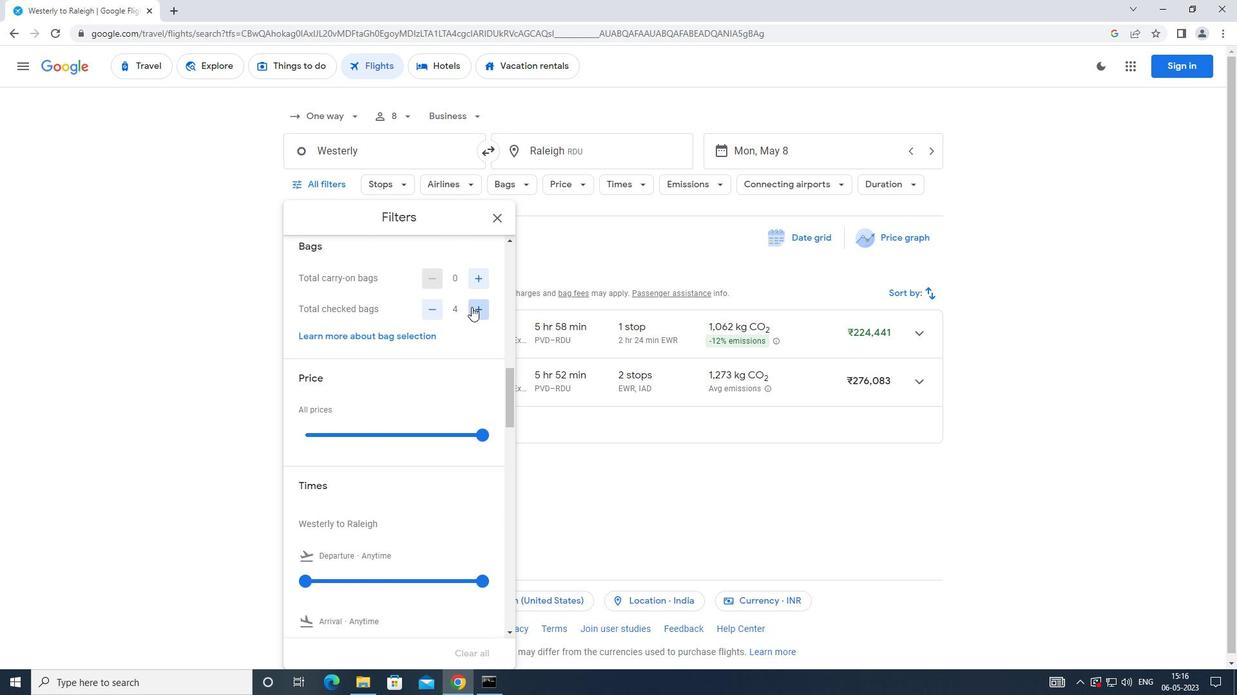 
Action: Mouse pressed left at (471, 307)
Screenshot: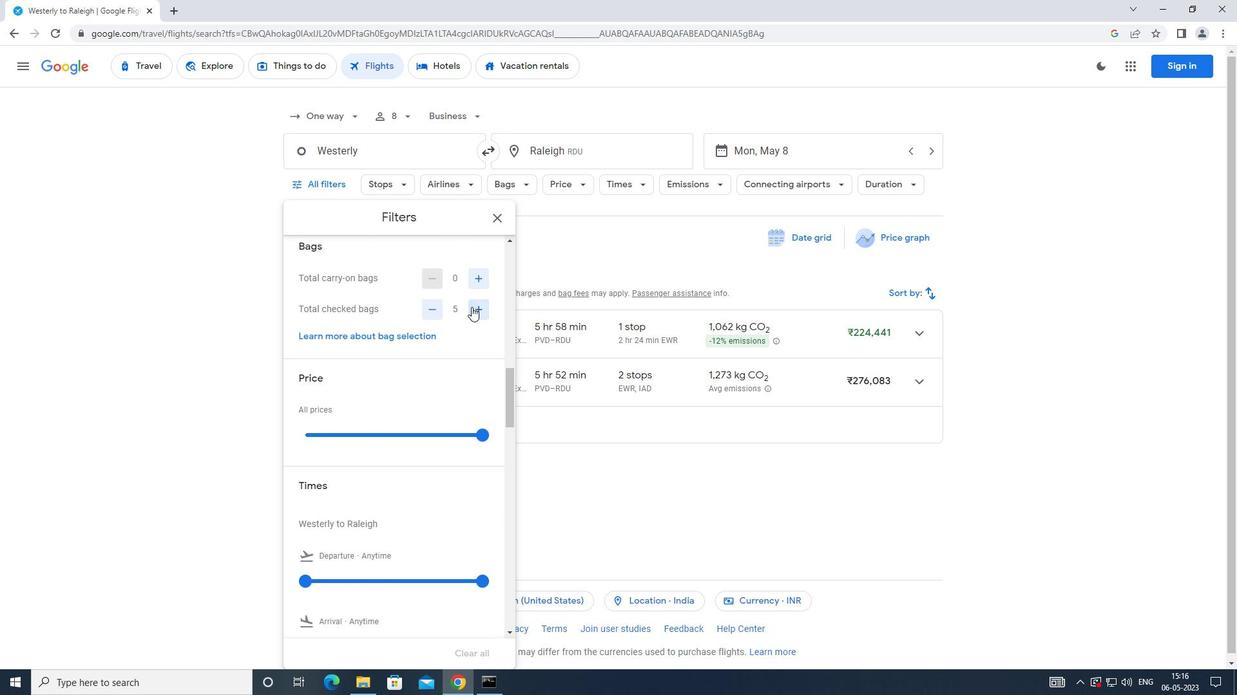 
Action: Mouse moved to (472, 307)
Screenshot: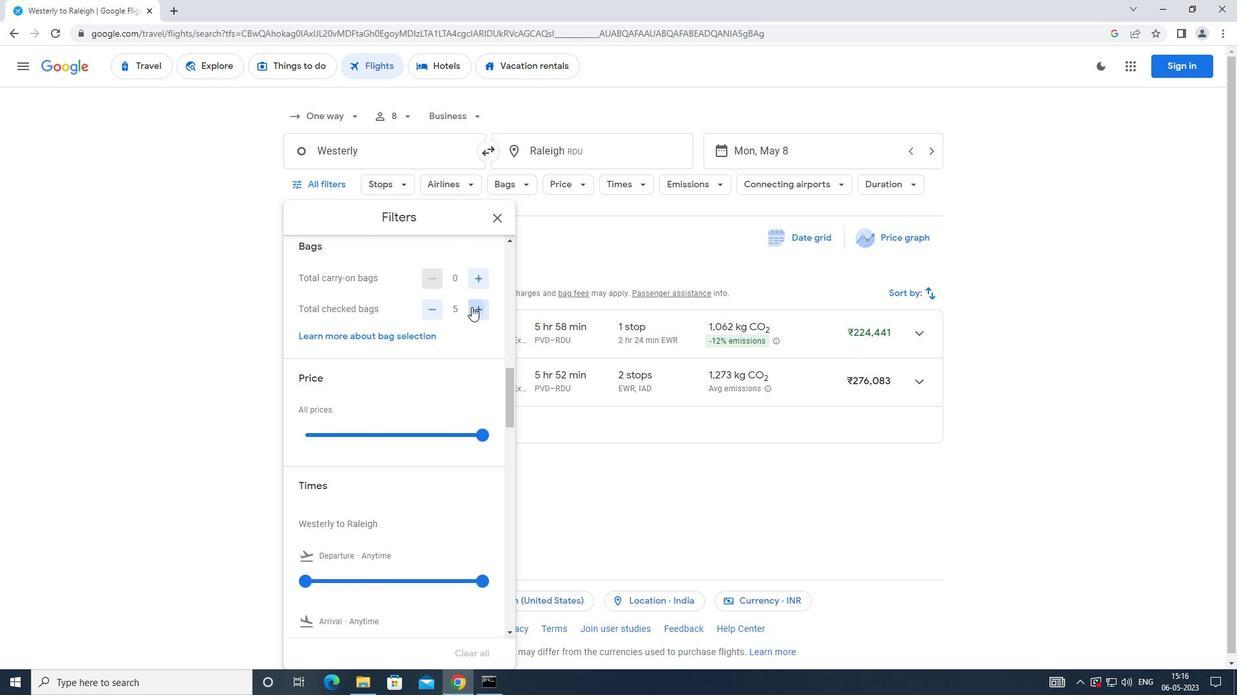 
Action: Mouse pressed left at (472, 307)
Screenshot: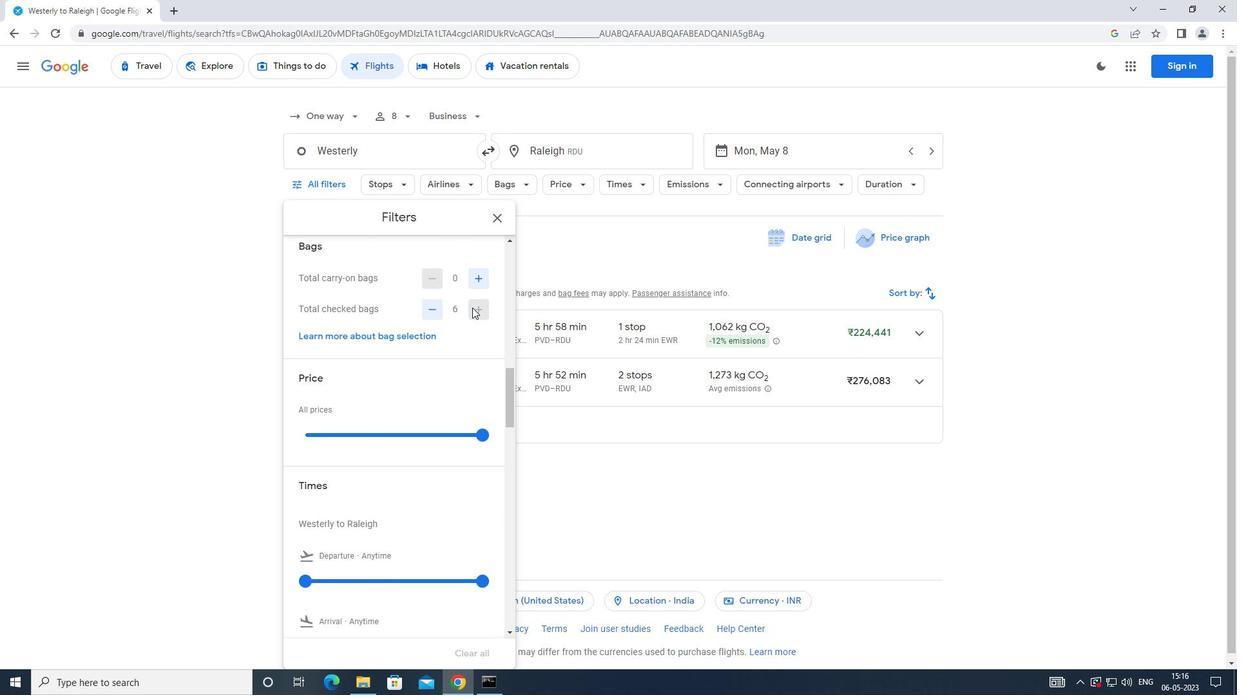 
Action: Mouse moved to (429, 320)
Screenshot: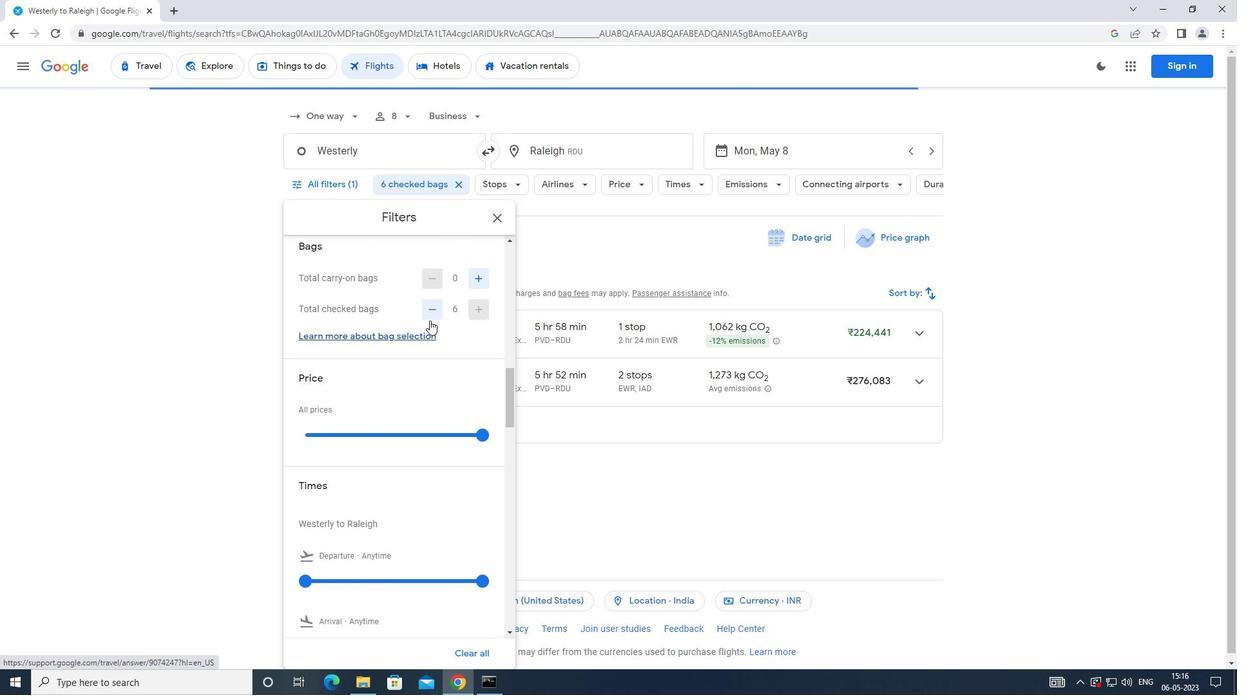 
Action: Mouse scrolled (429, 320) with delta (0, 0)
Screenshot: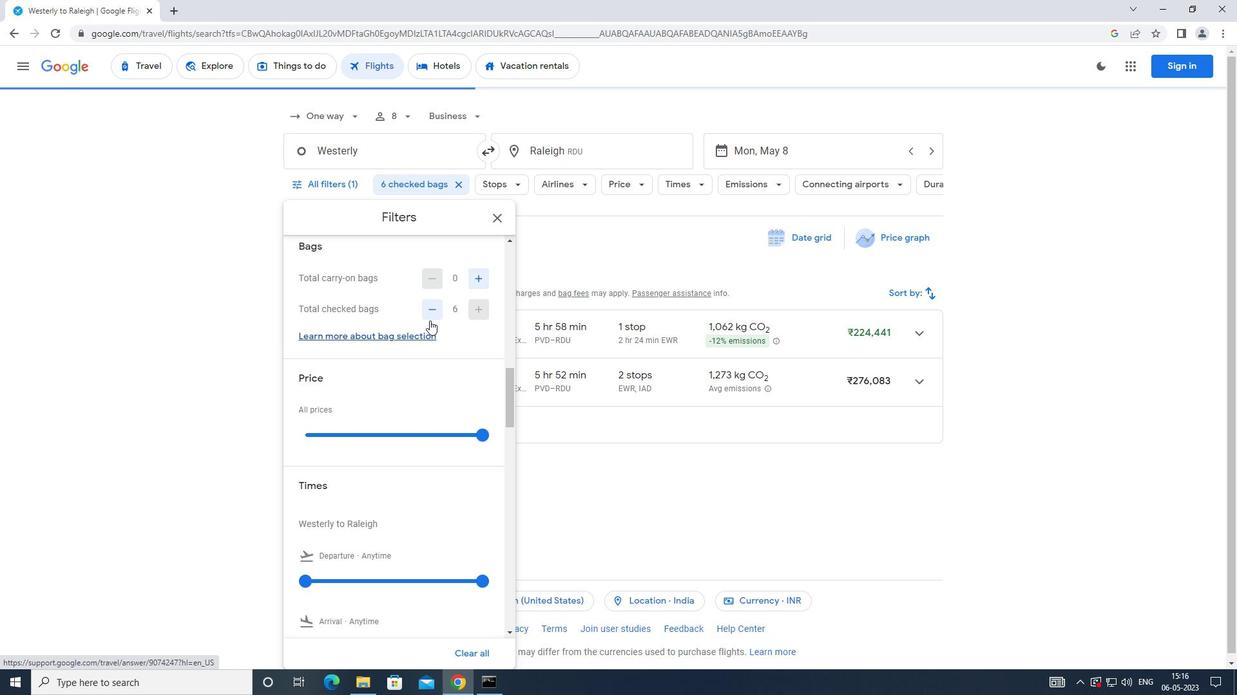 
Action: Mouse scrolled (429, 320) with delta (0, 0)
Screenshot: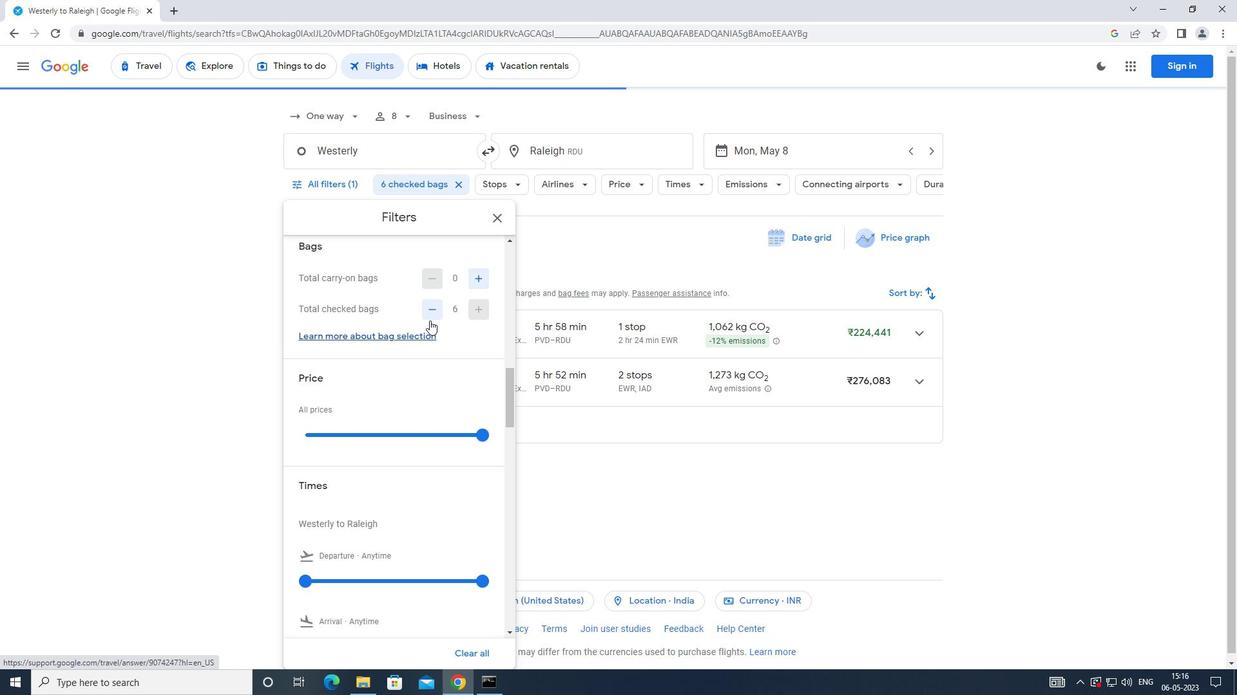 
Action: Mouse scrolled (429, 320) with delta (0, 0)
Screenshot: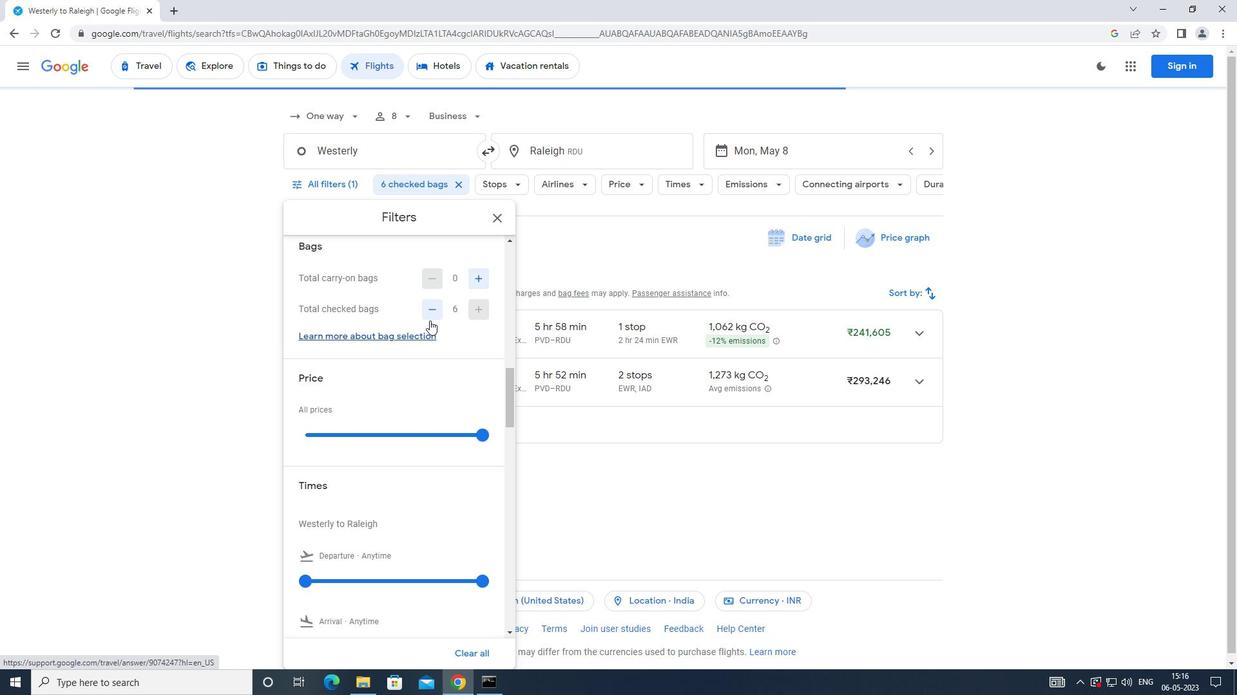 
Action: Mouse moved to (467, 271)
Screenshot: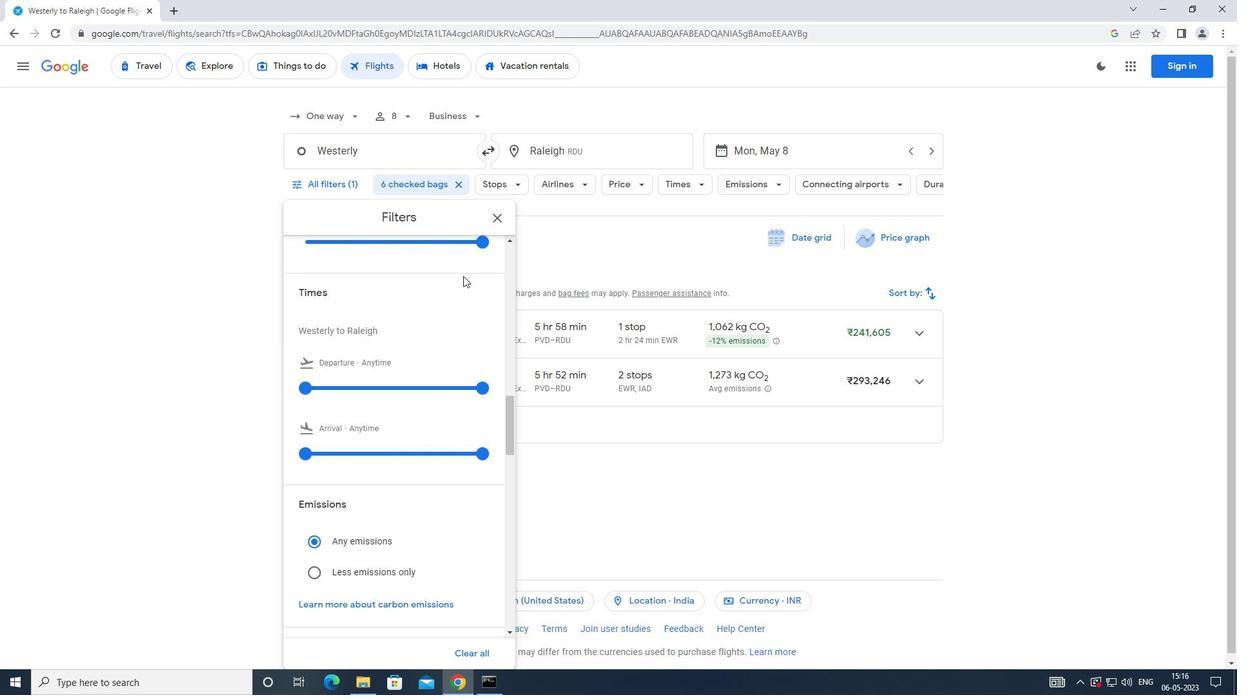 
Action: Mouse scrolled (467, 272) with delta (0, 0)
Screenshot: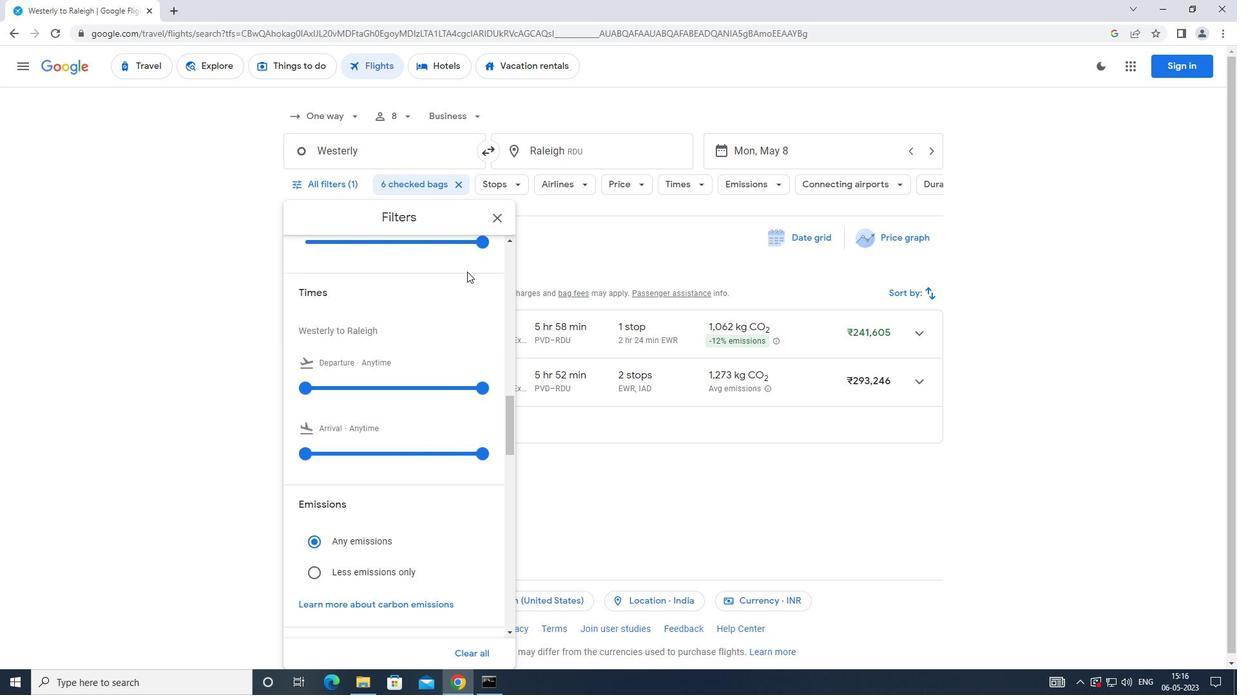 
Action: Mouse moved to (481, 304)
Screenshot: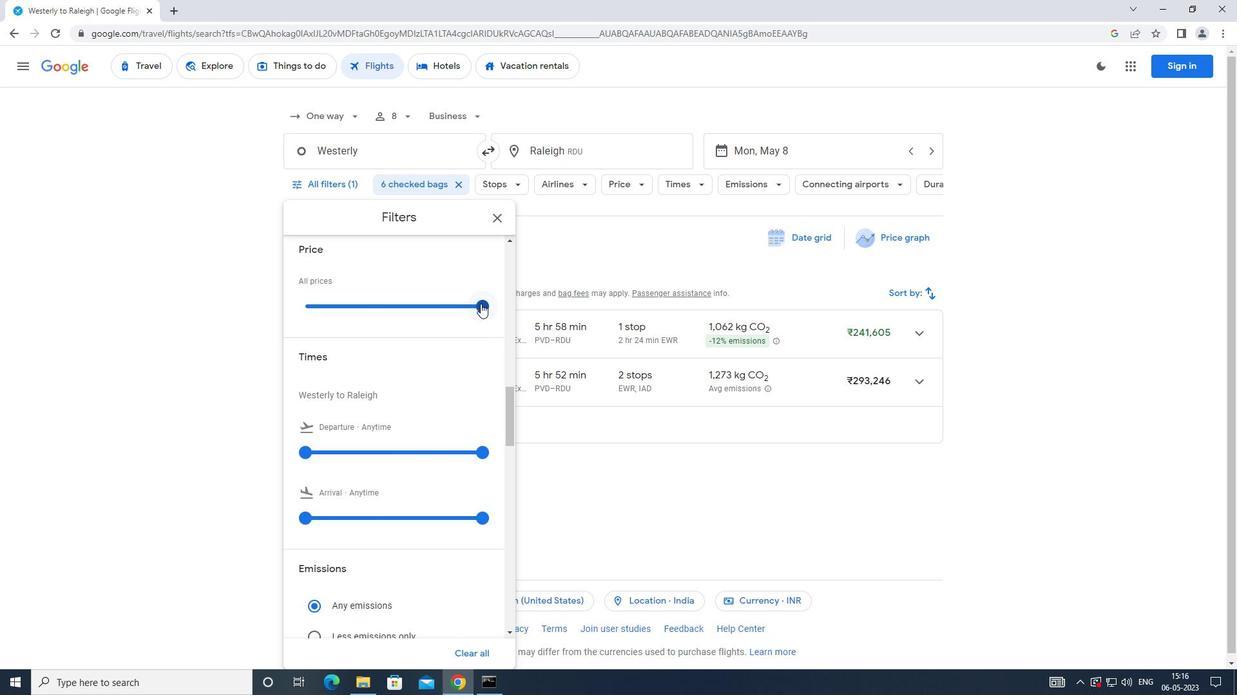 
Action: Mouse pressed left at (481, 304)
Screenshot: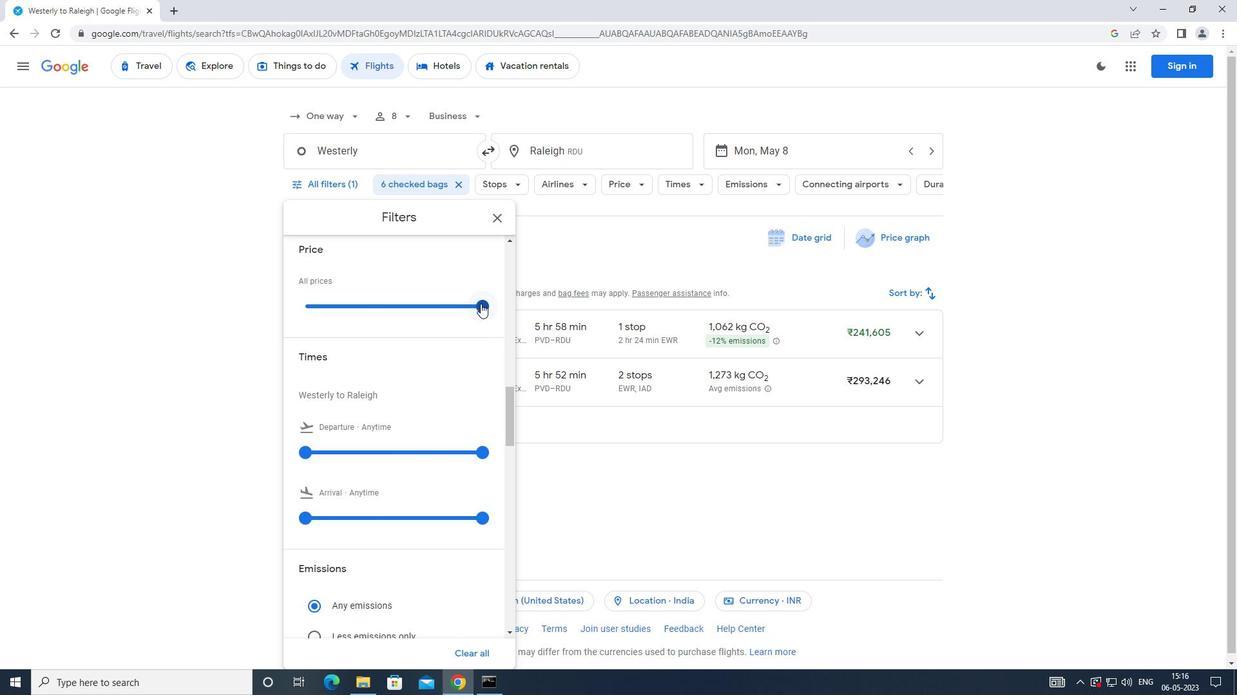 
Action: Mouse moved to (423, 329)
Screenshot: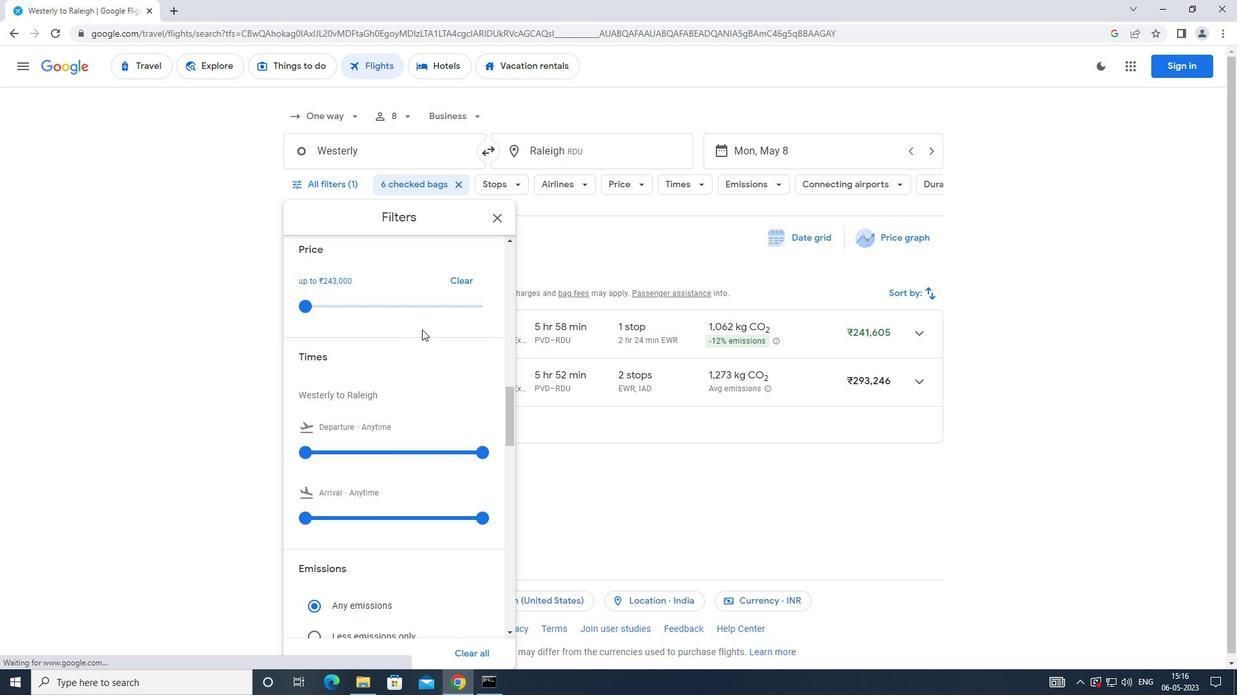 
Action: Mouse scrolled (423, 328) with delta (0, 0)
Screenshot: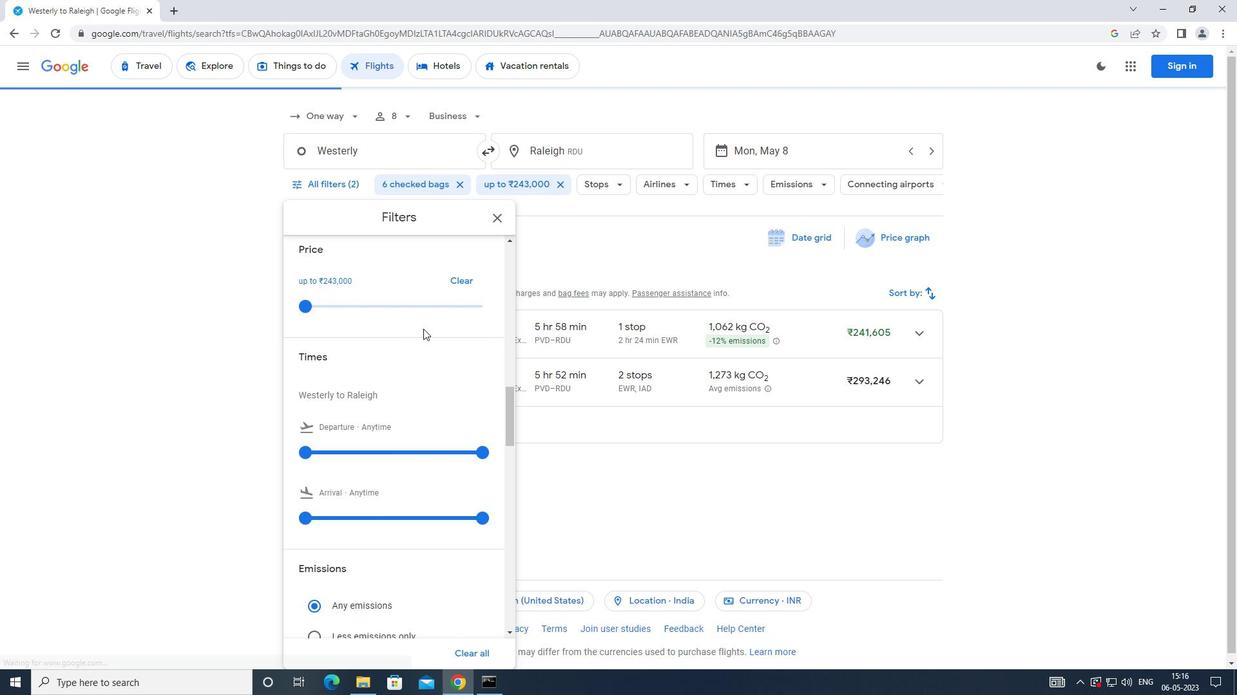 
Action: Mouse scrolled (423, 328) with delta (0, 0)
Screenshot: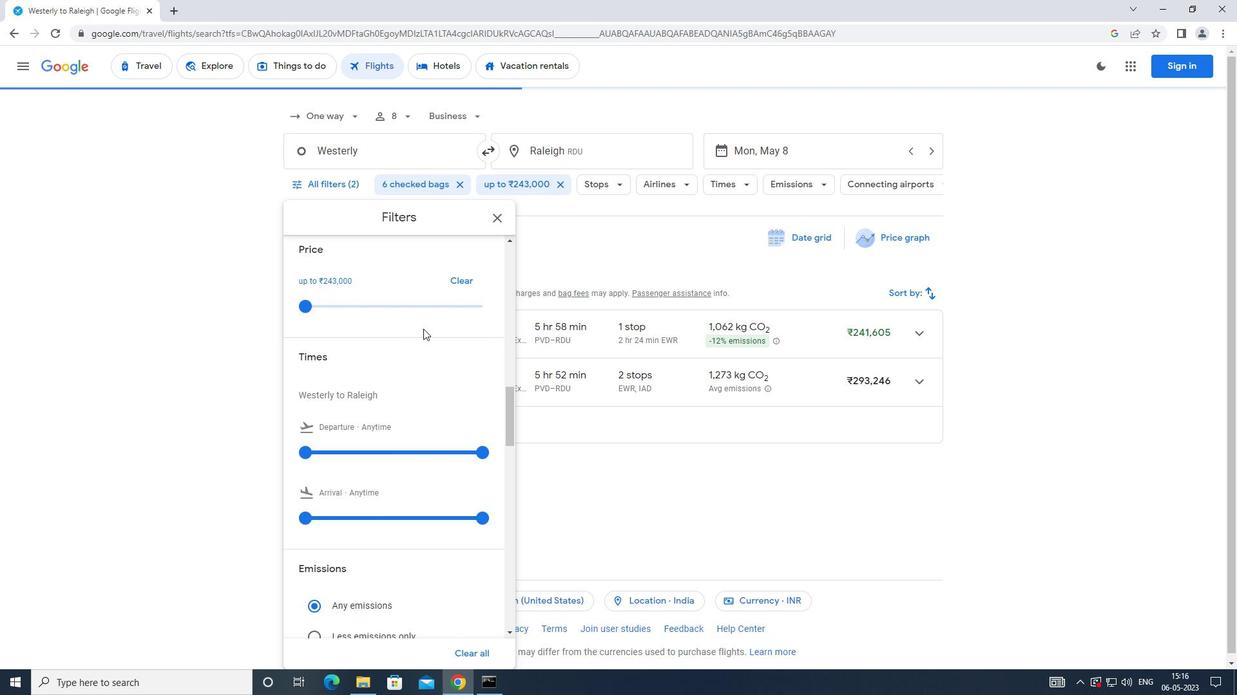 
Action: Mouse moved to (309, 325)
Screenshot: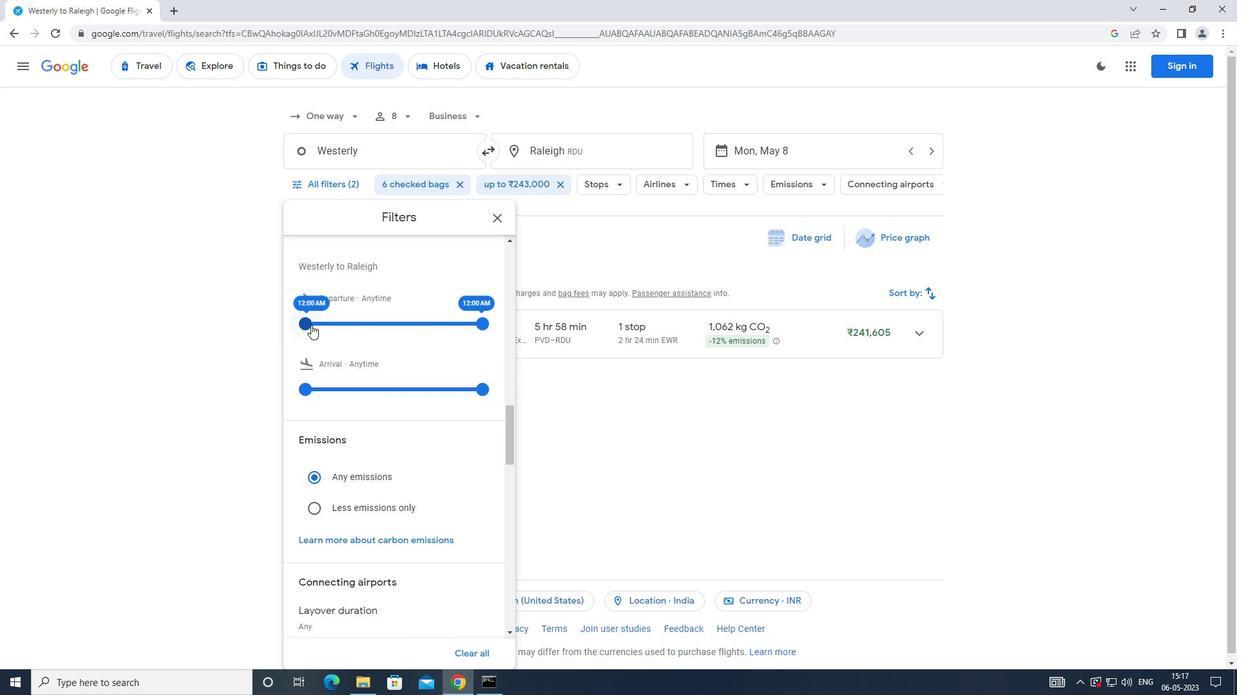 
Action: Mouse pressed left at (309, 325)
Screenshot: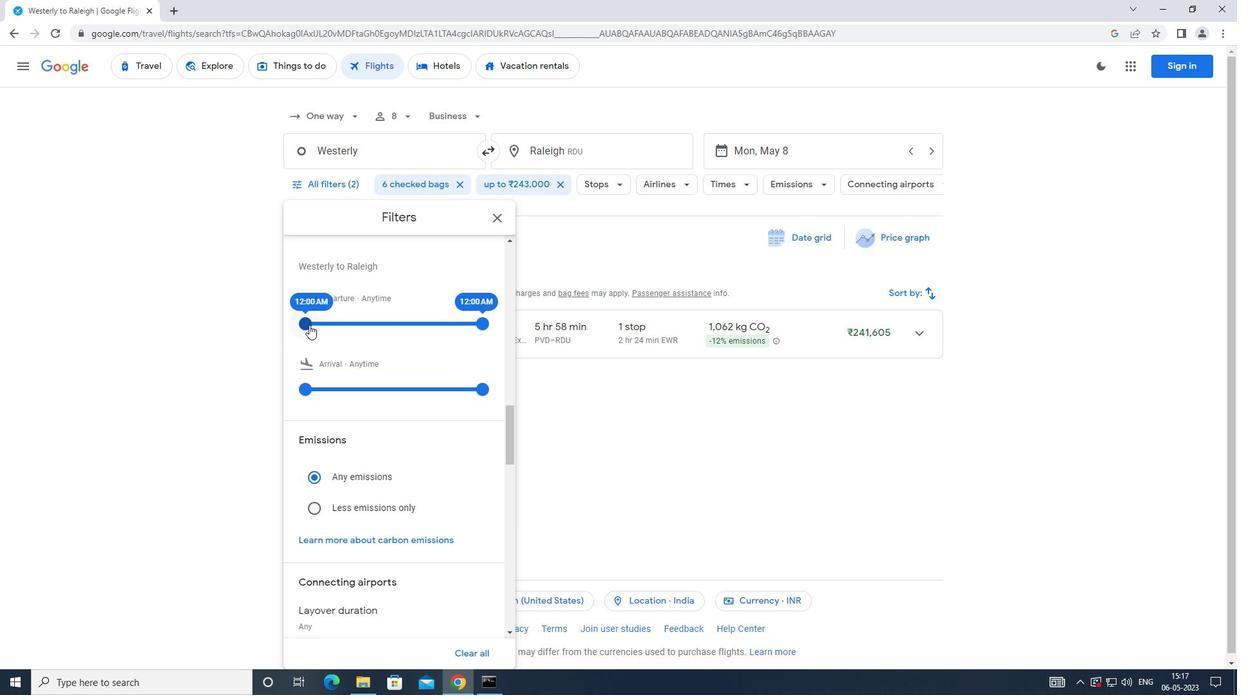 
Action: Mouse moved to (482, 323)
Screenshot: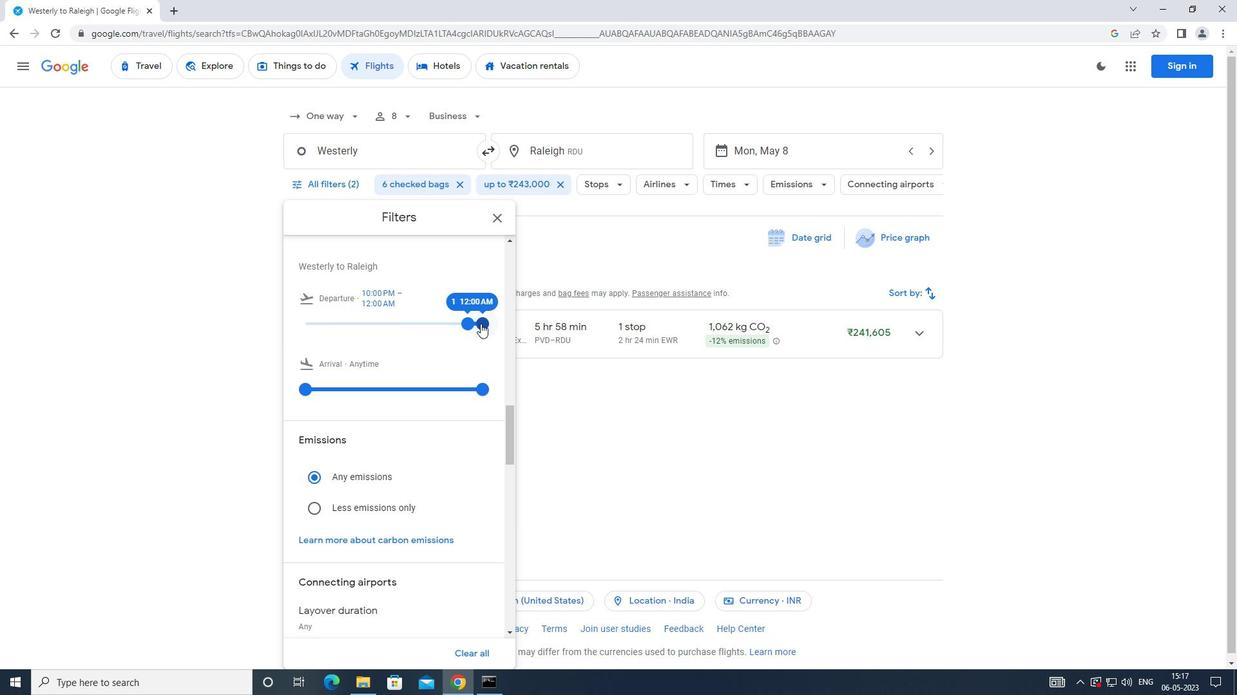
Action: Mouse pressed left at (482, 323)
Screenshot: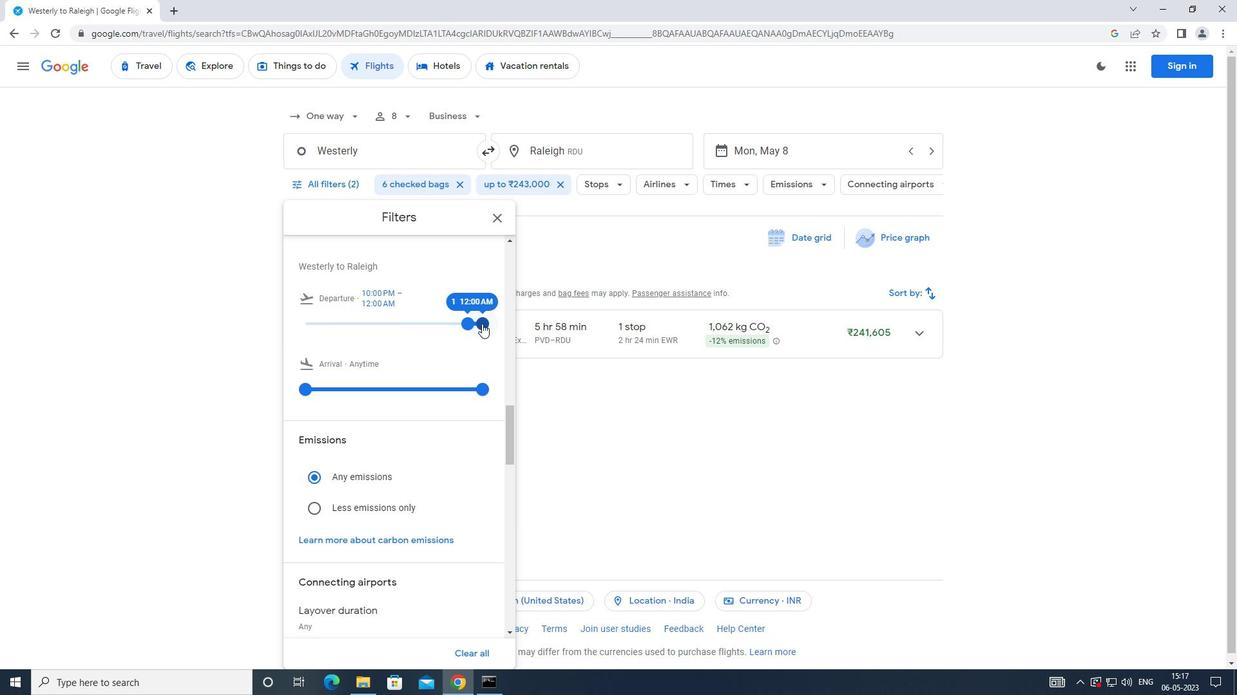 
Action: Mouse moved to (452, 324)
Screenshot: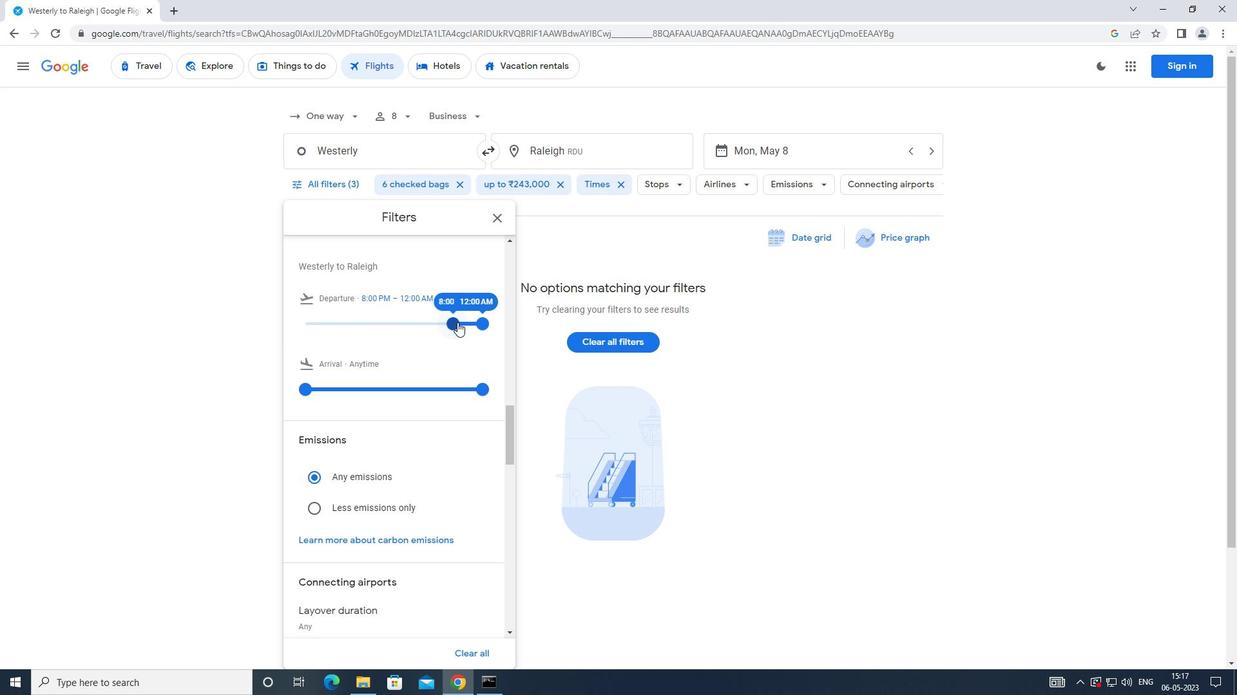 
Action: Mouse pressed left at (452, 324)
Screenshot: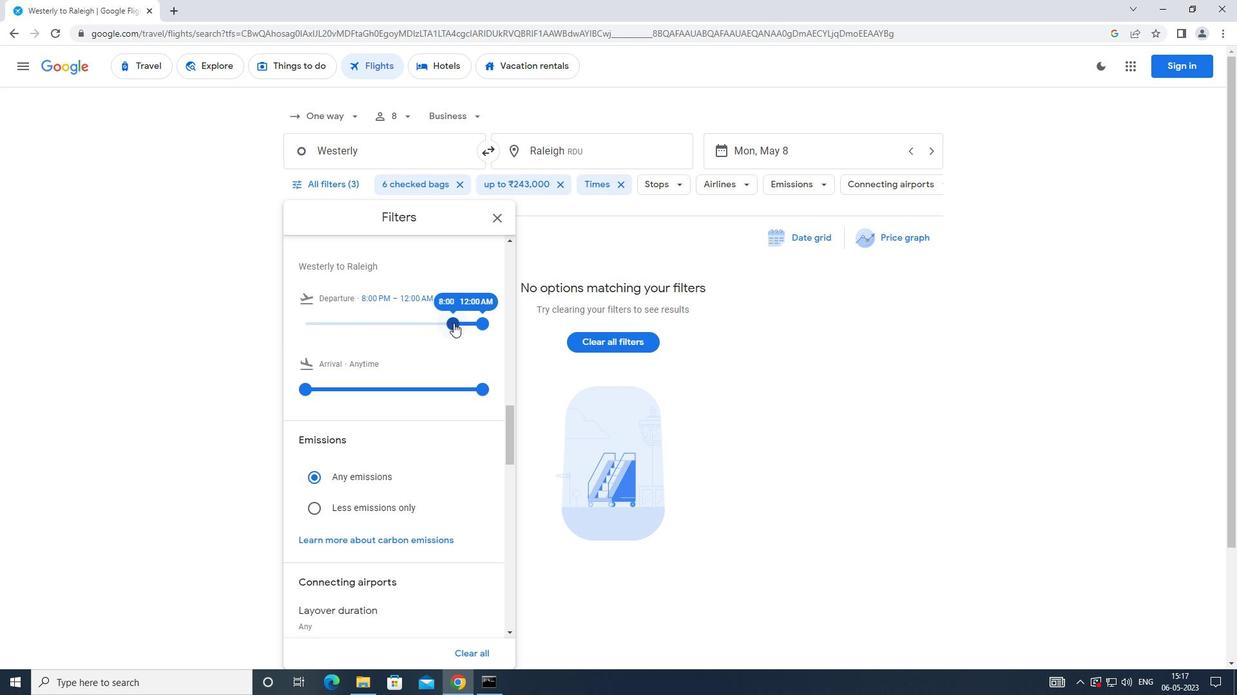 
Action: Mouse moved to (479, 325)
Screenshot: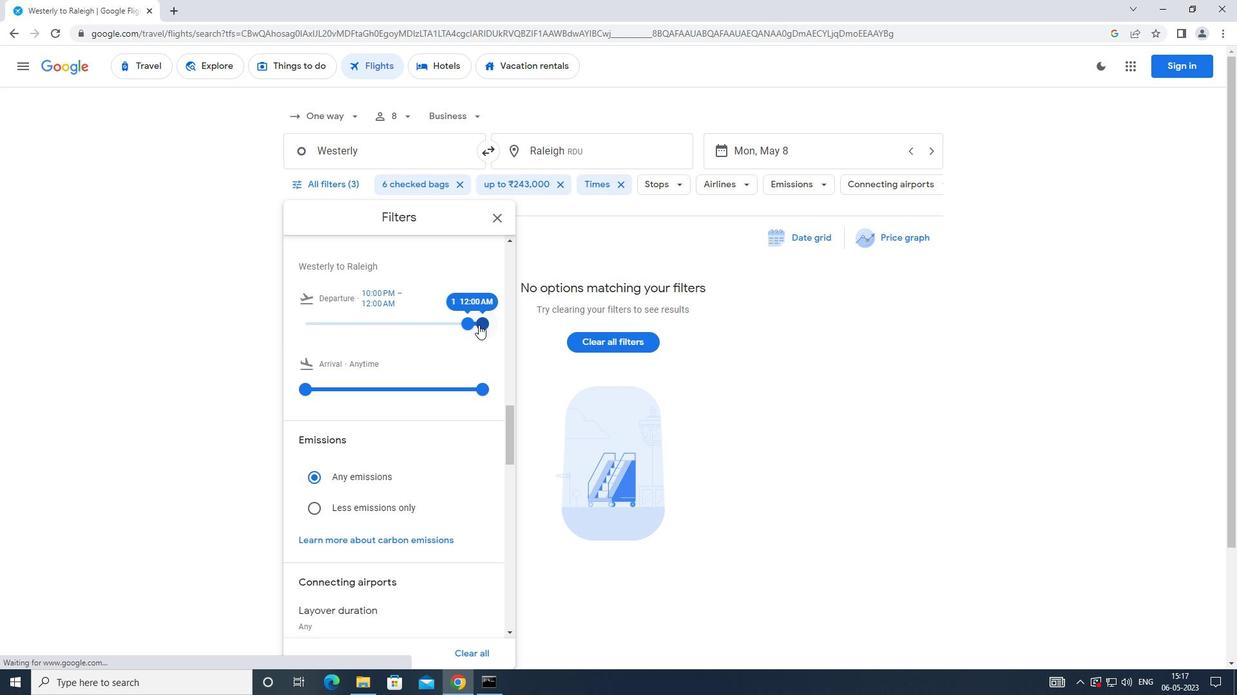 
Action: Mouse pressed left at (479, 325)
Screenshot: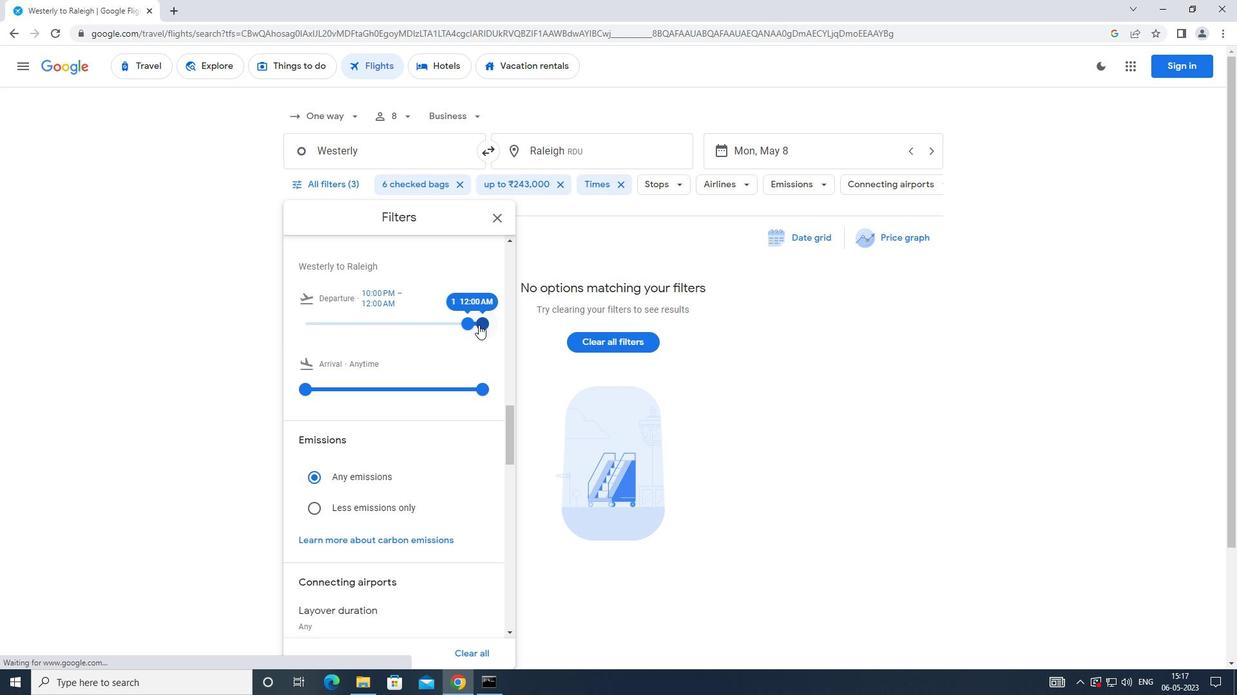 
Action: Mouse moved to (494, 222)
Screenshot: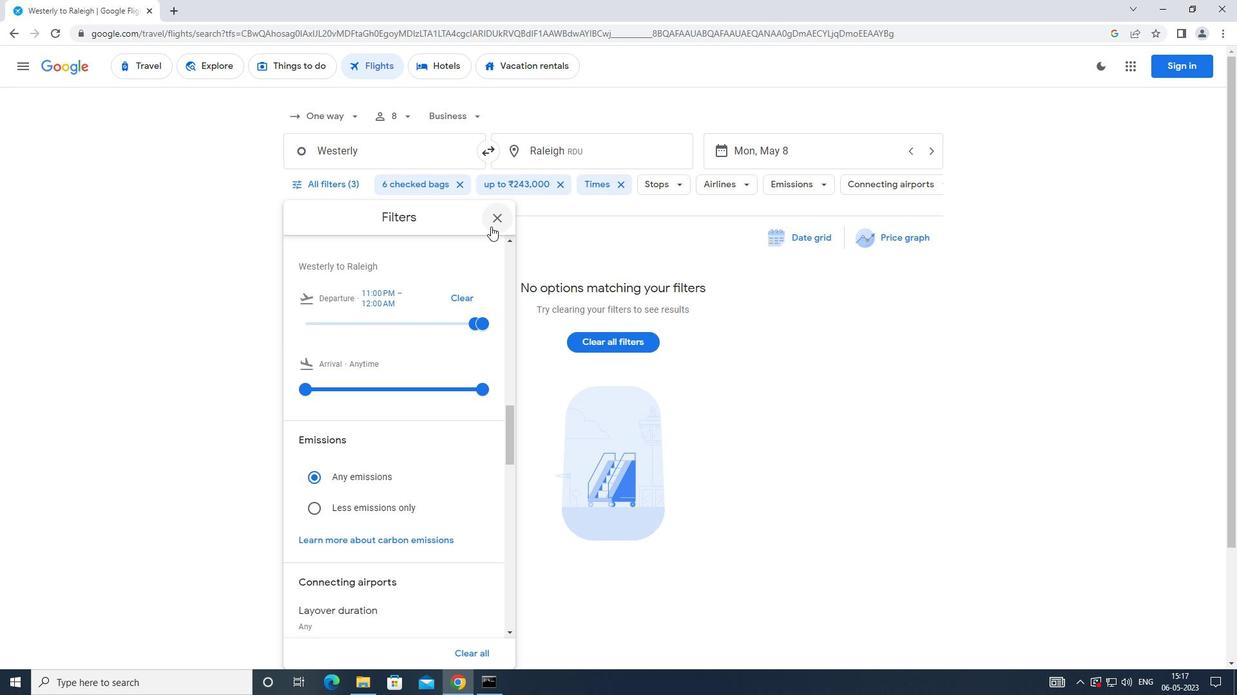 
Action: Mouse pressed left at (494, 222)
Screenshot: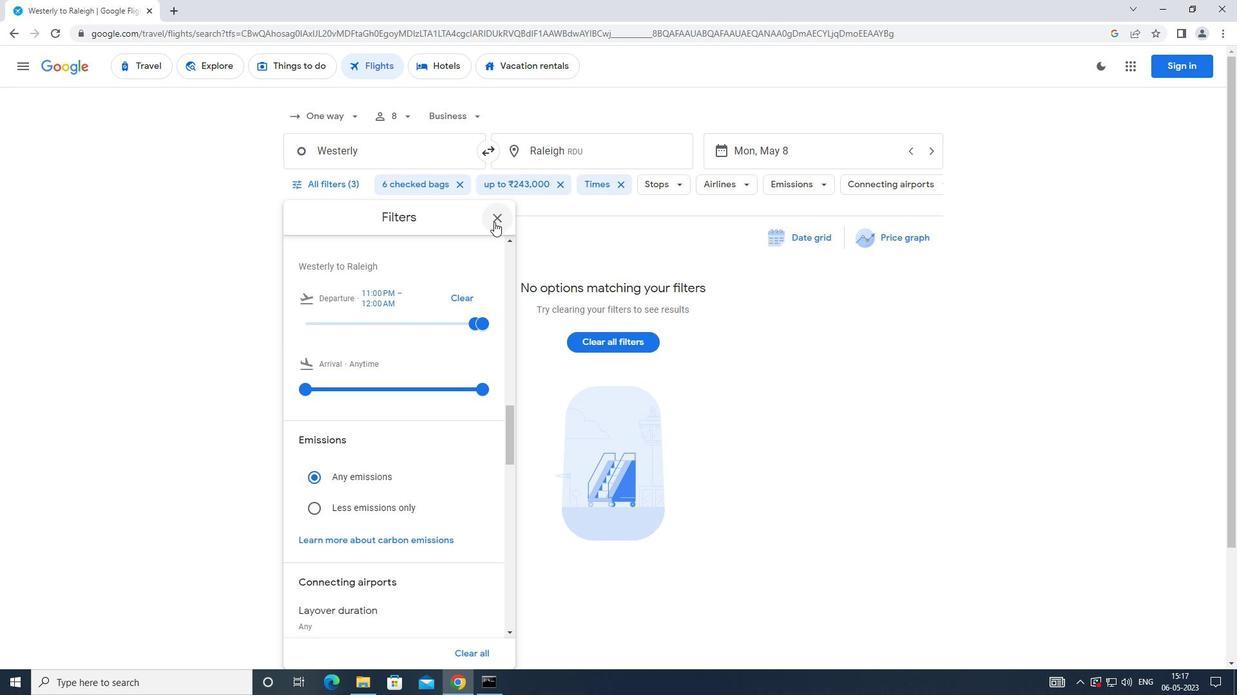 
Action: Mouse moved to (493, 226)
Screenshot: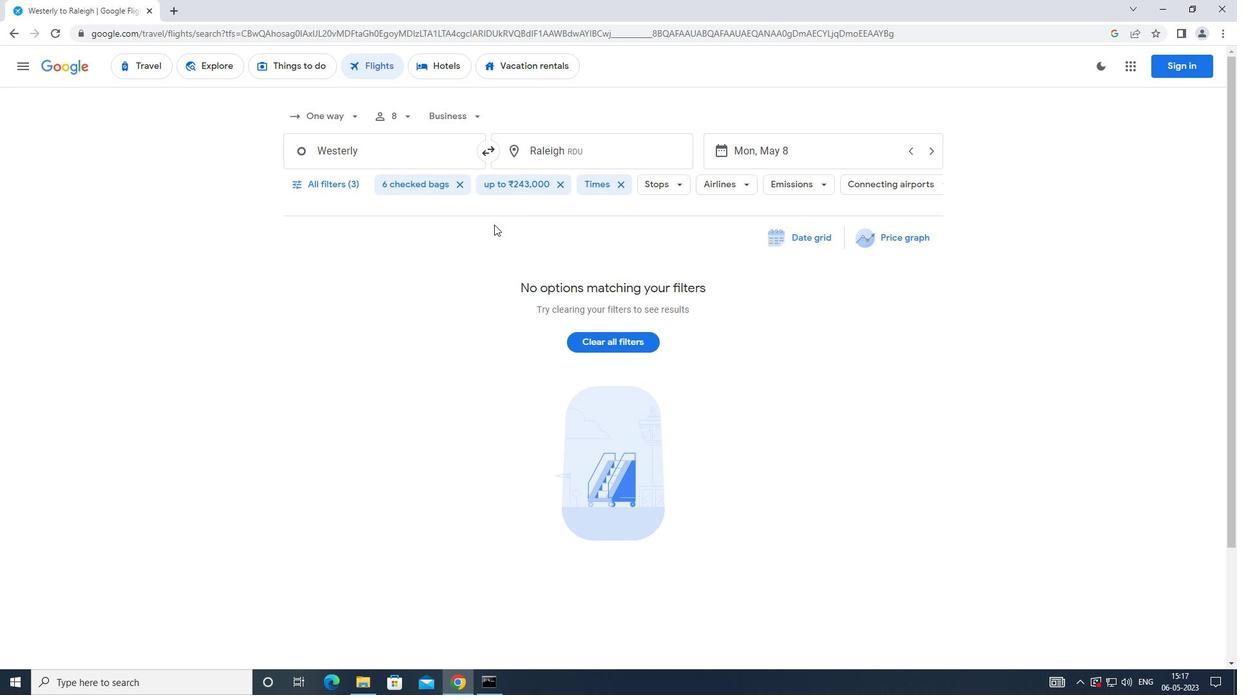 
